 Task: Add an event  with title  Third Product Roadmap Meeting, date '2024/05/11' to 2024/05/13 & Select Event type as  Group. Add location for the event as  Geneva, Switzerland and add a description: 
Forming Pairs: Divide the team into pairs. Each pair will consist of a faller and one or more catchers. Ideally, the catchers should be physically capable of supporting the weight of the faller.Create an event link  http-thirdproductroadmapmeetingcom & Select the event color as  Red. , logged in from the account softage.4@softage.netand send the event invitation to softage.3@softage.net and softage.5@softage.net
Action: Mouse pressed left at (763, 112)
Screenshot: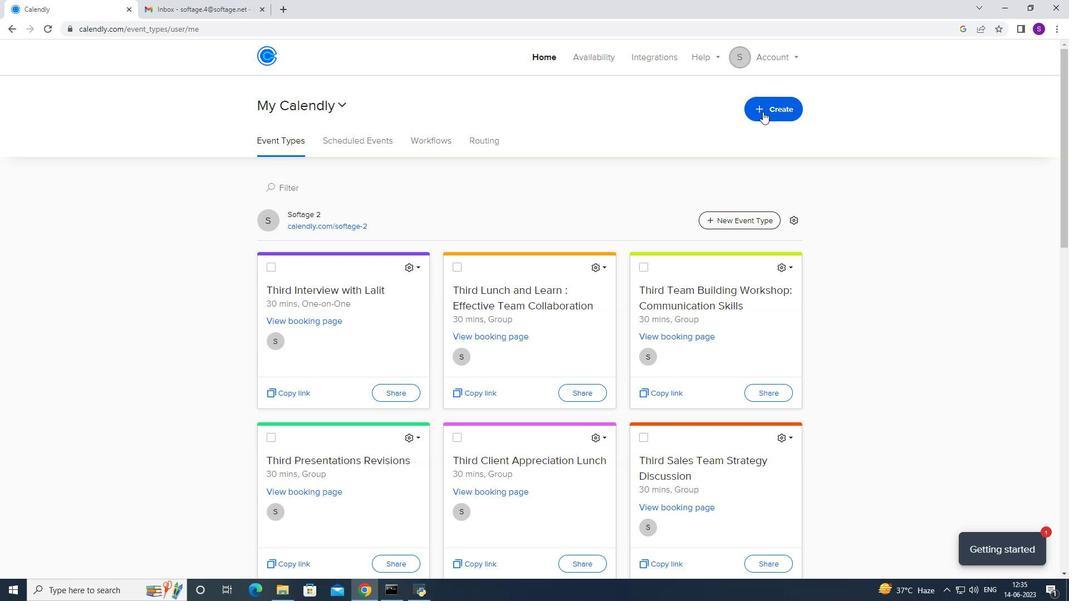 
Action: Mouse moved to (714, 148)
Screenshot: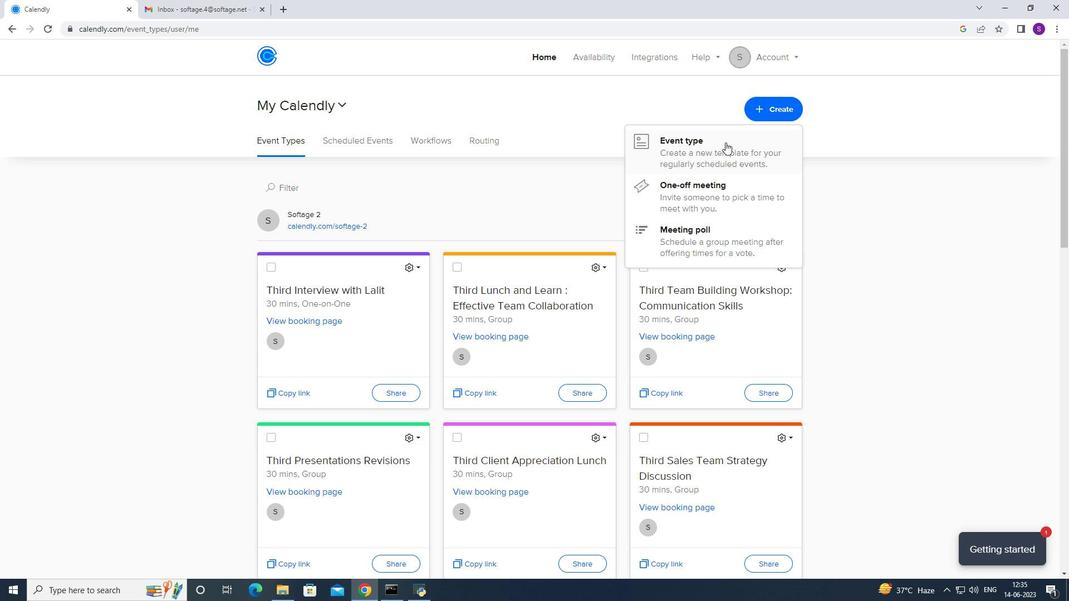 
Action: Mouse pressed left at (714, 148)
Screenshot: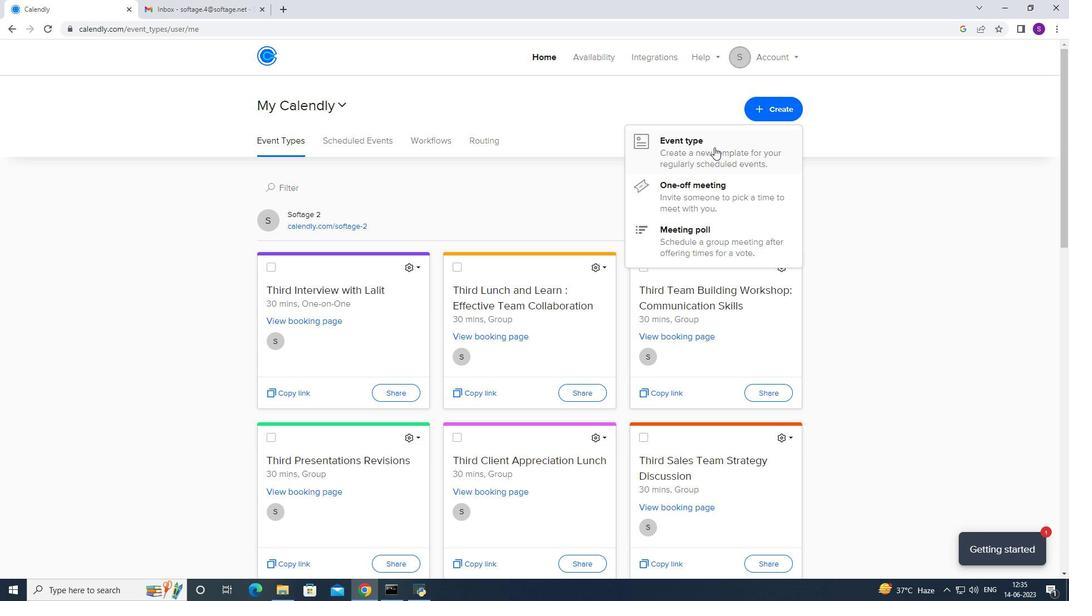 
Action: Mouse moved to (495, 286)
Screenshot: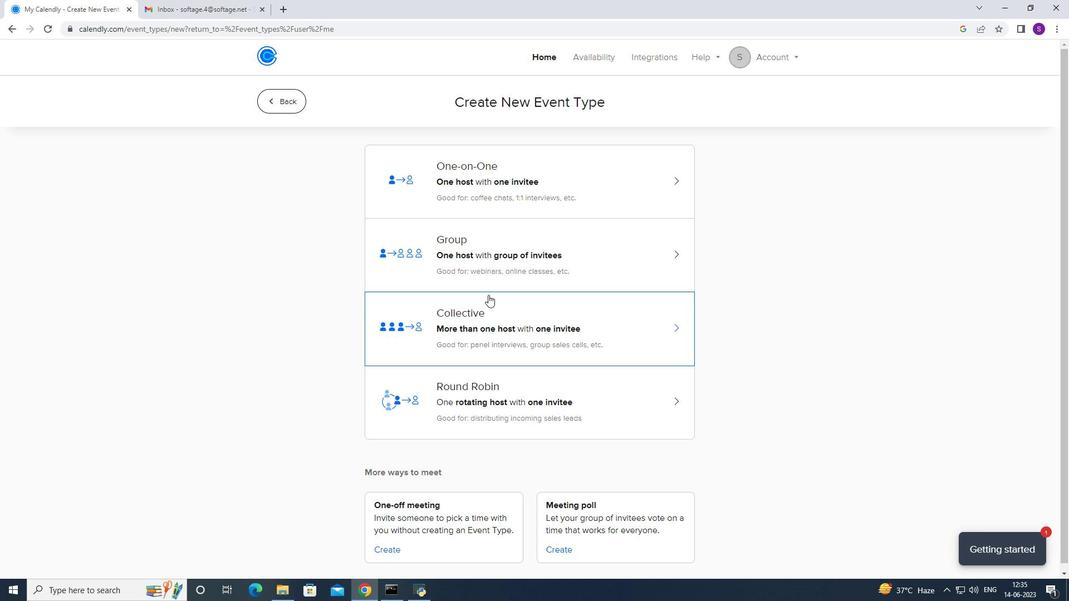 
Action: Mouse pressed left at (495, 286)
Screenshot: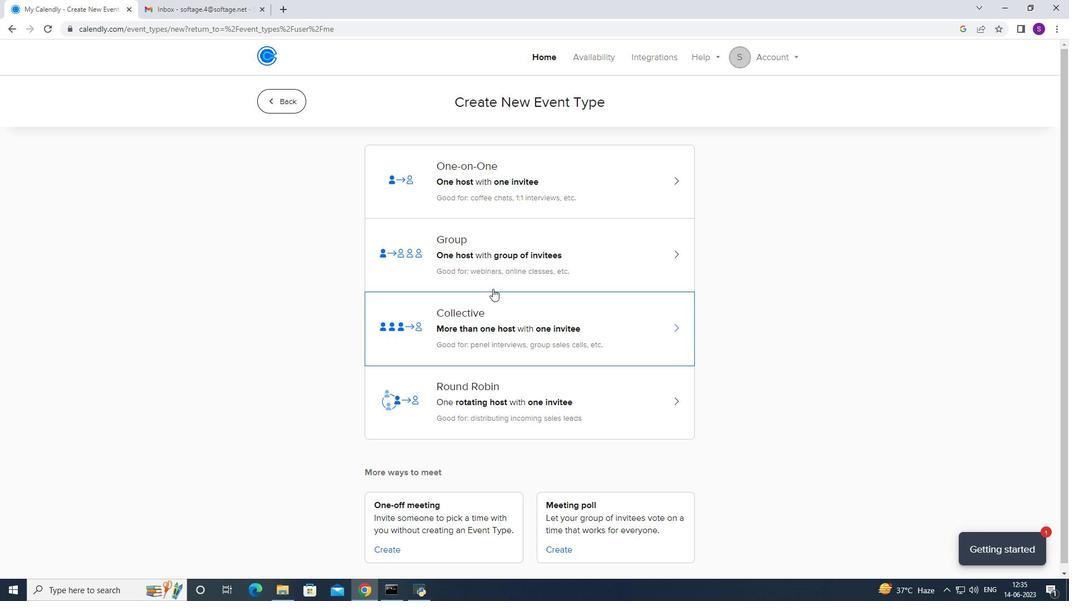 
Action: Mouse moved to (388, 250)
Screenshot: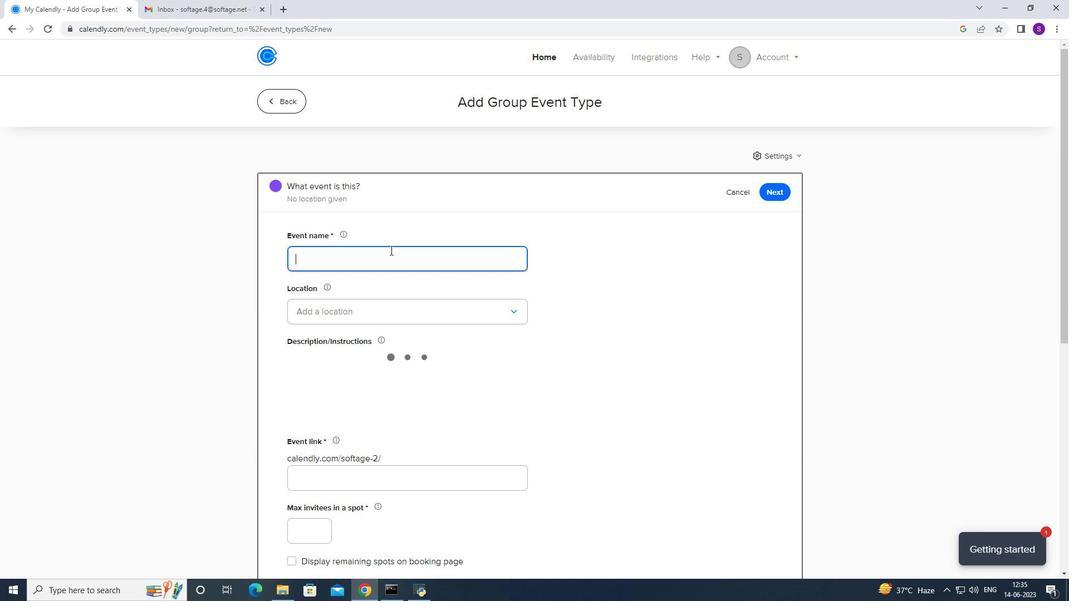 
Action: Key pressed <Key.caps_lock>T<Key.caps_lock>hird<Key.space><Key.caps_lock>P<Key.caps_lock>rodu<Key.space>
Screenshot: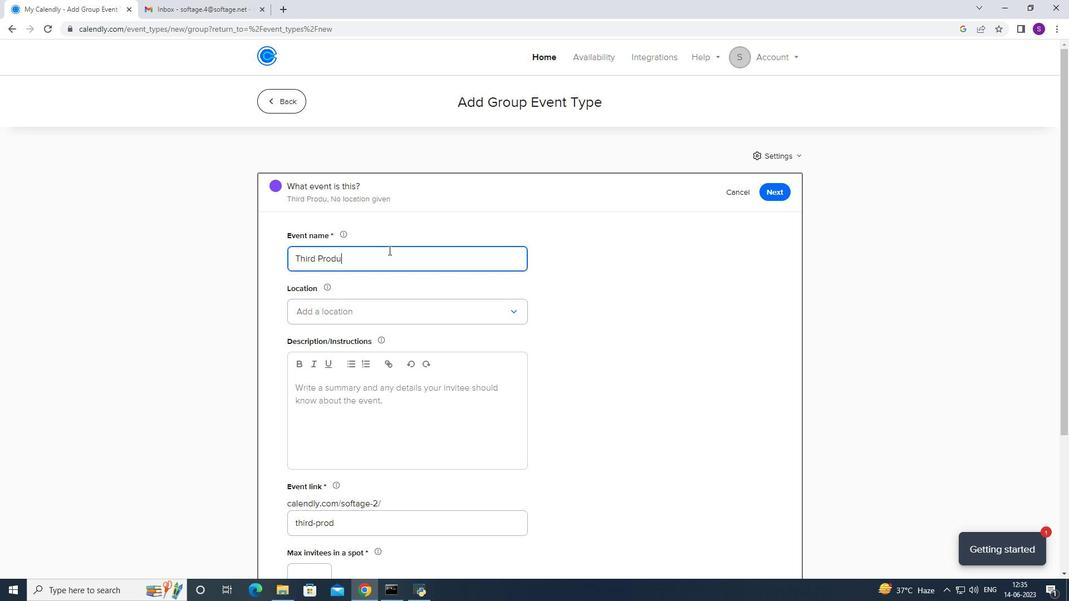 
Action: Mouse moved to (388, 249)
Screenshot: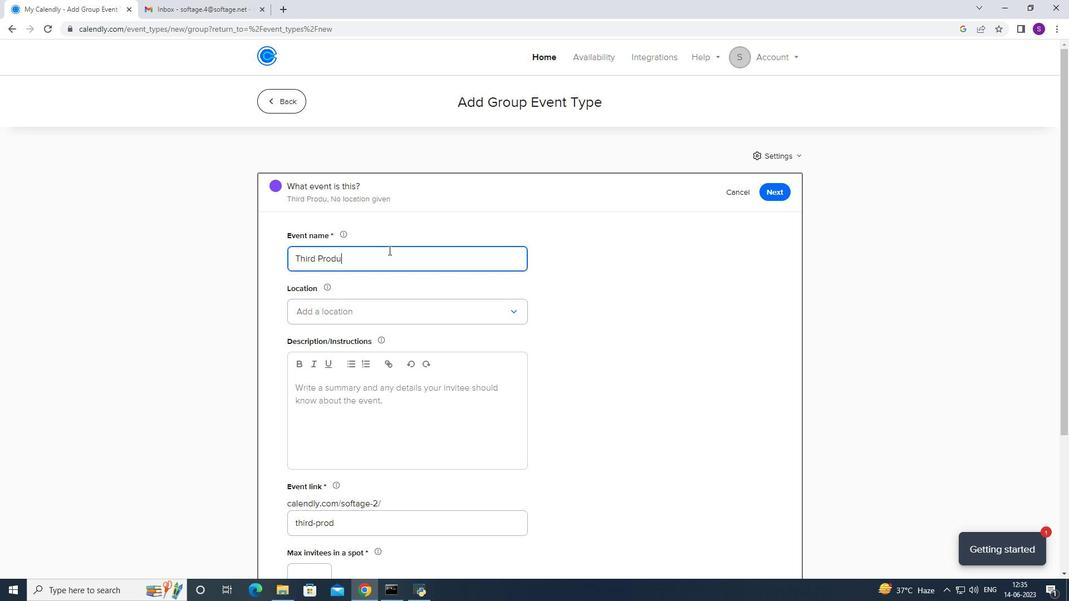 
Action: Key pressed c
Screenshot: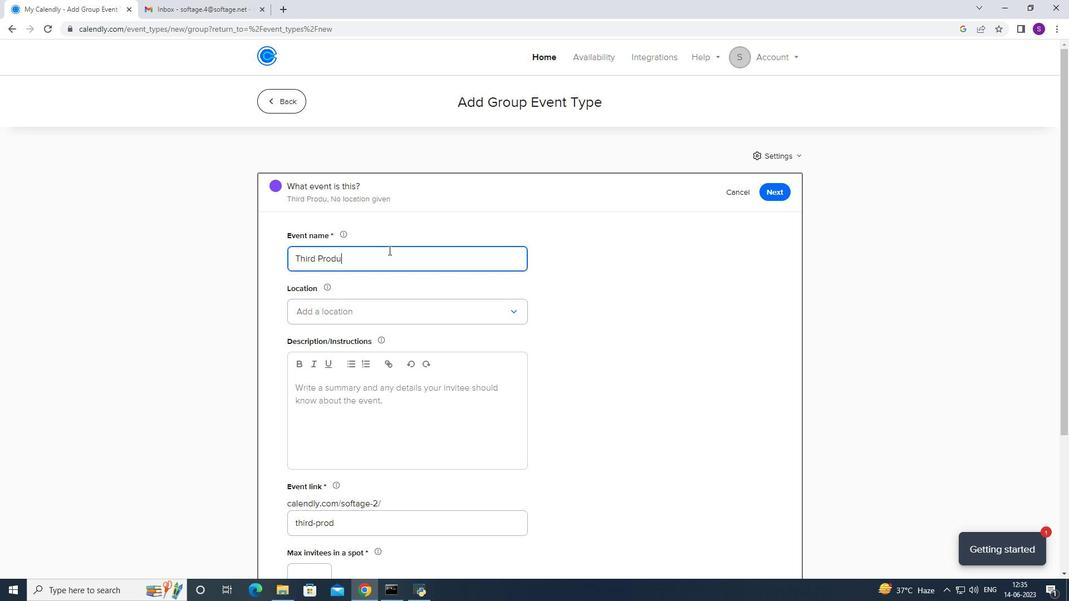
Action: Mouse moved to (405, 171)
Screenshot: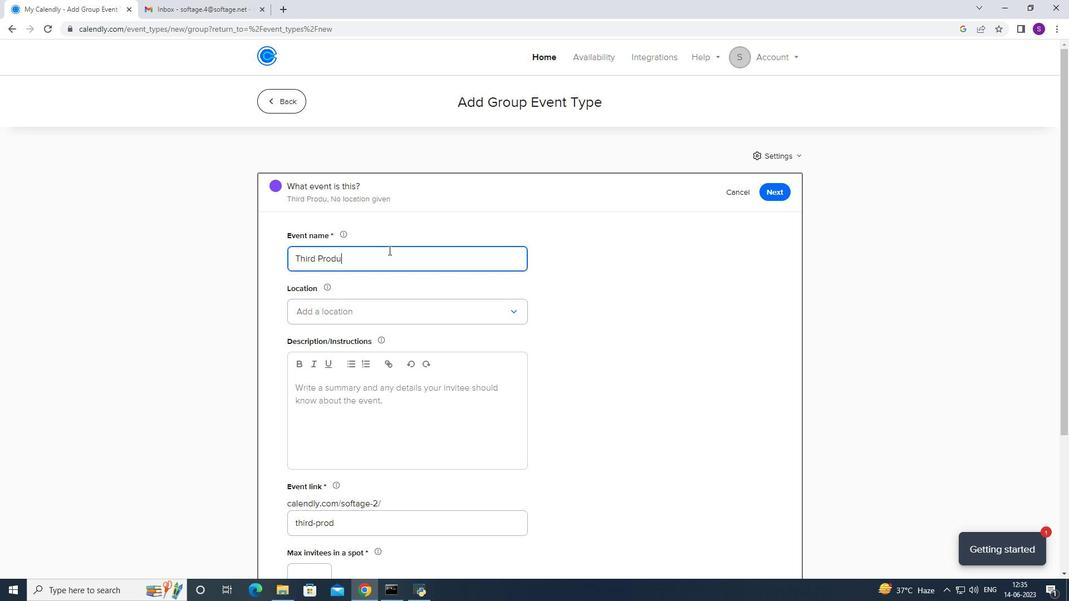 
Action: Key pressed t<Key.space>
Screenshot: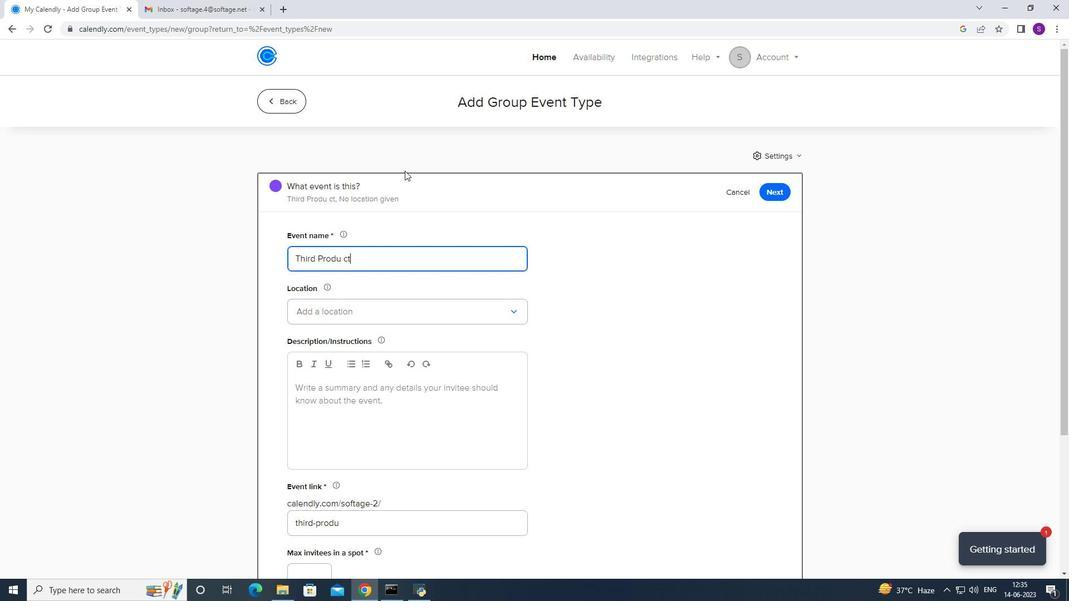 
Action: Mouse moved to (1068, 601)
Screenshot: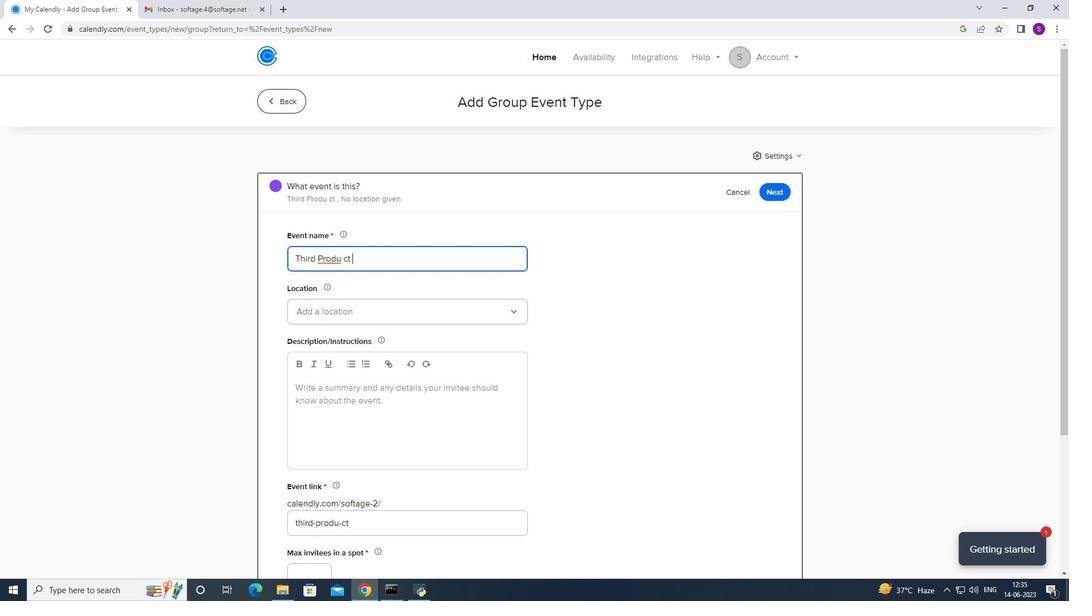 
Action: Key pressed <Key.backspace><Key.backspace><Key.backspace><Key.backspace>ct<Key.space><Key.caps_lock>R<Key.caps_lock>oad<Key.caps_lock>M<Key.caps_lock>ap<Key.space><Key.caps_lock>M<Key.caps_lock>eeting
Screenshot: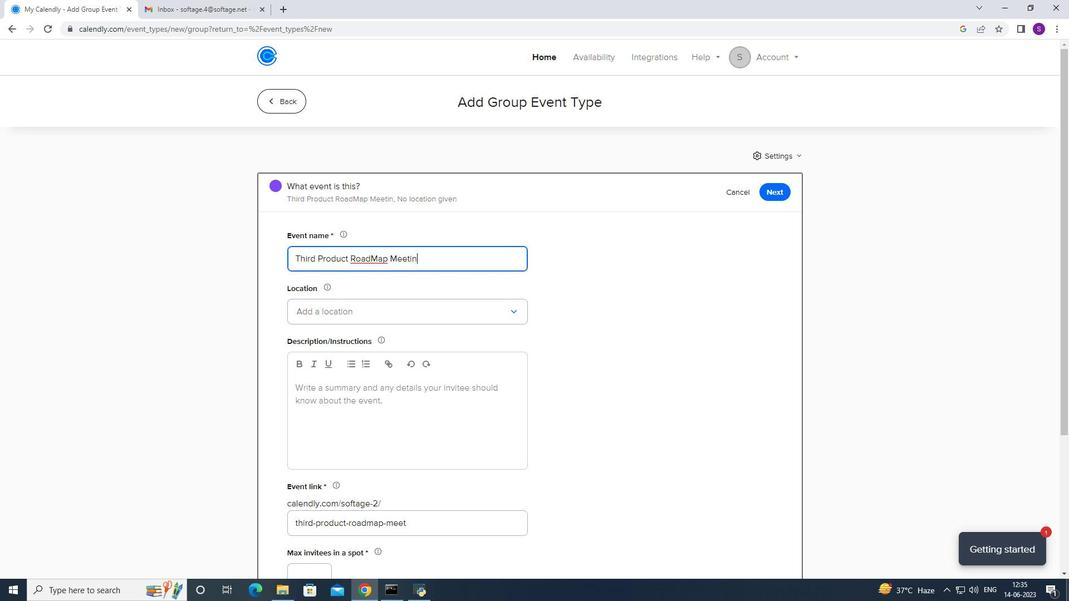 
Action: Mouse moved to (370, 260)
Screenshot: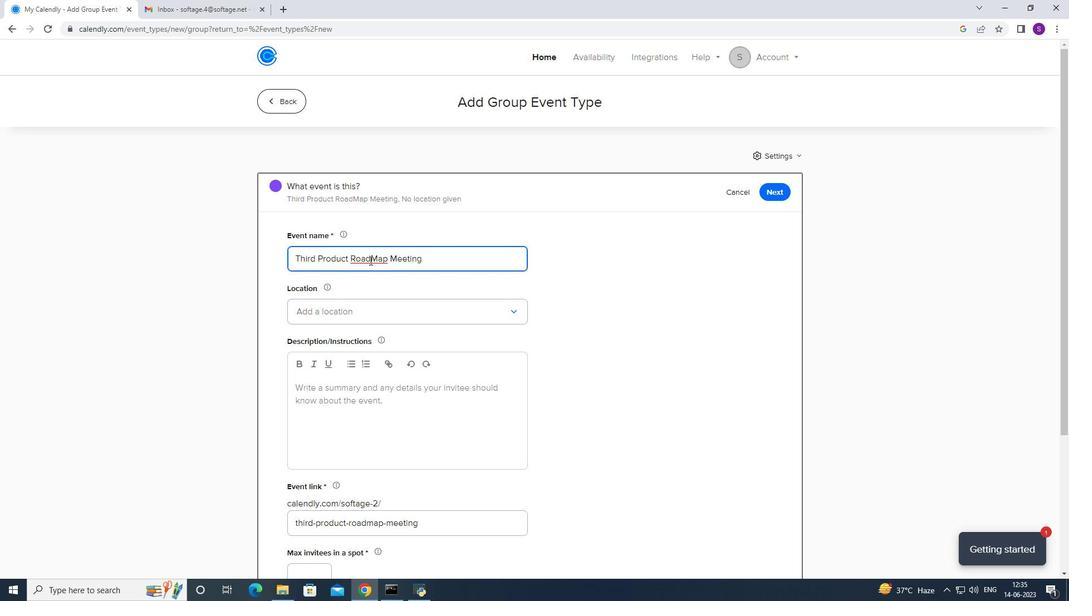 
Action: Mouse pressed left at (370, 260)
Screenshot: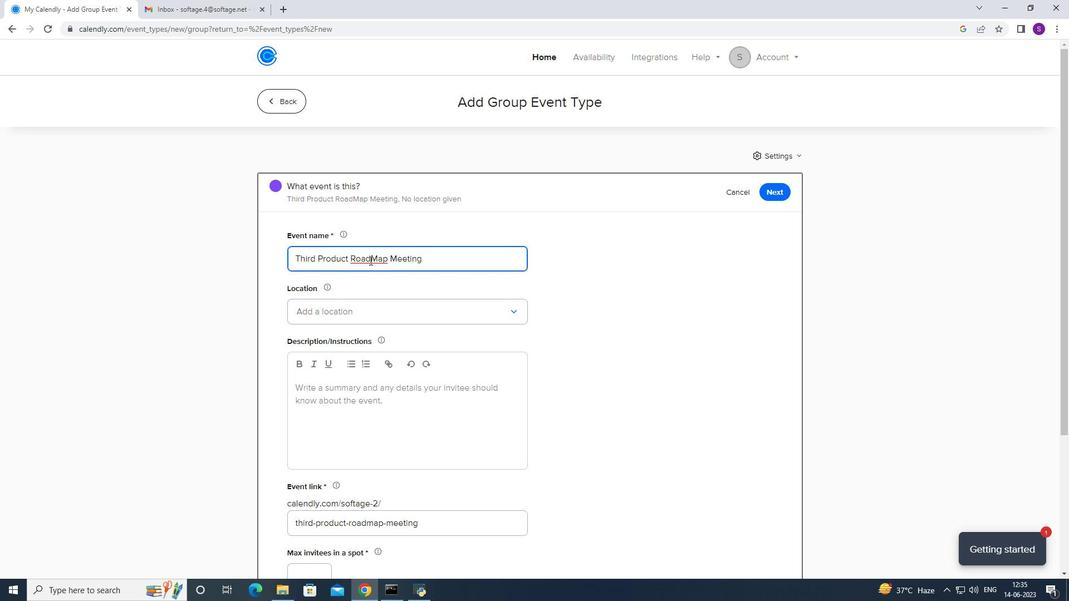 
Action: Mouse moved to (369, 260)
Screenshot: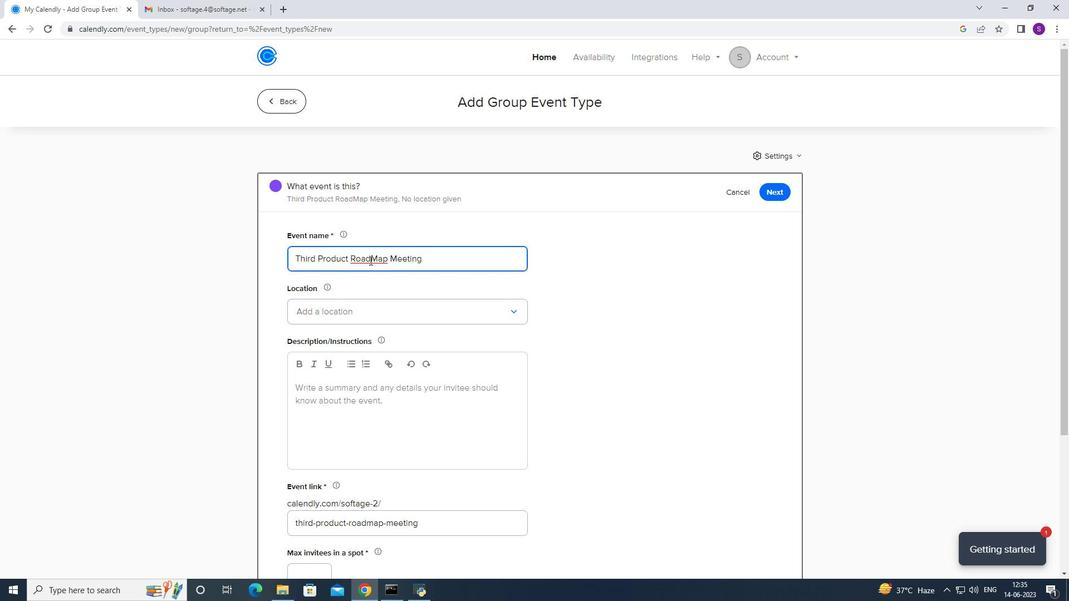 
Action: Key pressed <Key.space>
Screenshot: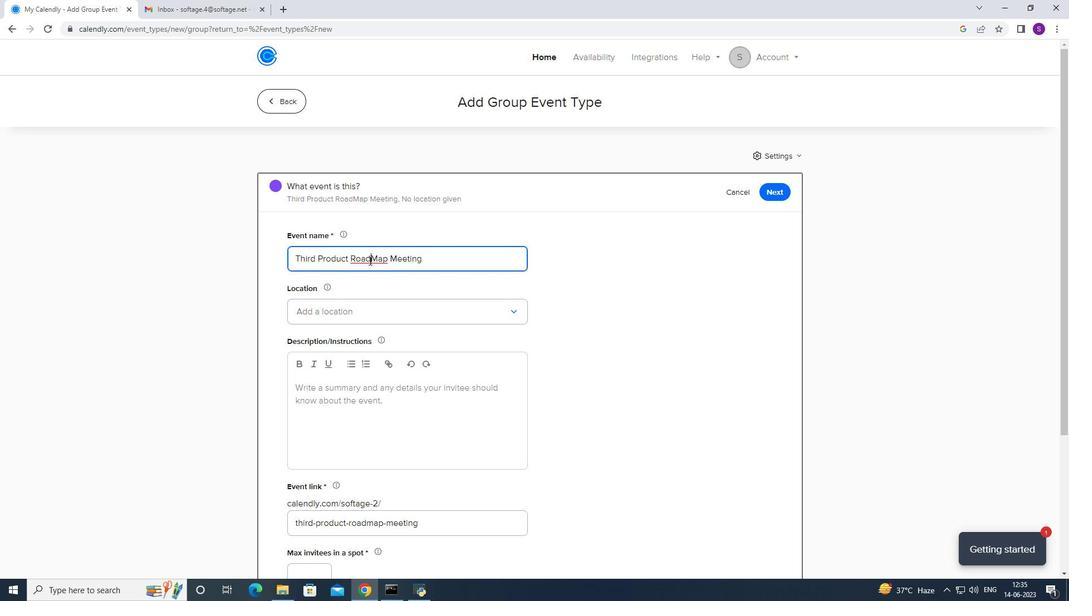 
Action: Mouse moved to (332, 298)
Screenshot: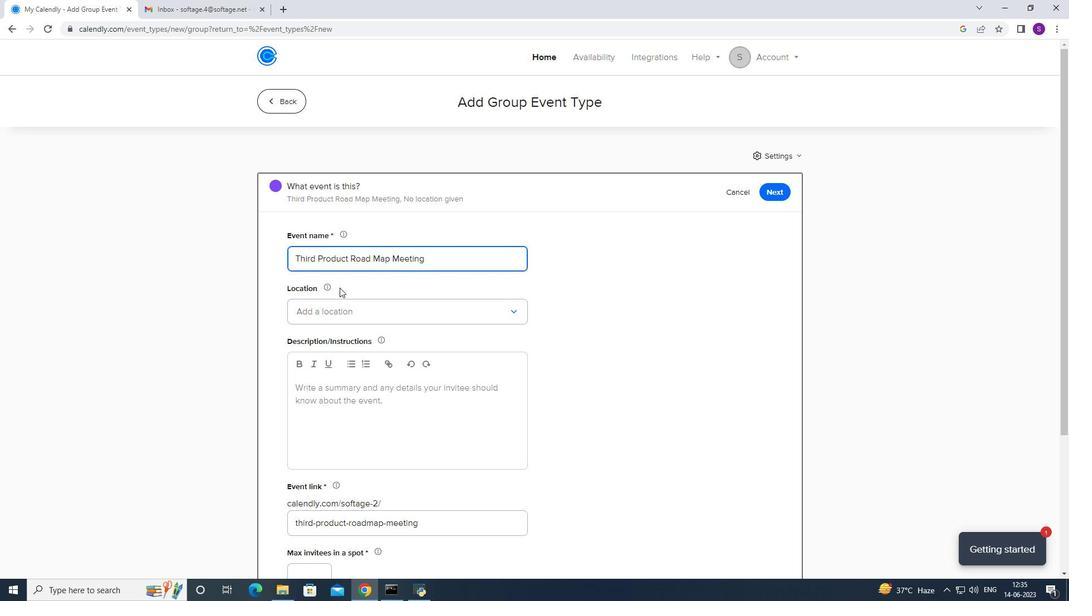 
Action: Mouse pressed left at (332, 298)
Screenshot: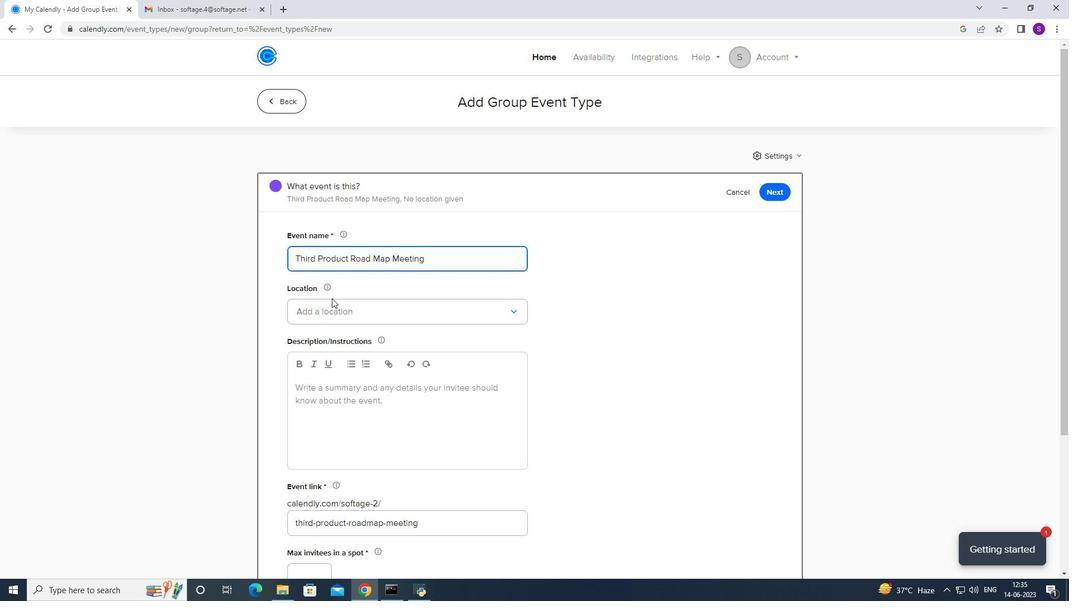 
Action: Mouse moved to (326, 308)
Screenshot: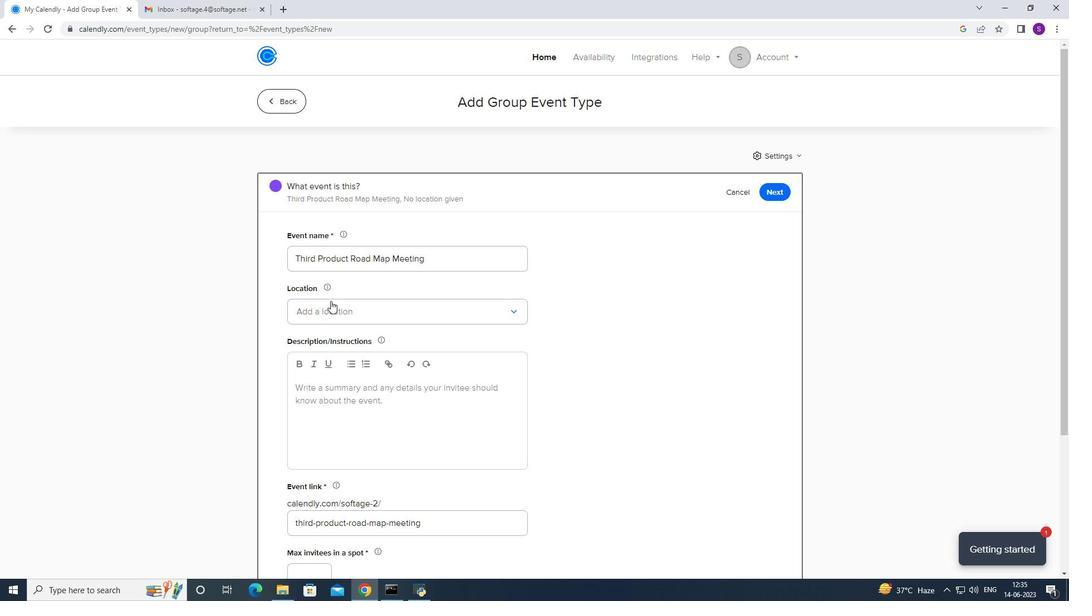 
Action: Mouse pressed left at (326, 308)
Screenshot: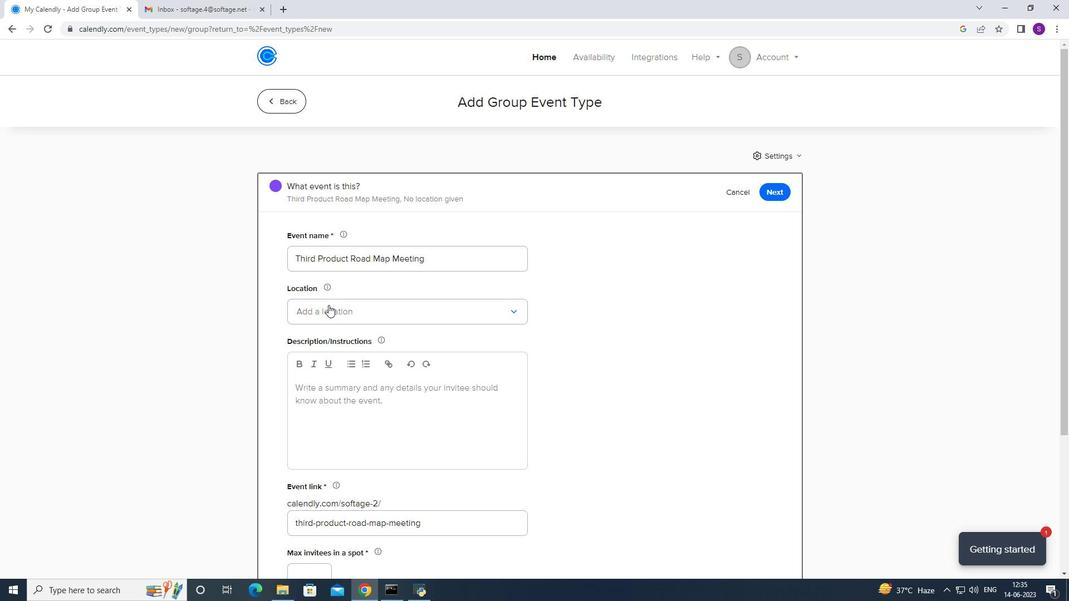 
Action: Mouse moved to (329, 333)
Screenshot: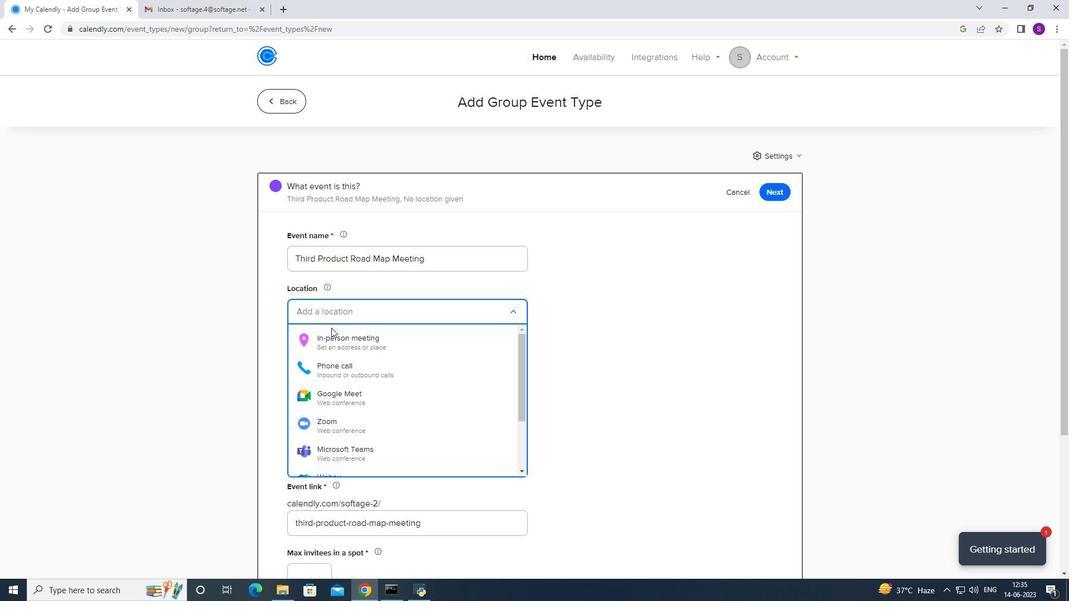 
Action: Mouse pressed left at (329, 333)
Screenshot: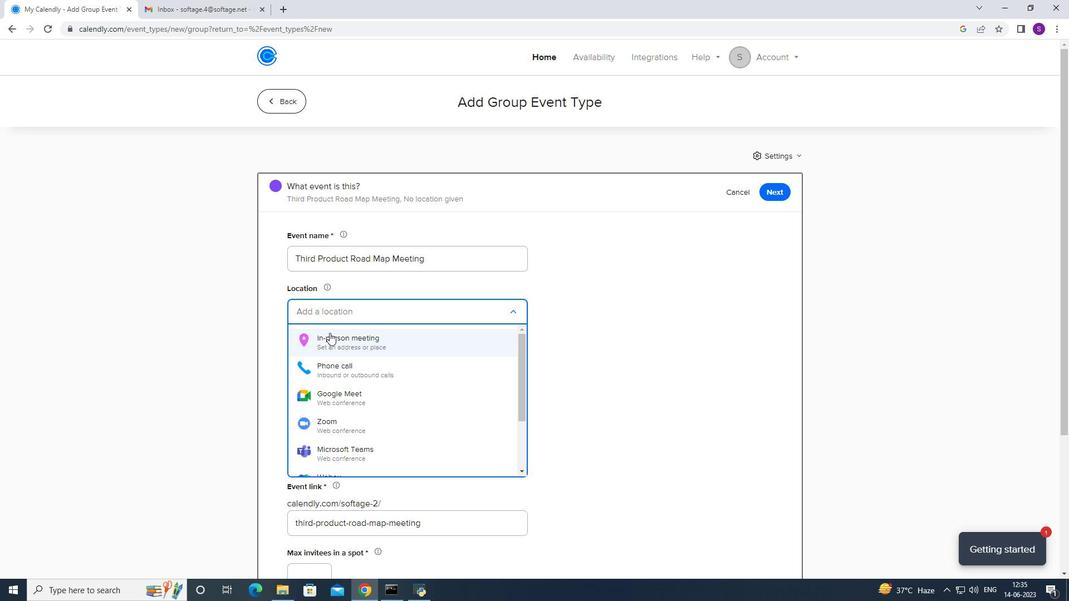 
Action: Mouse moved to (479, 195)
Screenshot: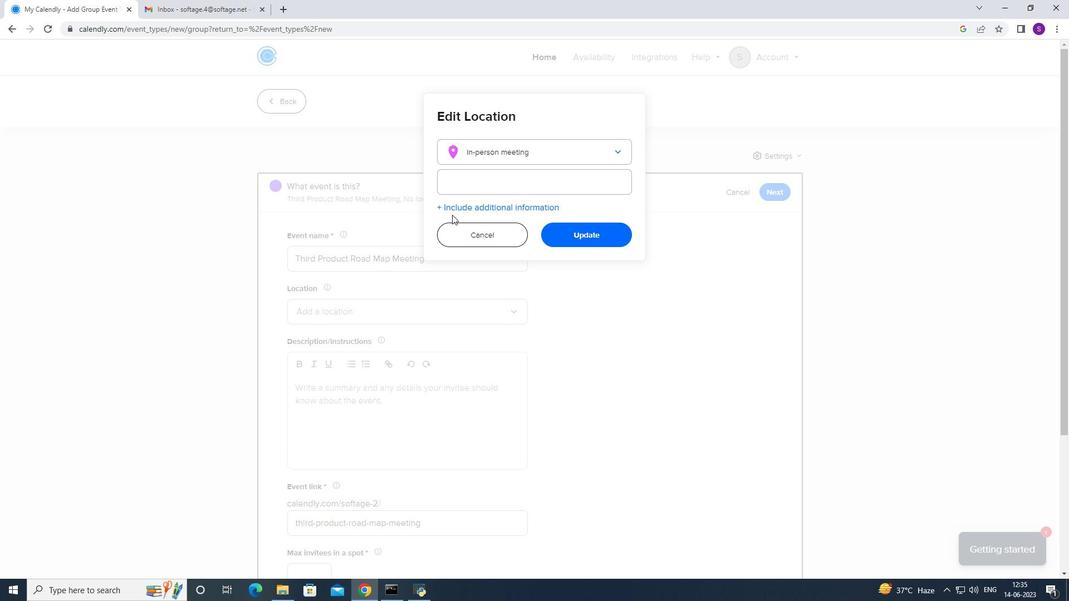 
Action: Mouse pressed right at (468, 204)
Screenshot: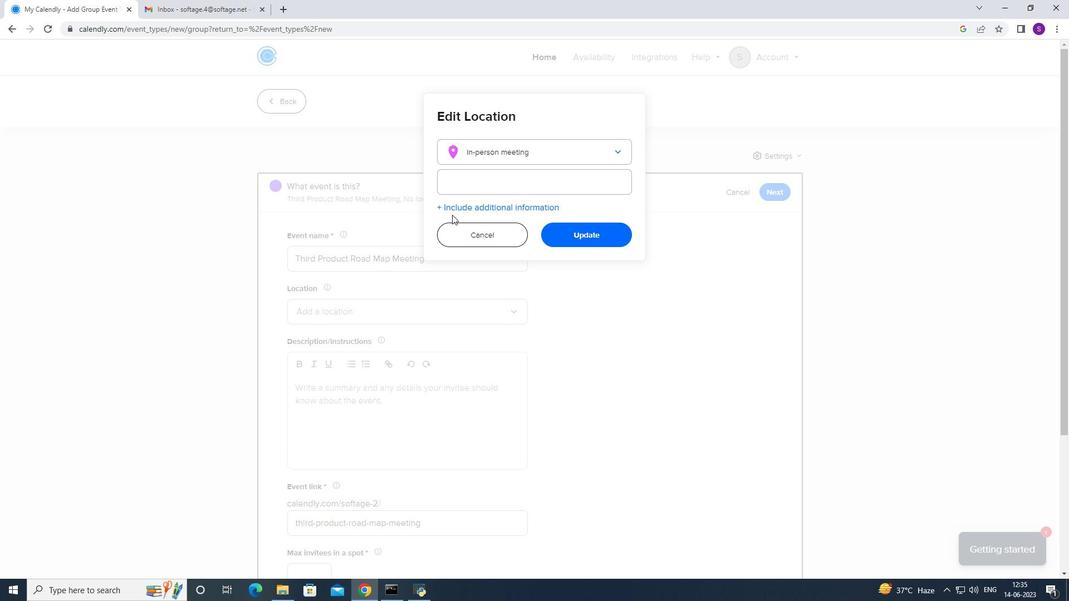 
Action: Mouse pressed left at (479, 195)
Screenshot: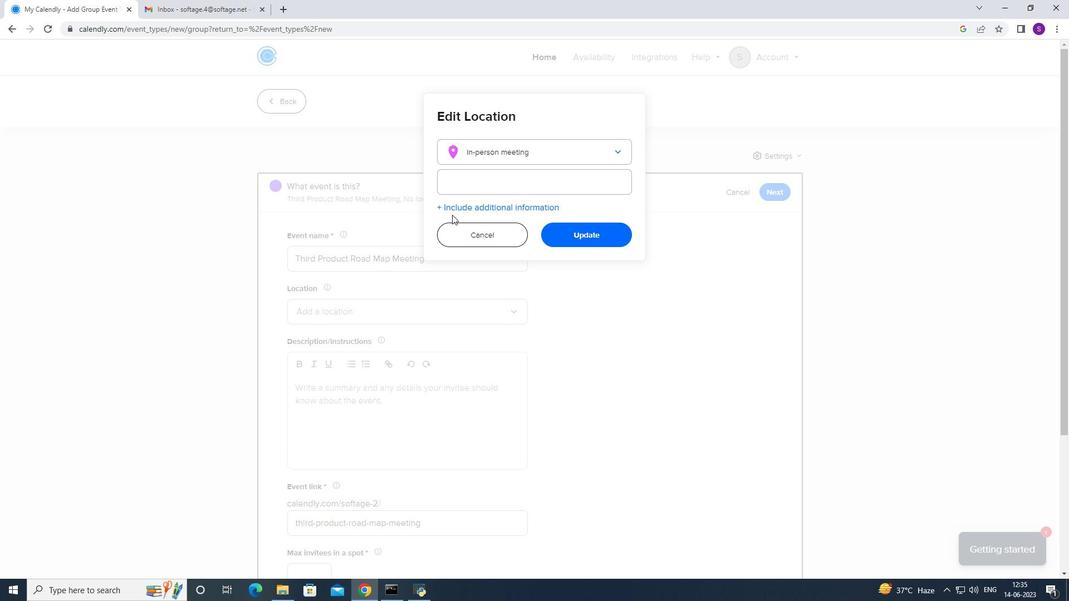 
Action: Mouse moved to (479, 193)
Screenshot: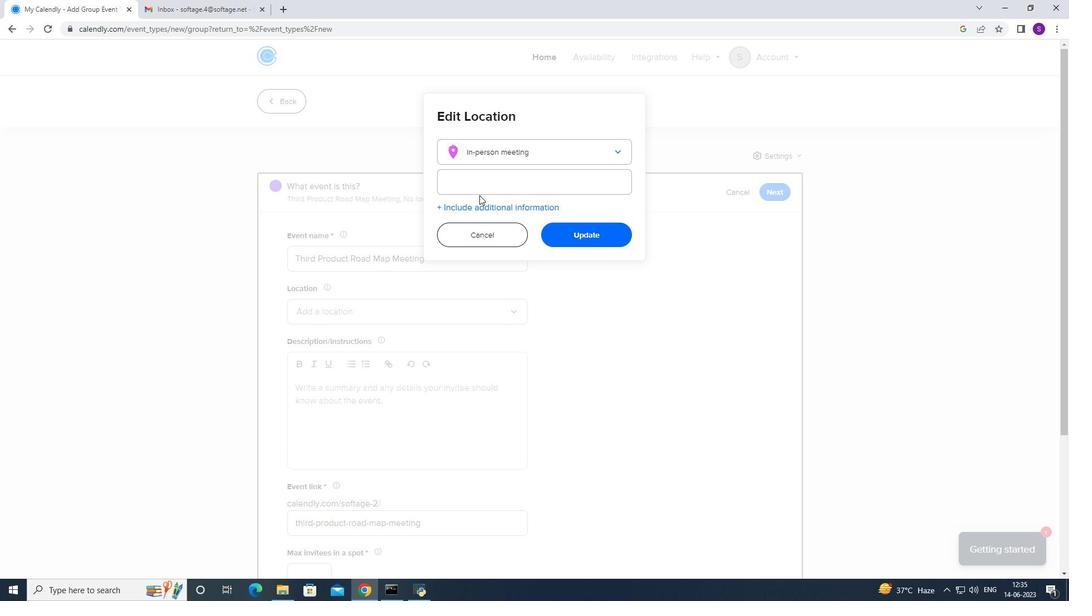 
Action: Mouse pressed left at (479, 193)
Screenshot: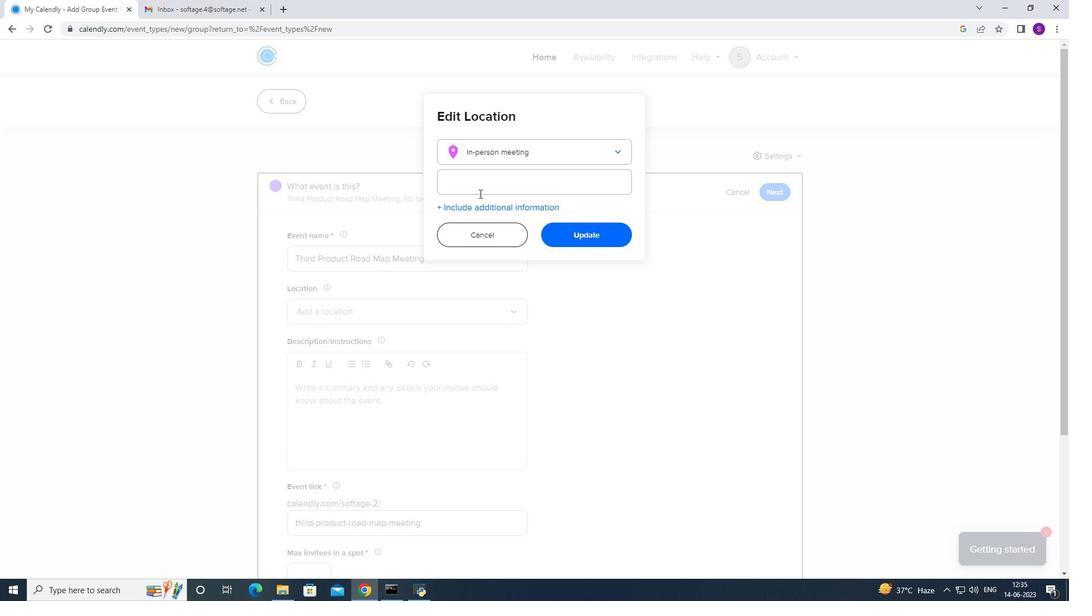 
Action: Mouse moved to (407, 227)
Screenshot: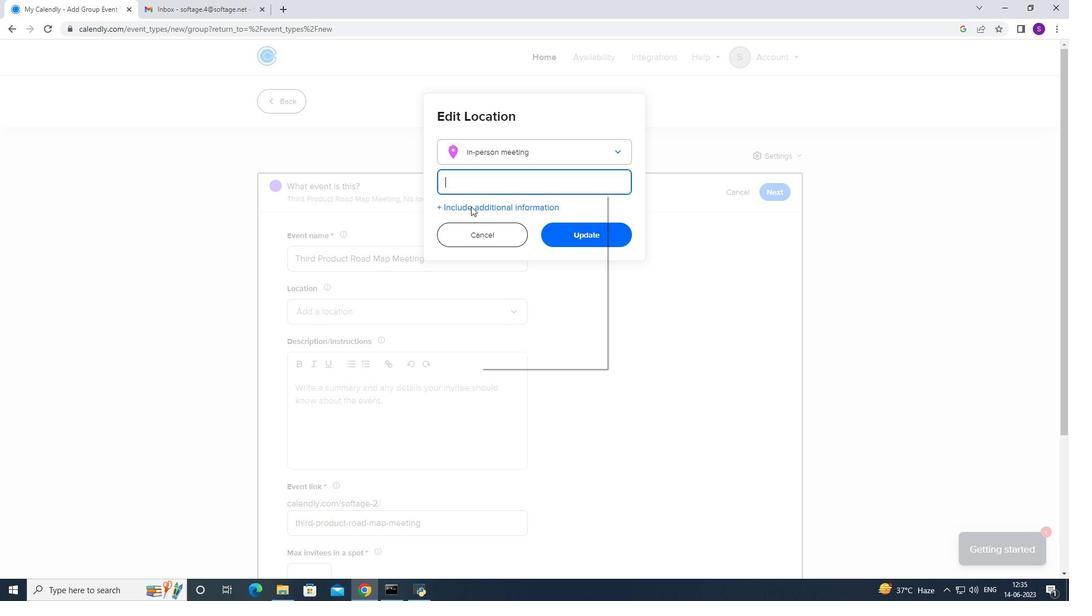 
Action: Key pressed <Key.caps_lock>G<Key.caps_lock>
Screenshot: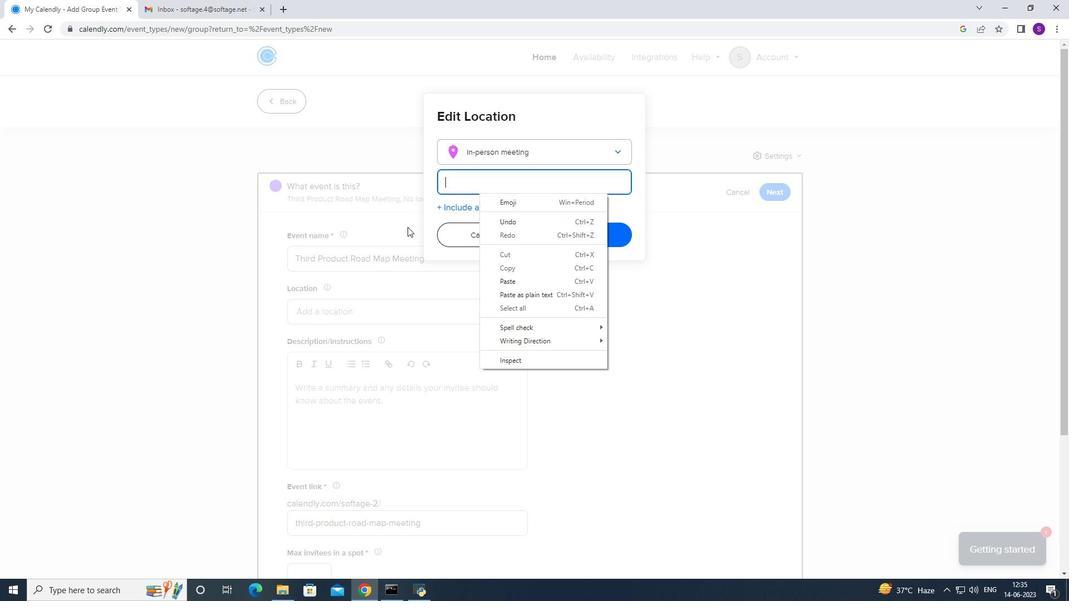 
Action: Mouse moved to (407, 227)
Screenshot: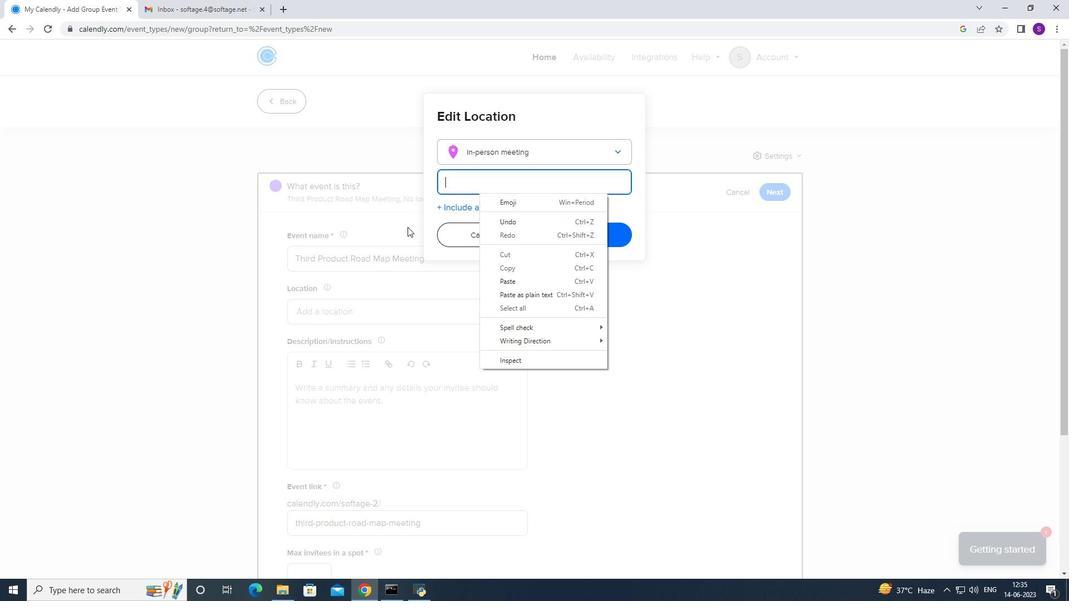 
Action: Key pressed e<Key.cmd>.neva
Screenshot: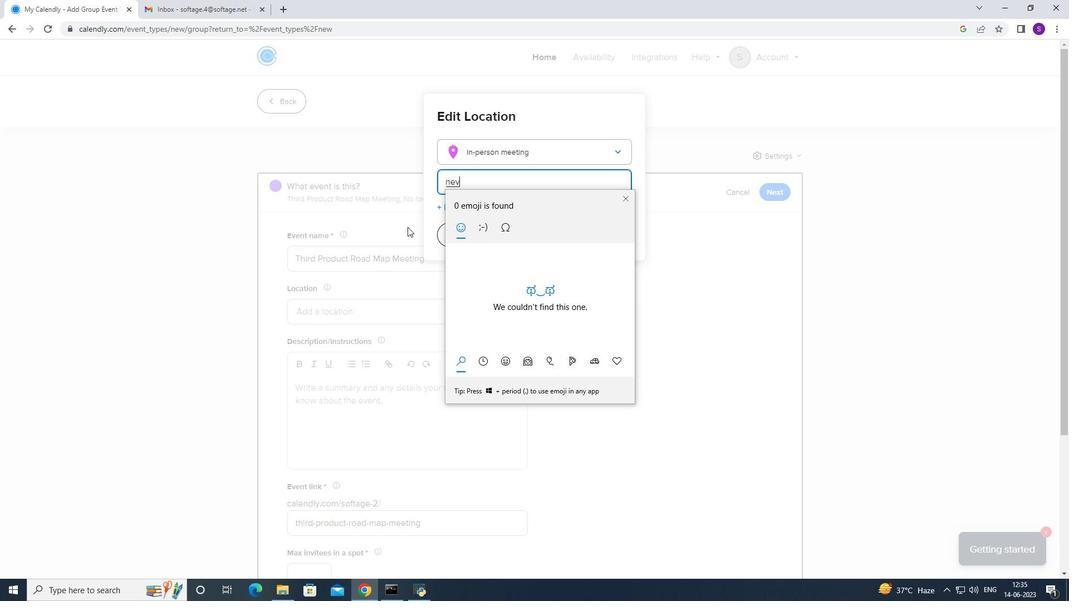 
Action: Mouse moved to (404, 229)
Screenshot: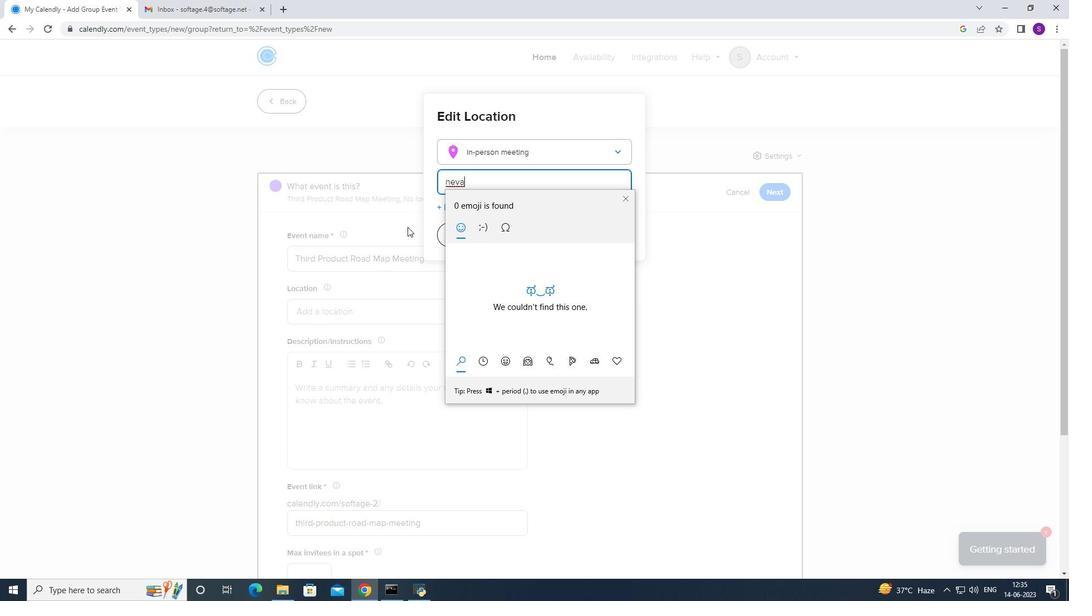 
Action: Key pressed <Key.backspace>
Screenshot: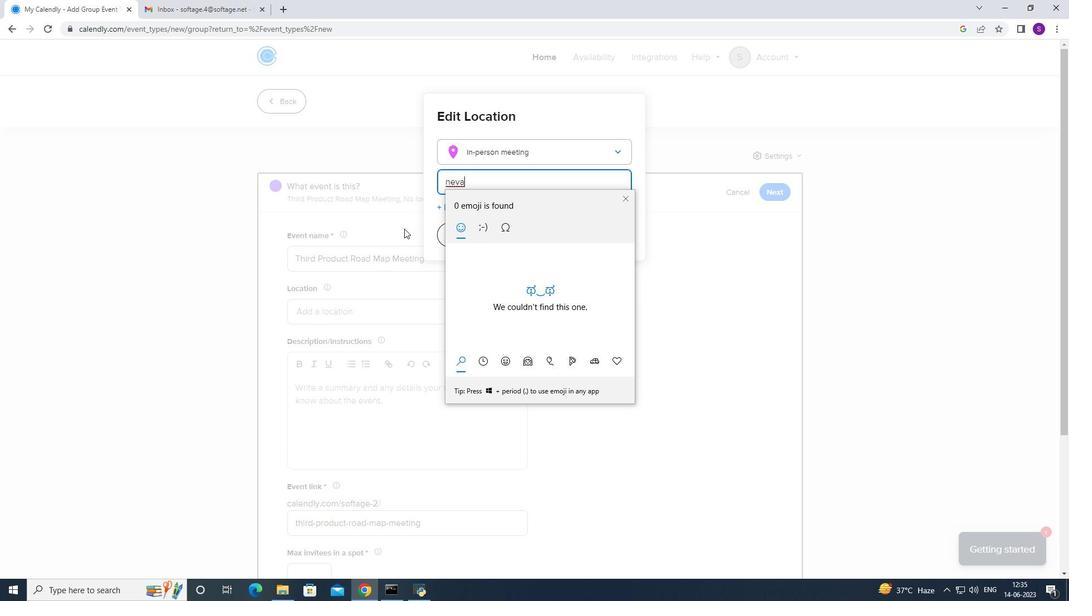 
Action: Mouse moved to (401, 230)
Screenshot: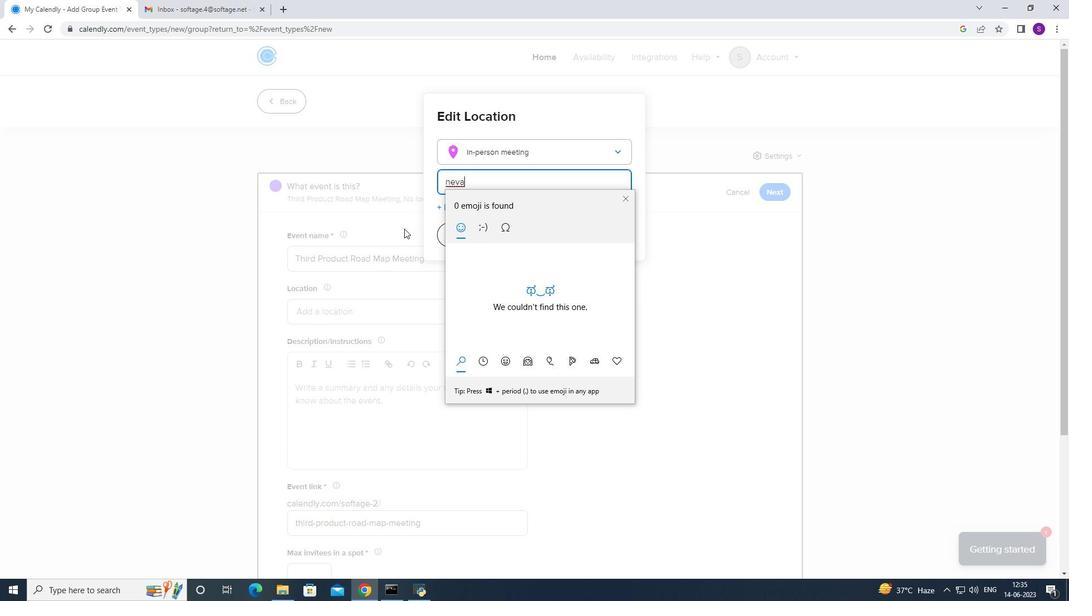 
Action: Key pressed <Key.backspace><Key.backspace><Key.backspace><Key.backspace><Key.backspace><Key.backspace><Key.backspace><Key.backspace><Key.backspace><Key.backspace><Key.caps_lock>G<Key.caps_lock>eneva,<Key.space><Key.caps_lock>S<Key.caps_lock>witzerland
Screenshot: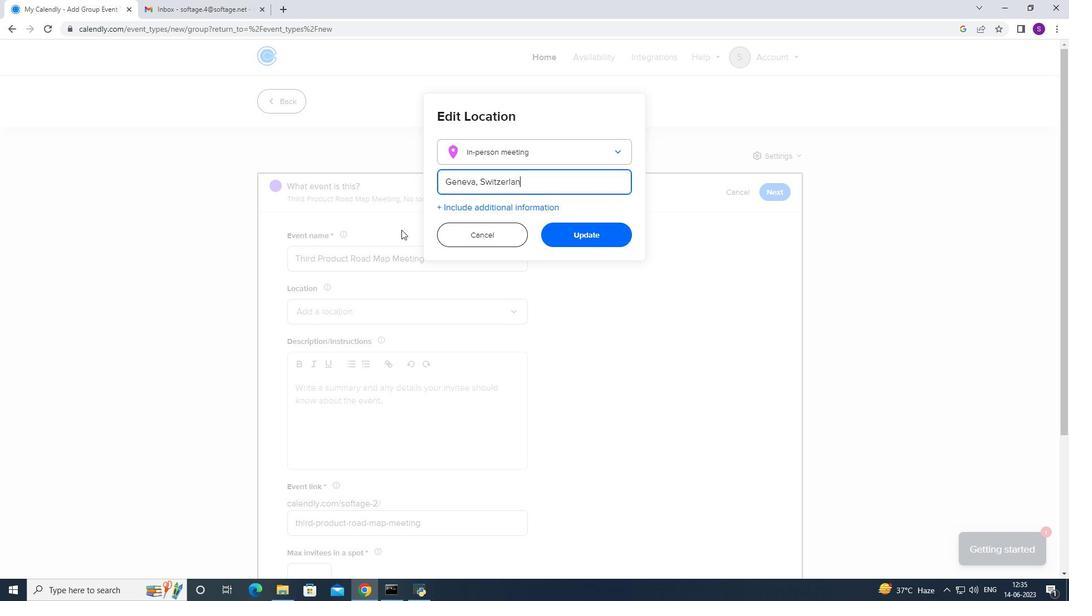 
Action: Mouse moved to (558, 241)
Screenshot: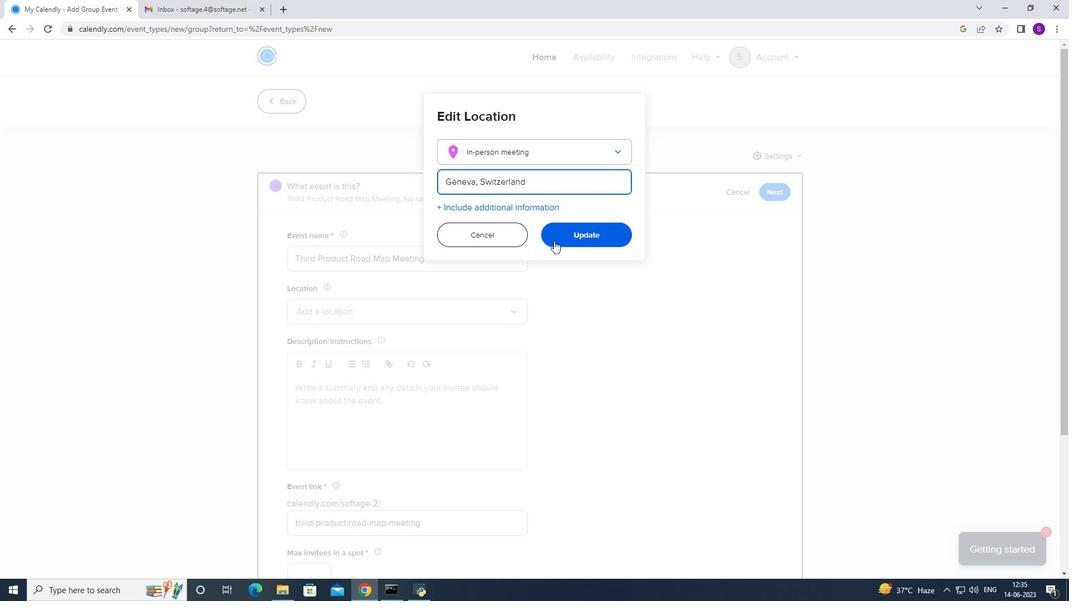 
Action: Mouse pressed left at (558, 241)
Screenshot: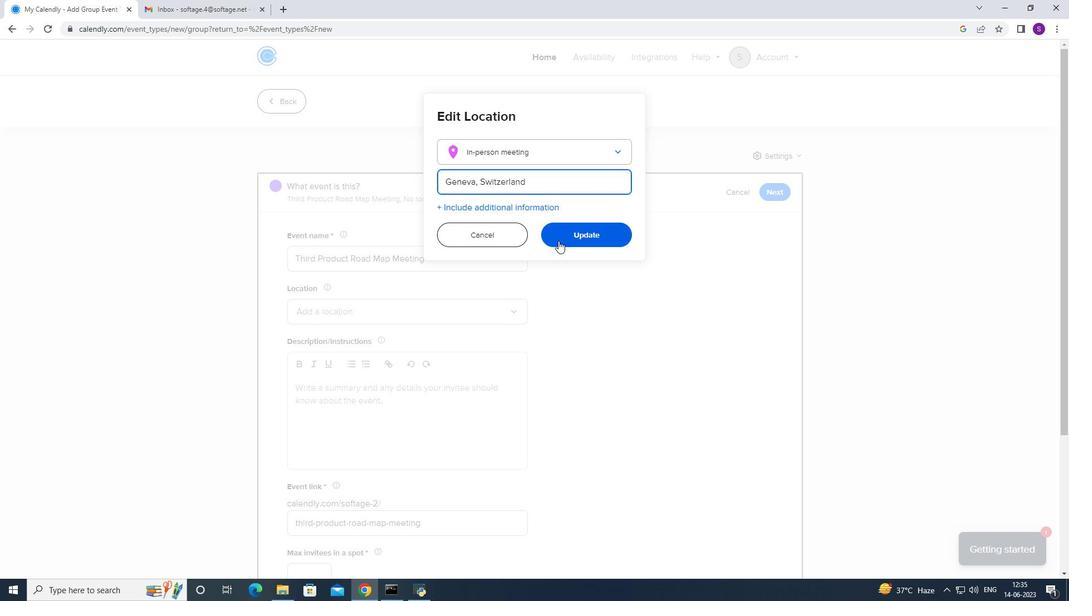 
Action: Mouse moved to (353, 448)
Screenshot: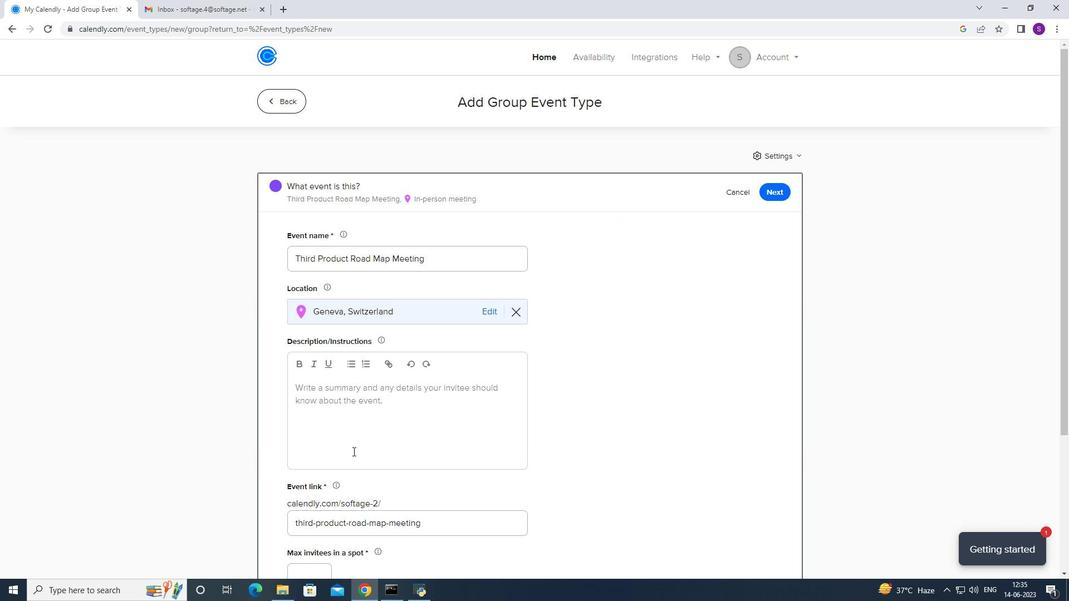 
Action: Mouse scrolled (353, 447) with delta (0, 0)
Screenshot: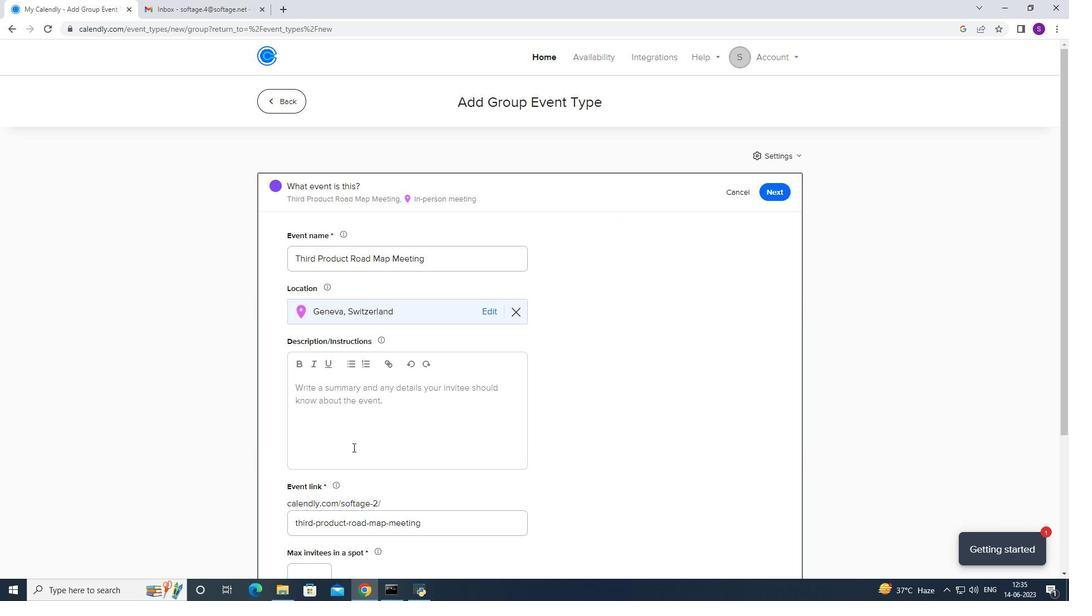 
Action: Mouse scrolled (353, 447) with delta (0, 0)
Screenshot: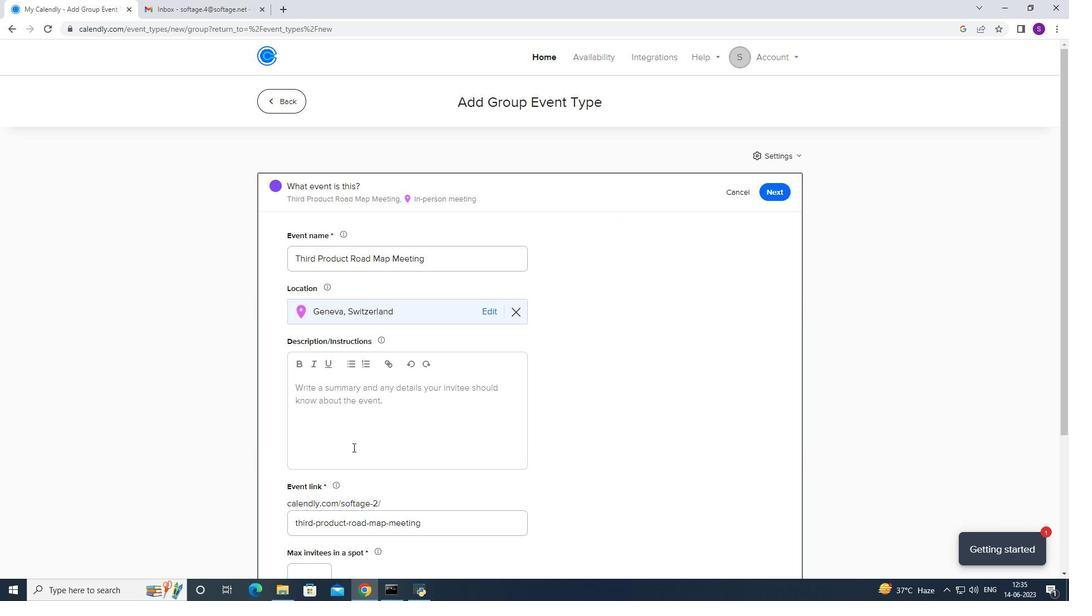 
Action: Mouse scrolled (353, 447) with delta (0, 0)
Screenshot: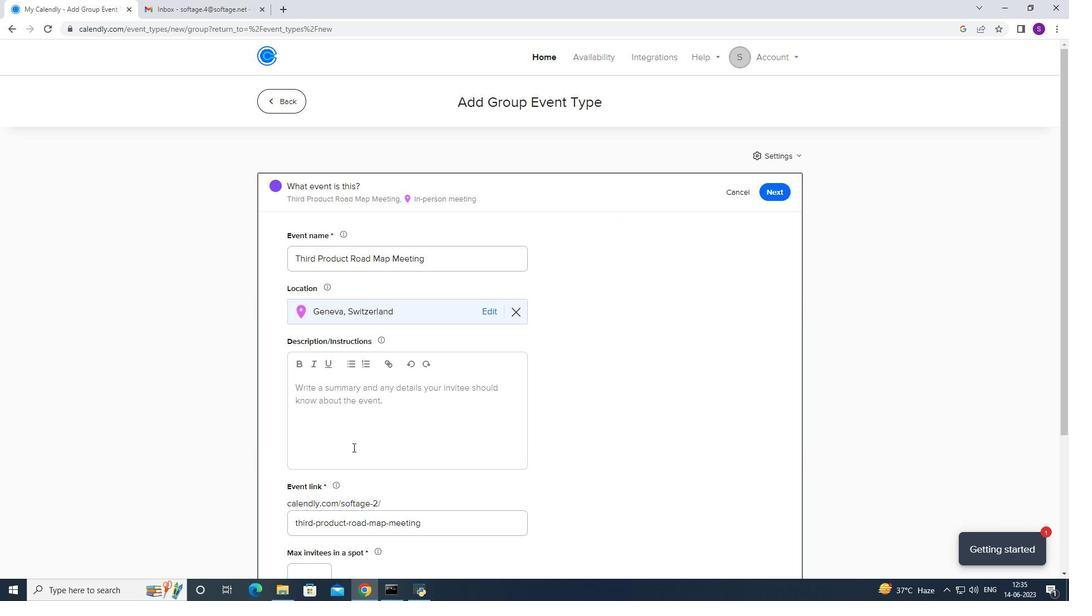 
Action: Mouse scrolled (353, 447) with delta (0, 0)
Screenshot: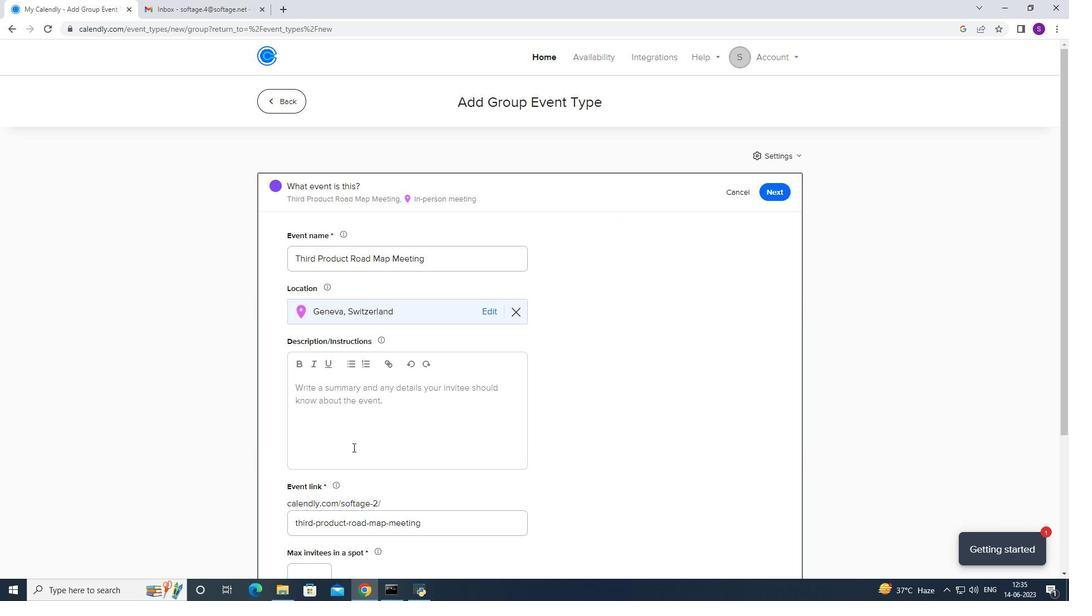
Action: Mouse moved to (289, 385)
Screenshot: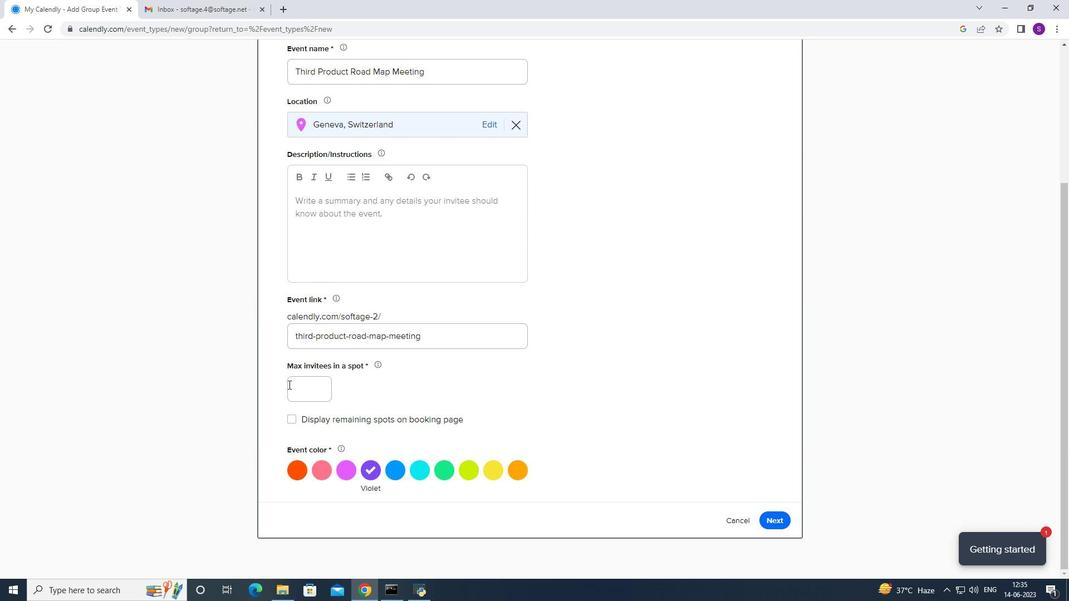 
Action: Mouse pressed left at (289, 385)
Screenshot: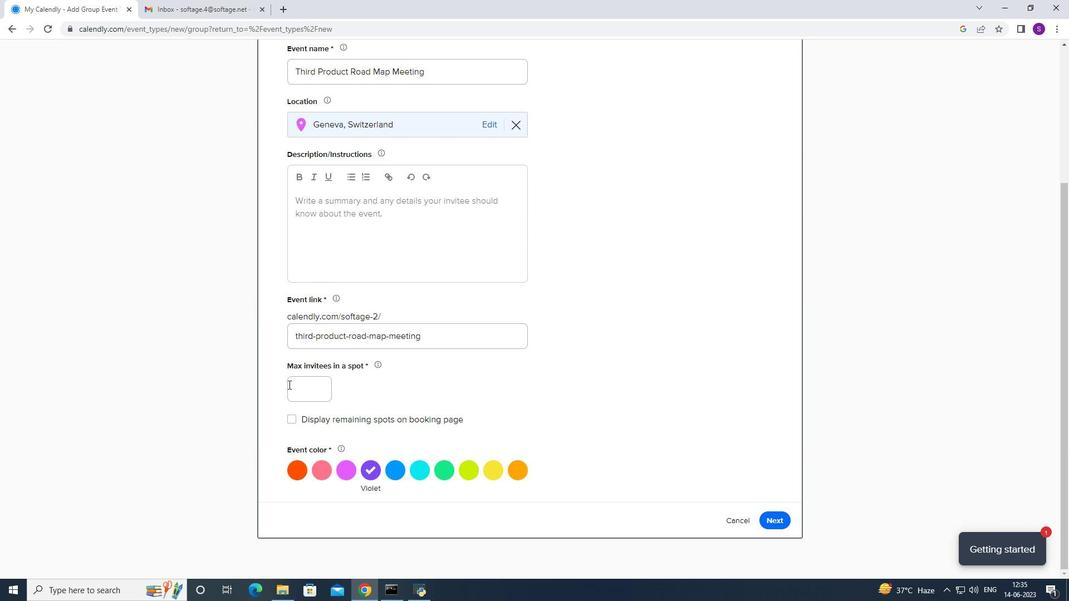 
Action: Key pressed 4
Screenshot: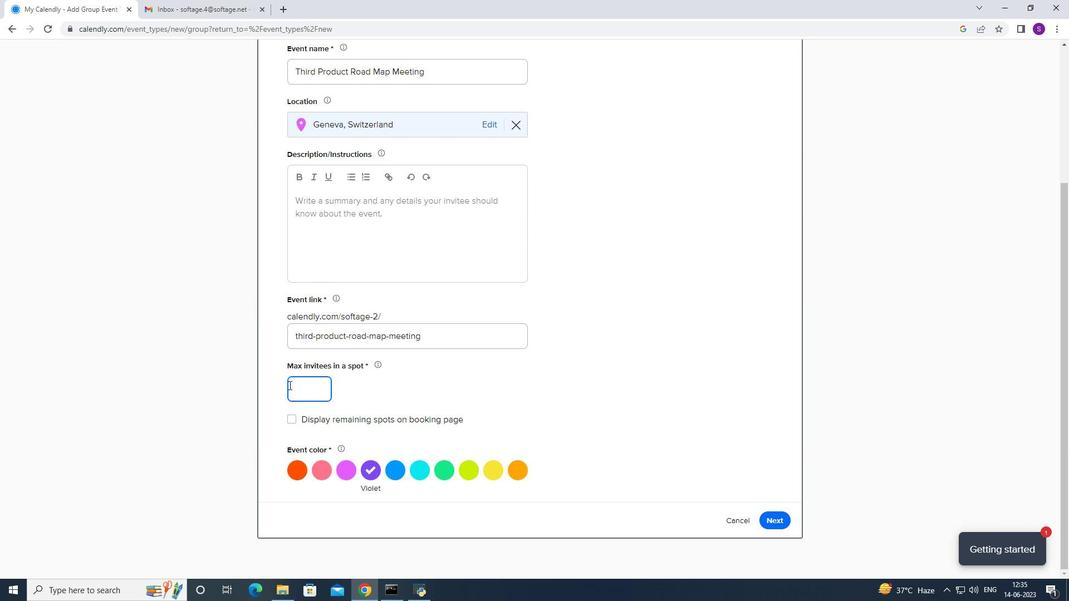 
Action: Mouse moved to (383, 248)
Screenshot: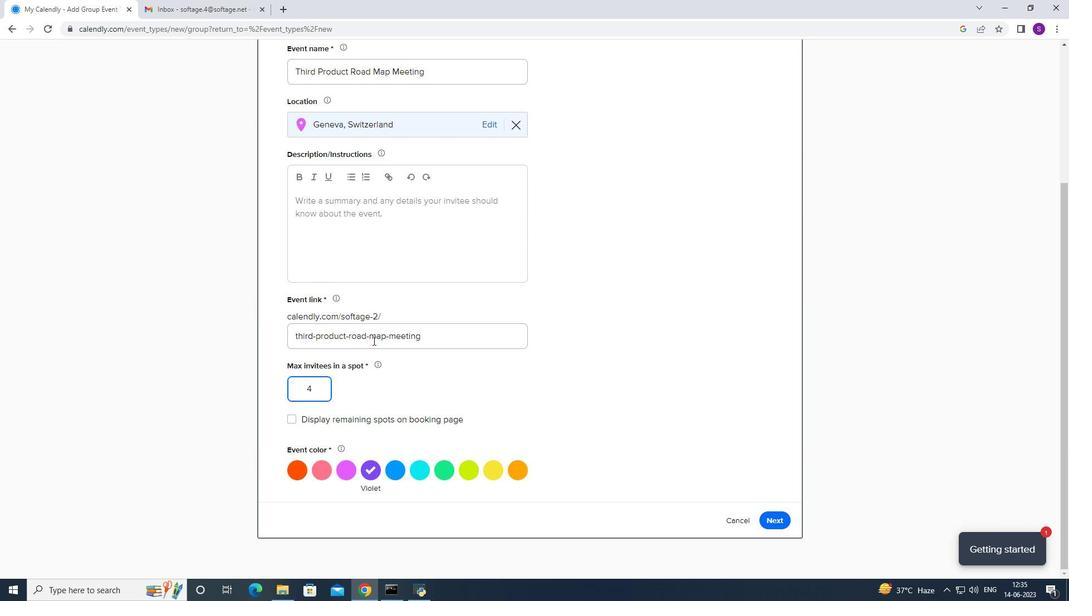 
Action: Mouse pressed left at (383, 248)
Screenshot: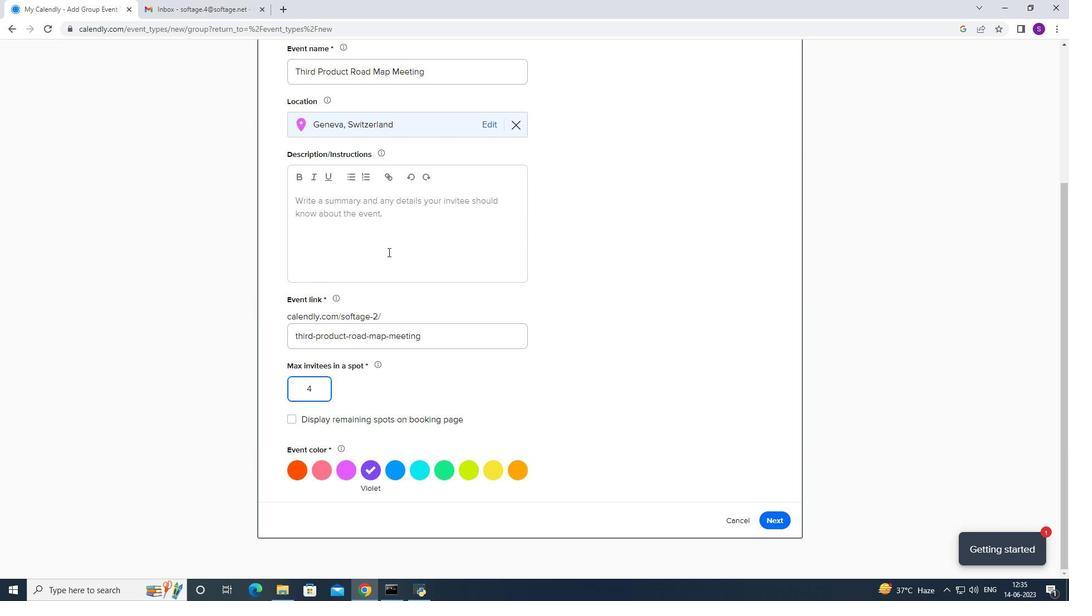 
Action: Mouse moved to (305, 474)
Screenshot: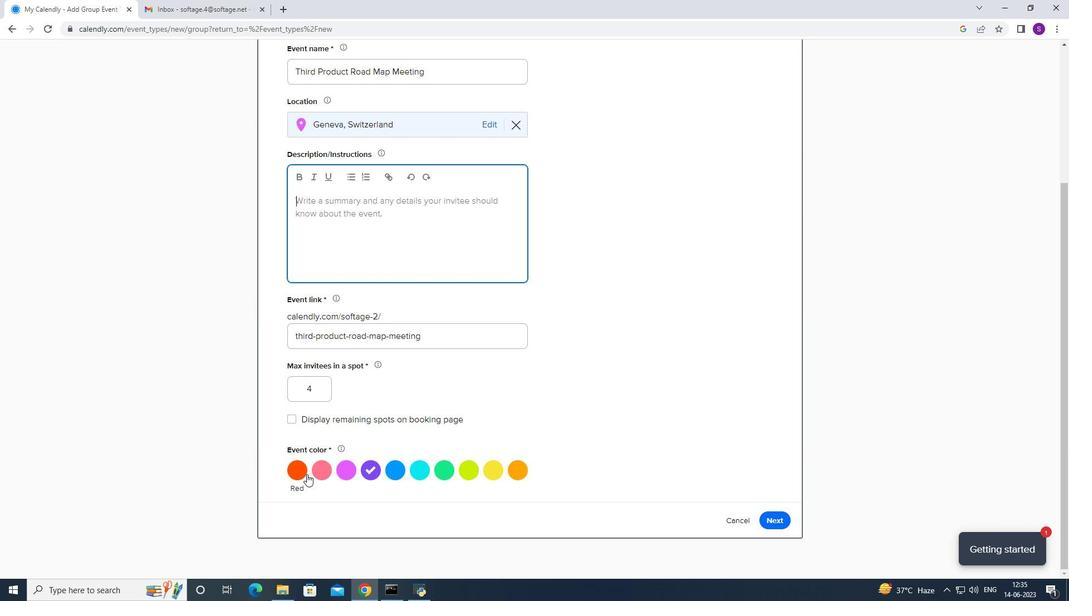 
Action: Mouse pressed left at (305, 474)
Screenshot: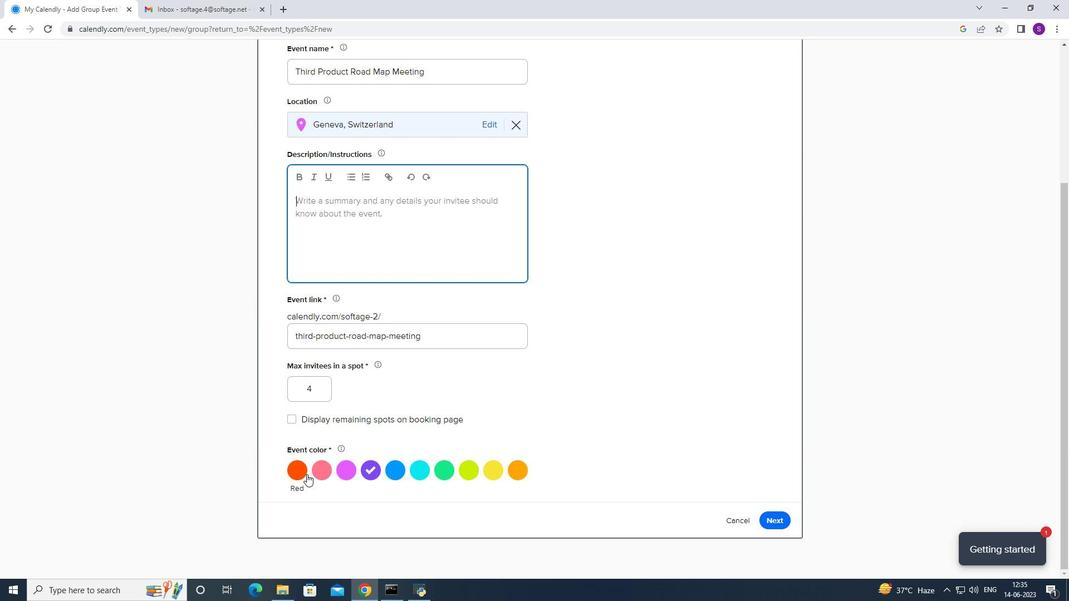 
Action: Mouse moved to (382, 256)
Screenshot: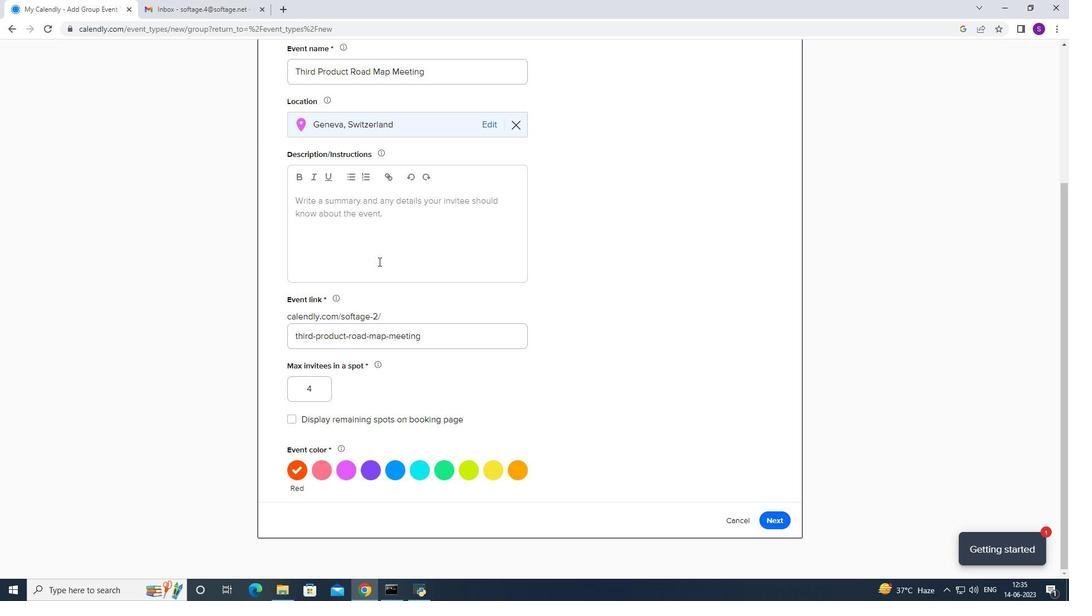 
Action: Mouse pressed left at (382, 256)
Screenshot: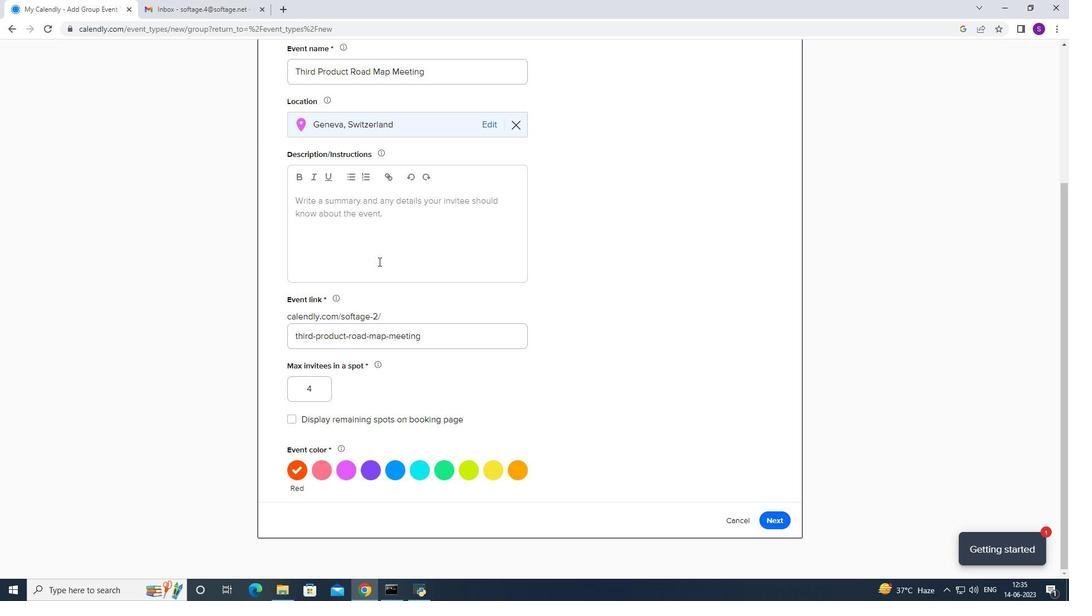 
Action: Mouse moved to (312, 279)
Screenshot: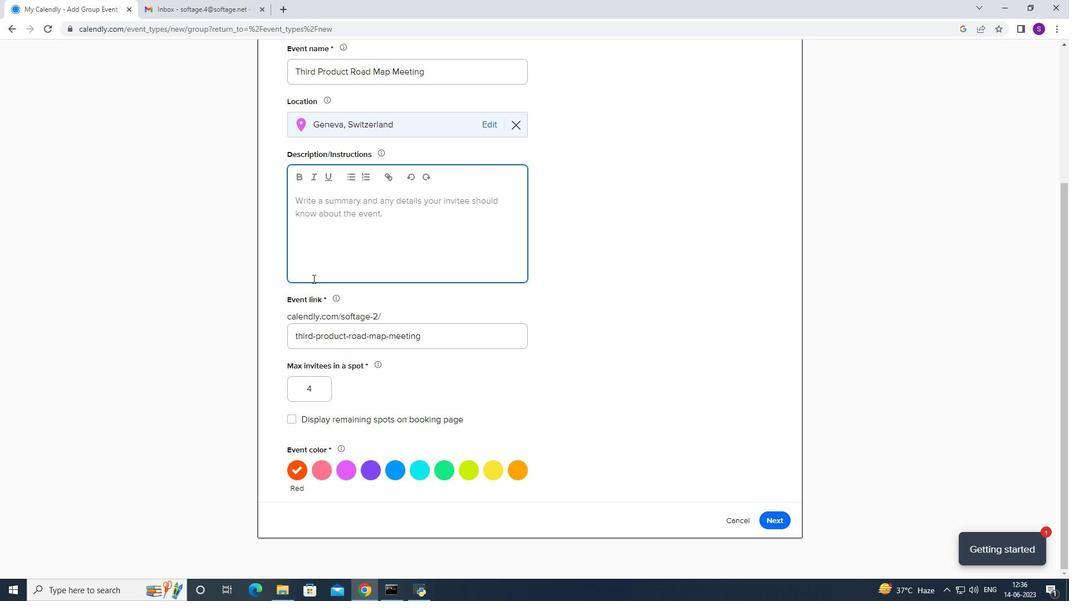
Action: Mouse pressed left at (312, 279)
Screenshot: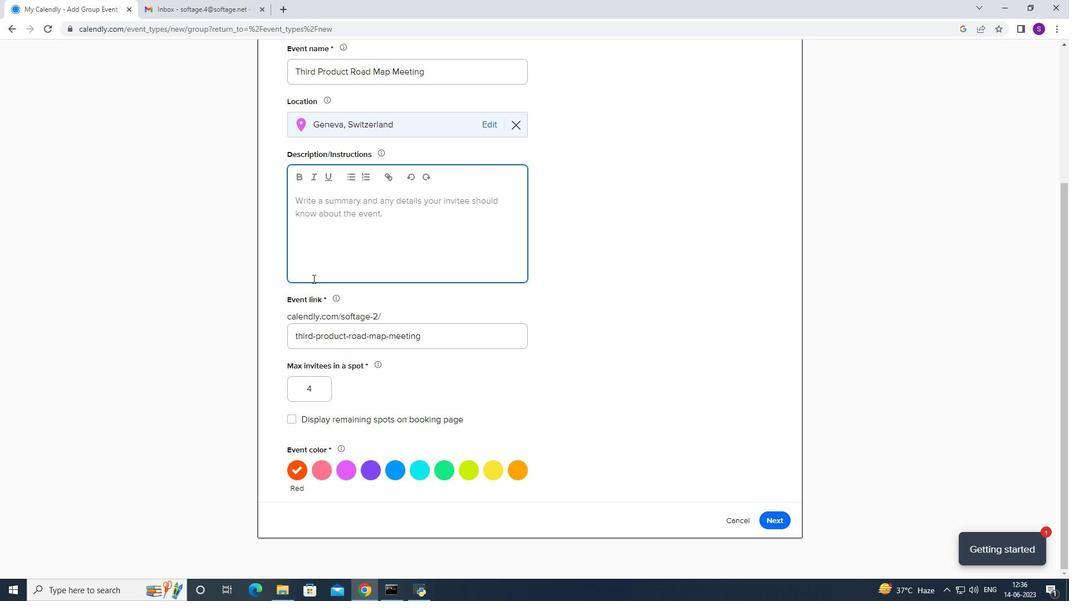 
Action: Key pressed <Key.caps_lock>F<Key.caps_lock>oi<Key.backspace>
Screenshot: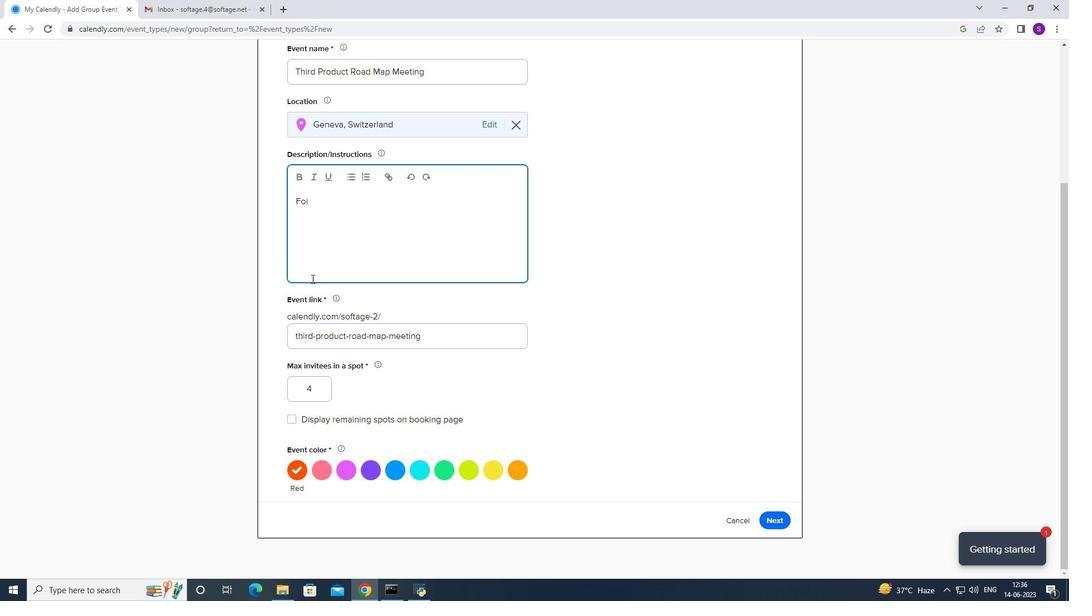 
Action: Mouse moved to (298, 284)
Screenshot: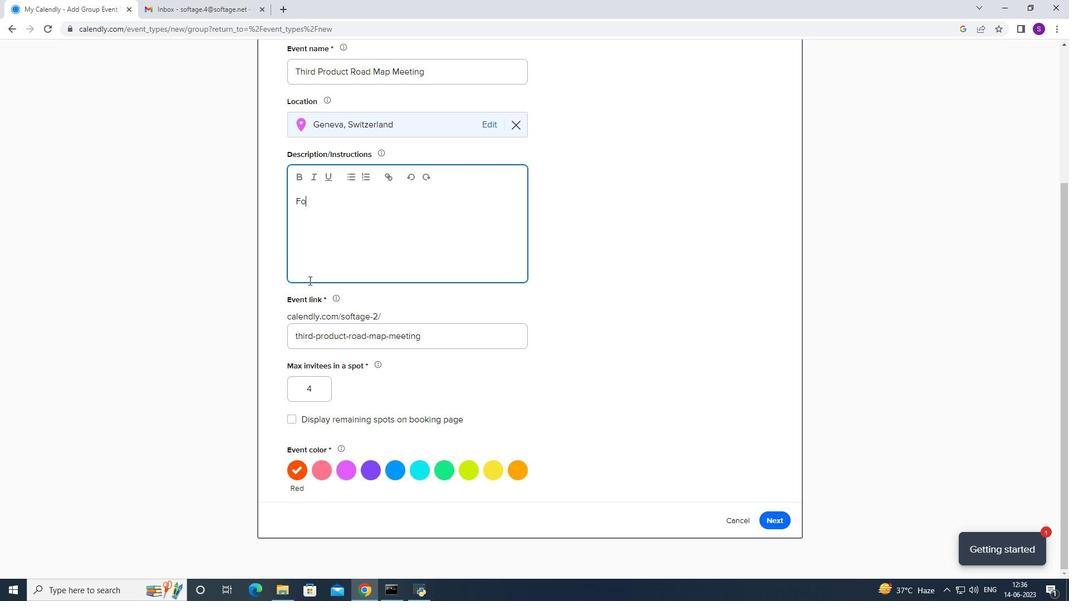 
Action: Key pressed rming<Key.space>paids<Key.backspace><Key.backspace>rs<Key.shift_r>:<Key.space><Key.caps_lock>D<Key.caps_lock>ivide<Key.space>teams<Key.space>into<Key.space>pairs.<Key.space><Key.caps_lock><Key.caps_lock>each<Key.space>pair<Key.space>will<Key.space>consist<Key.space>of<Key.space>a<Key.space>faller<Key.space>and<Key.space>one<Key.space>or<Key.space>oe<Key.backspace>
Screenshot: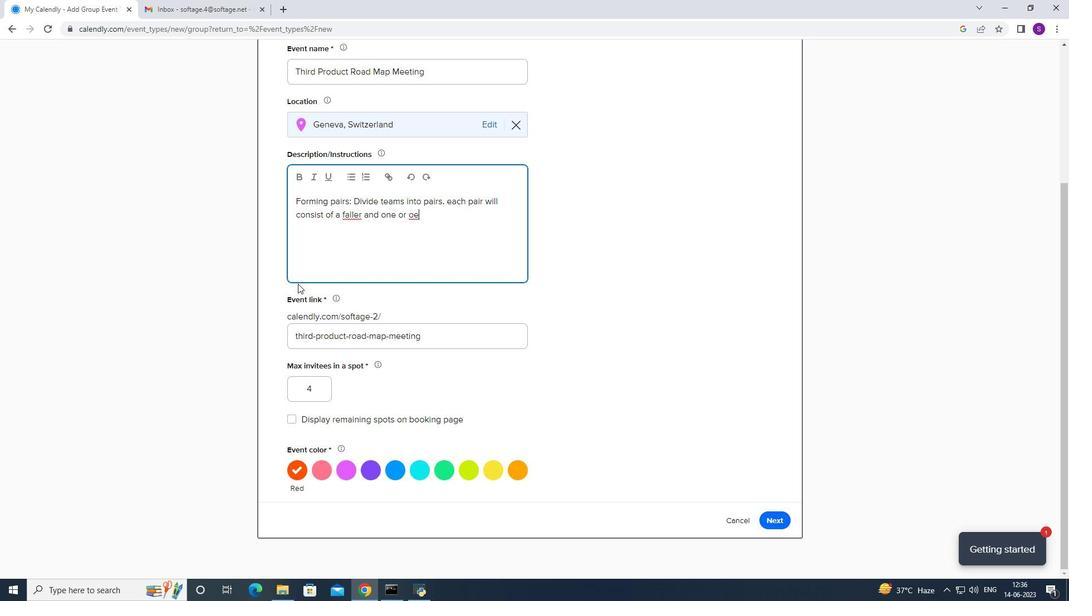 
Action: Mouse moved to (238, 303)
Screenshot: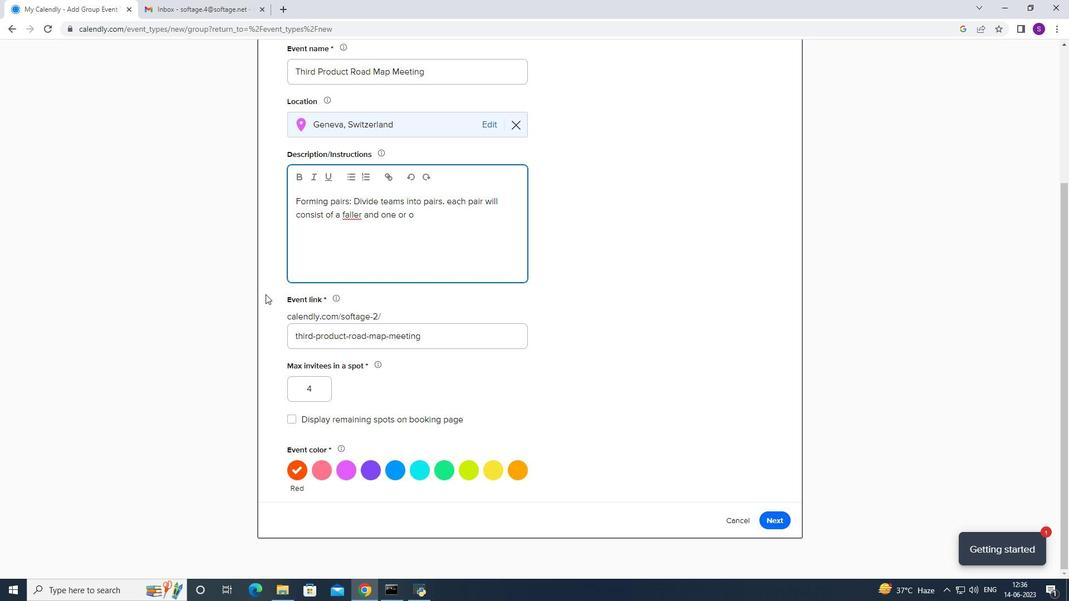 
Action: Key pressed <Key.backspace>more<Key.space>catchers<Key.space>
Screenshot: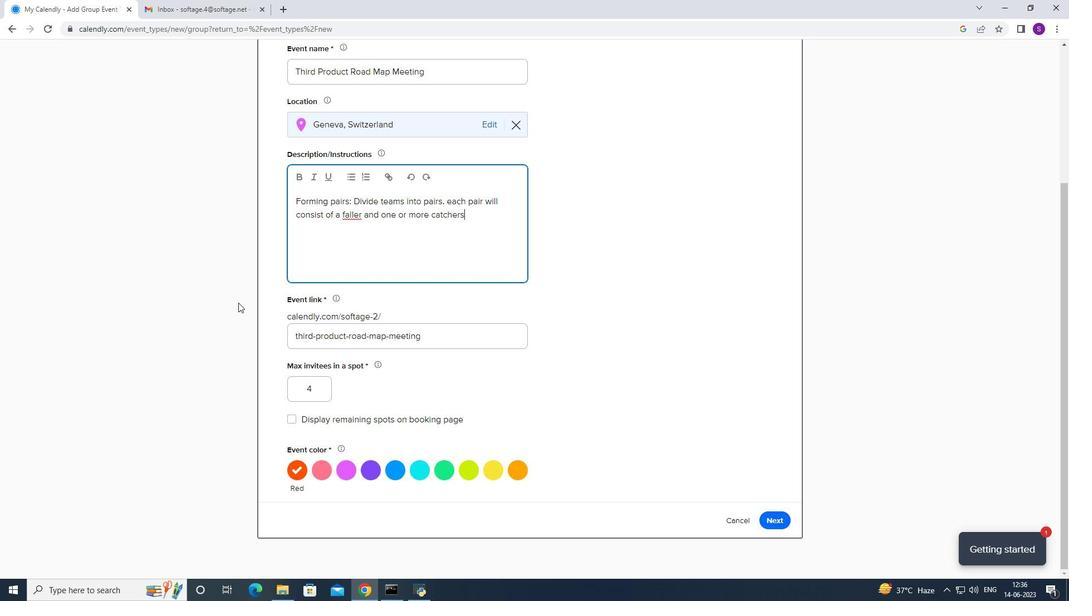 
Action: Mouse moved to (274, 293)
Screenshot: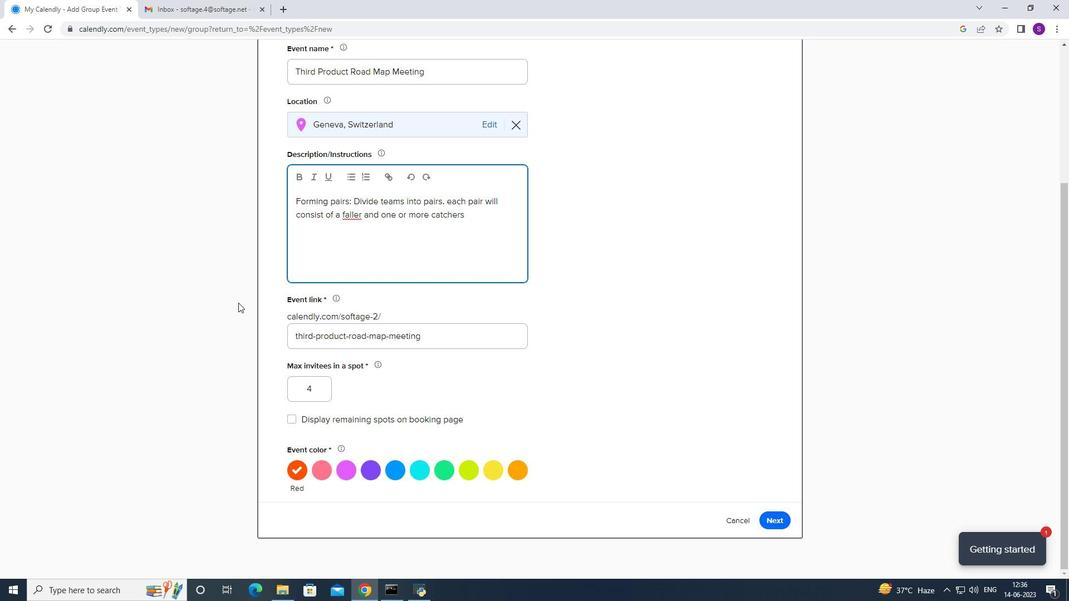 
Action: Mouse scrolled (274, 293) with delta (0, 0)
Screenshot: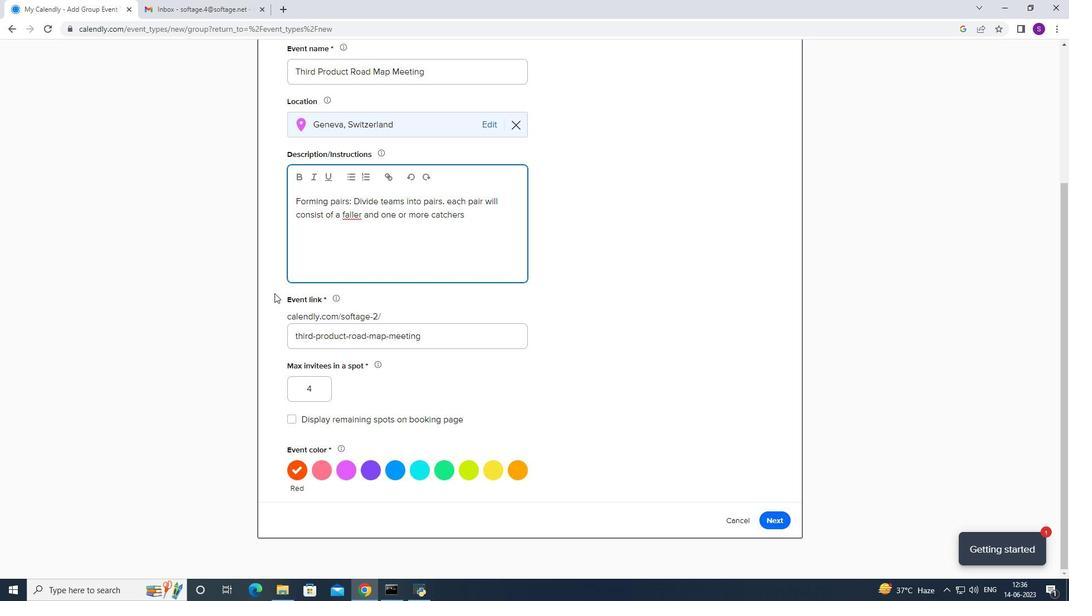 
Action: Mouse moved to (295, 446)
Screenshot: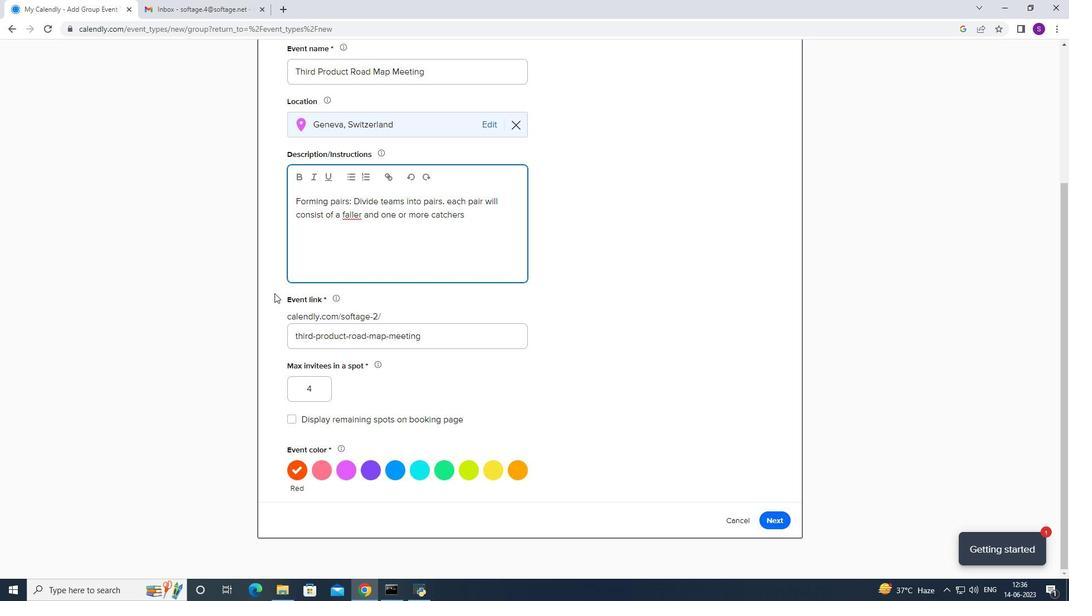 
Action: Mouse scrolled (281, 390) with delta (0, 0)
Screenshot: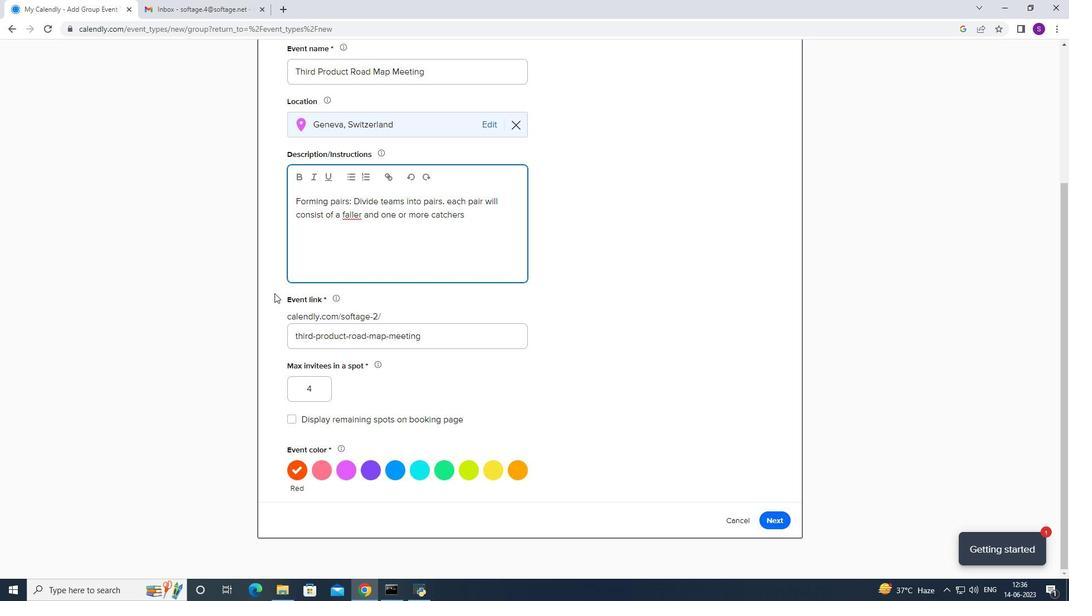 
Action: Mouse moved to (347, 222)
Screenshot: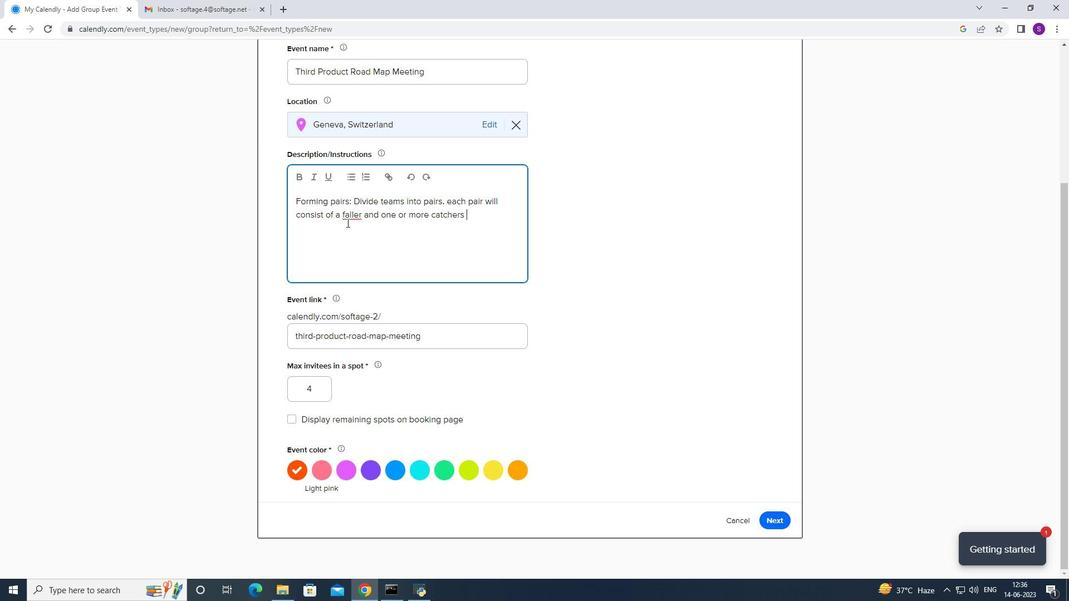 
Action: Mouse pressed right at (347, 222)
Screenshot: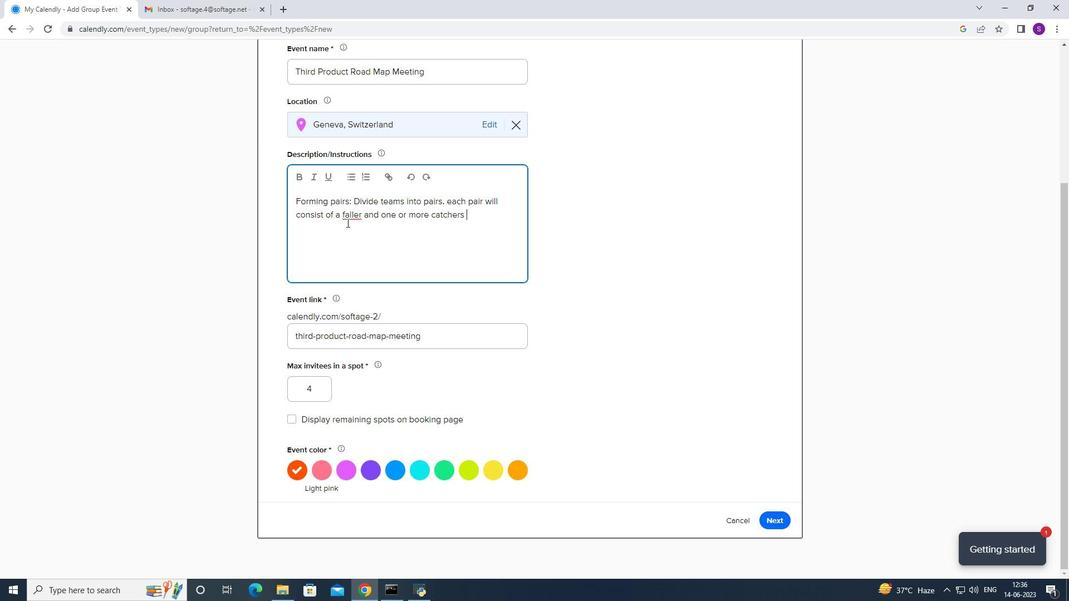 
Action: Mouse moved to (422, 195)
Screenshot: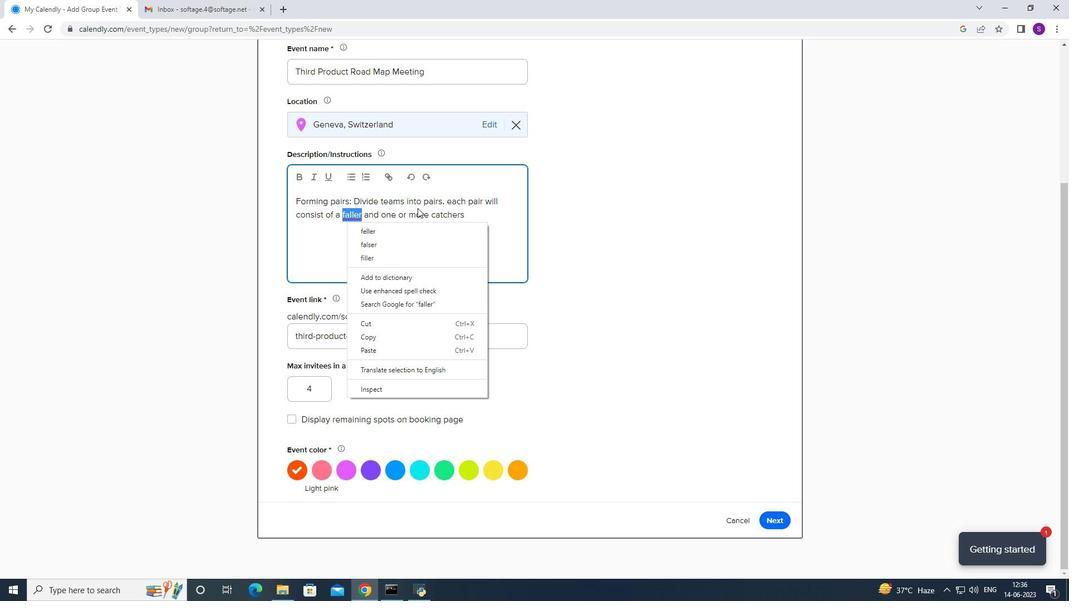 
Action: Mouse pressed left at (422, 195)
Screenshot: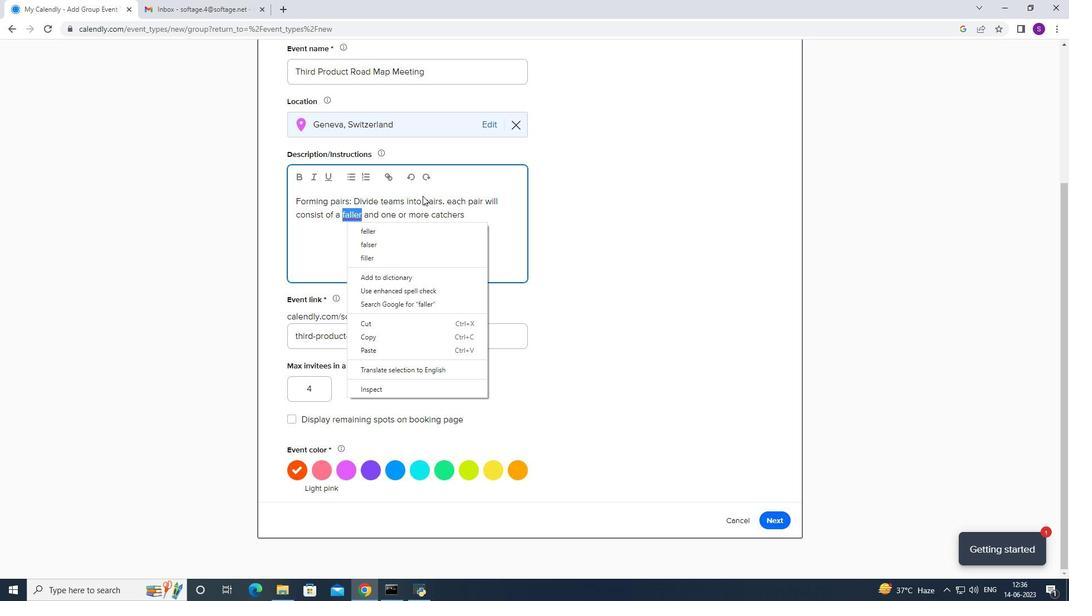 
Action: Mouse moved to (475, 217)
Screenshot: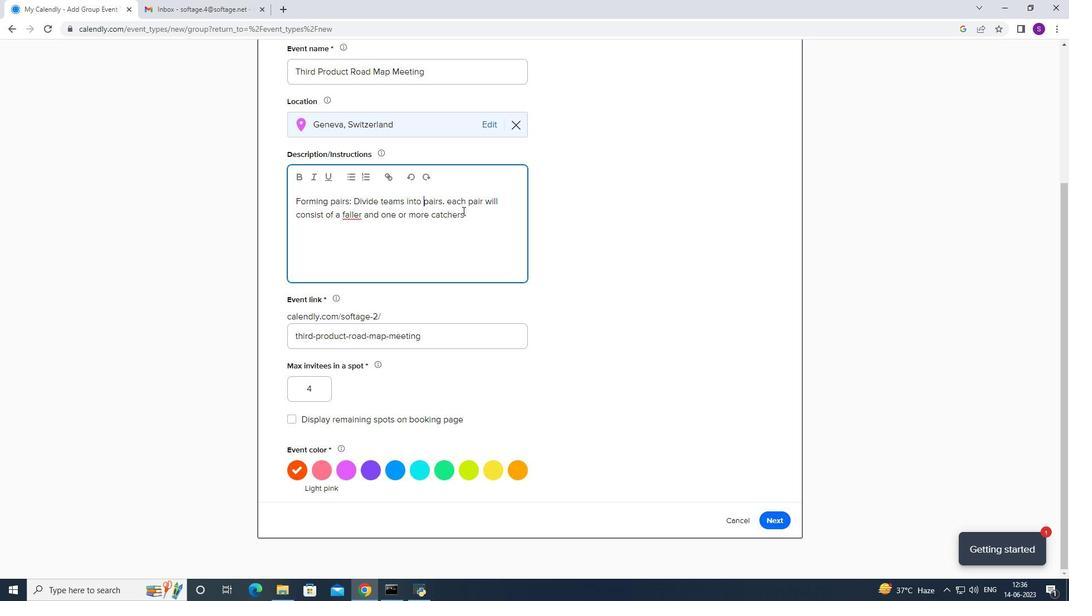 
Action: Mouse pressed left at (475, 217)
Screenshot: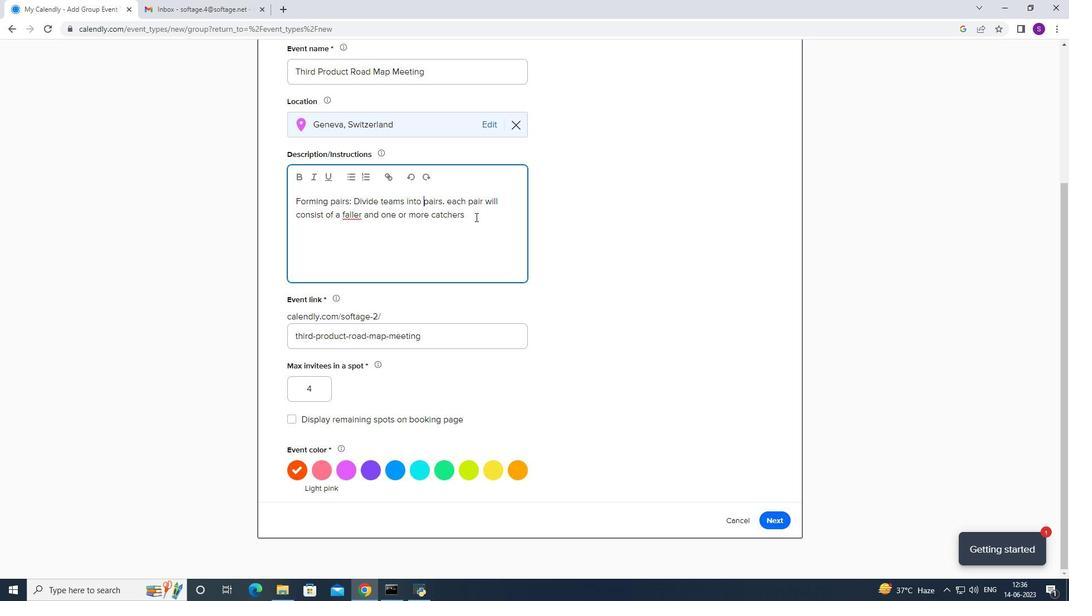 
Action: Mouse moved to (736, 244)
Screenshot: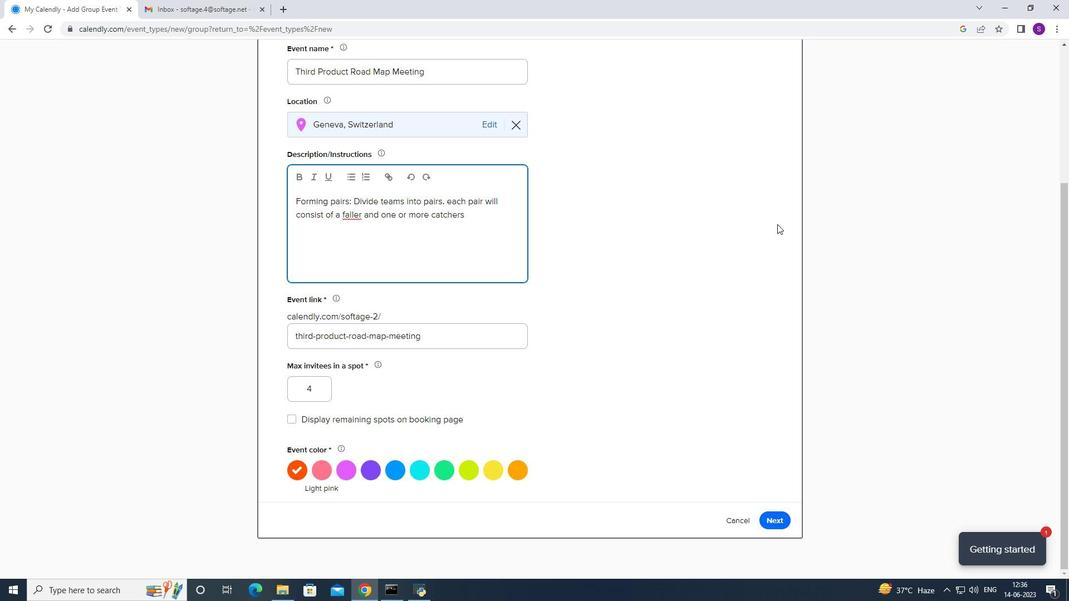 
Action: Key pressed .
Screenshot: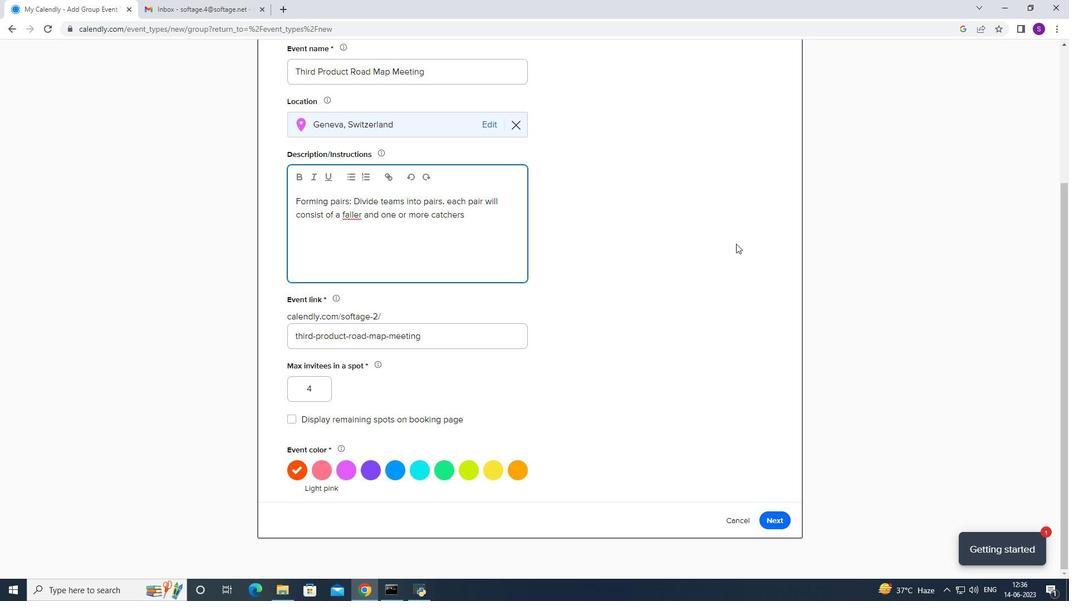 
Action: Mouse moved to (736, 244)
Screenshot: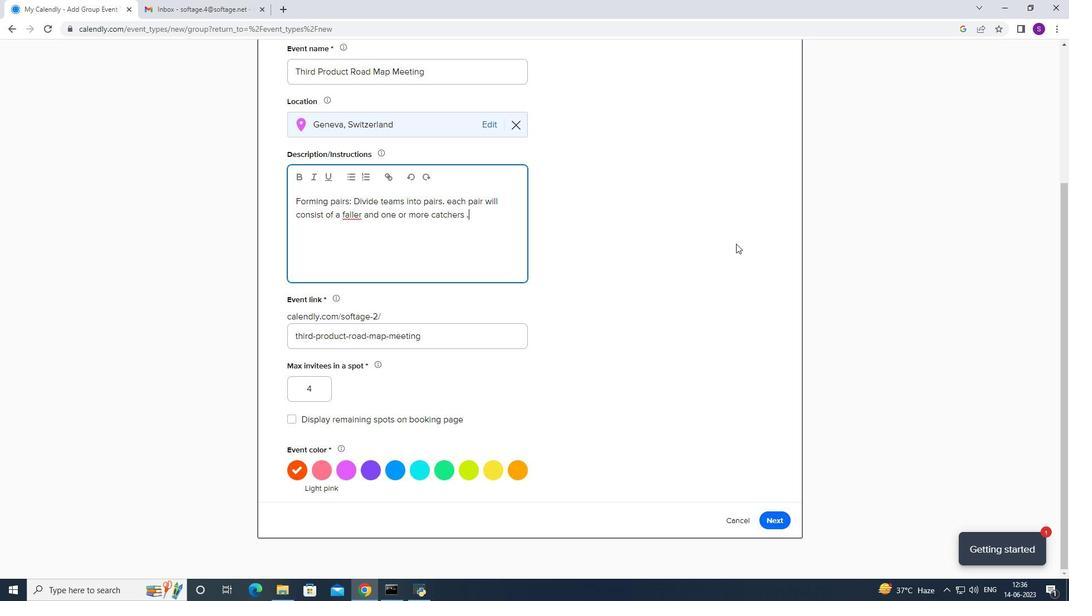 
Action: Key pressed <Key.caps_lock>I<Key.caps_lock>
Screenshot: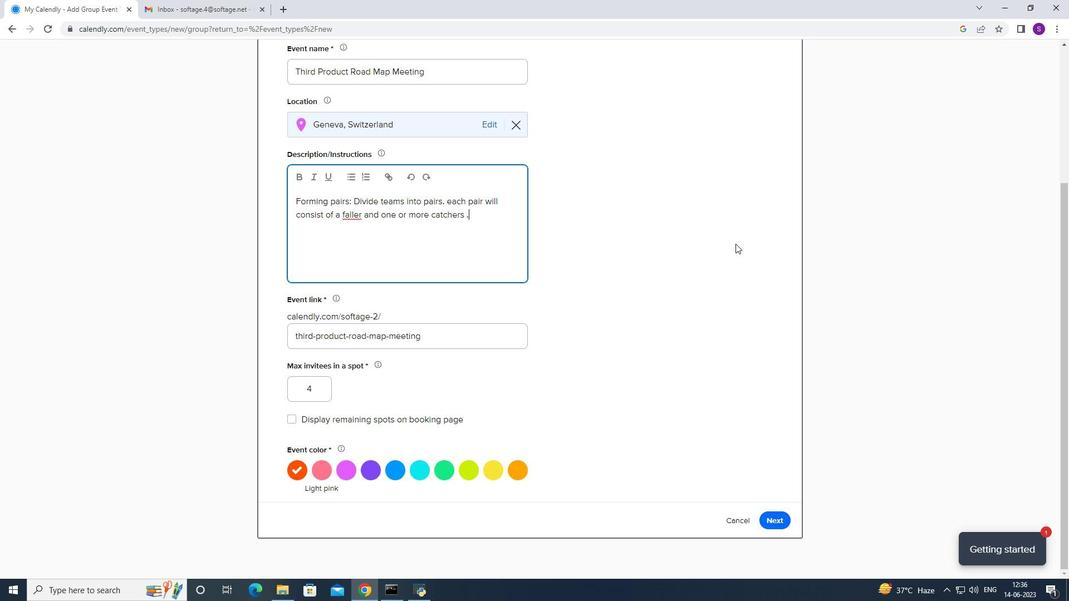 
Action: Mouse moved to (733, 245)
Screenshot: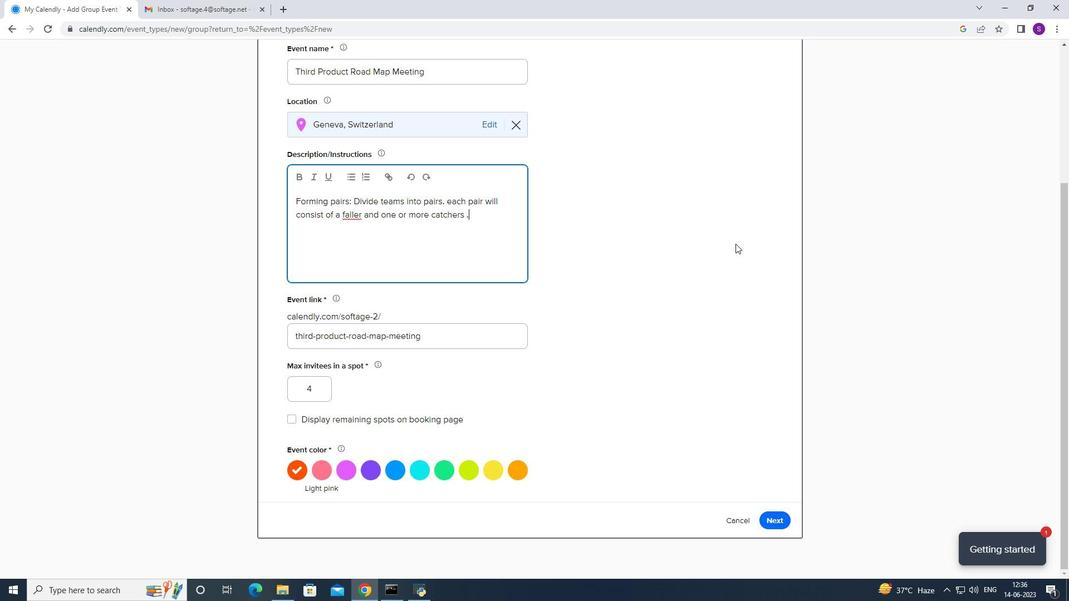 
Action: Key pressed deally<Key.space>the<Key.space>catchers<Key.space>should<Key.space>be<Key.space>phyusically<Key.space>able<Key.space>to<Key.space>support<Key.space>the<Key.space>wr
Screenshot: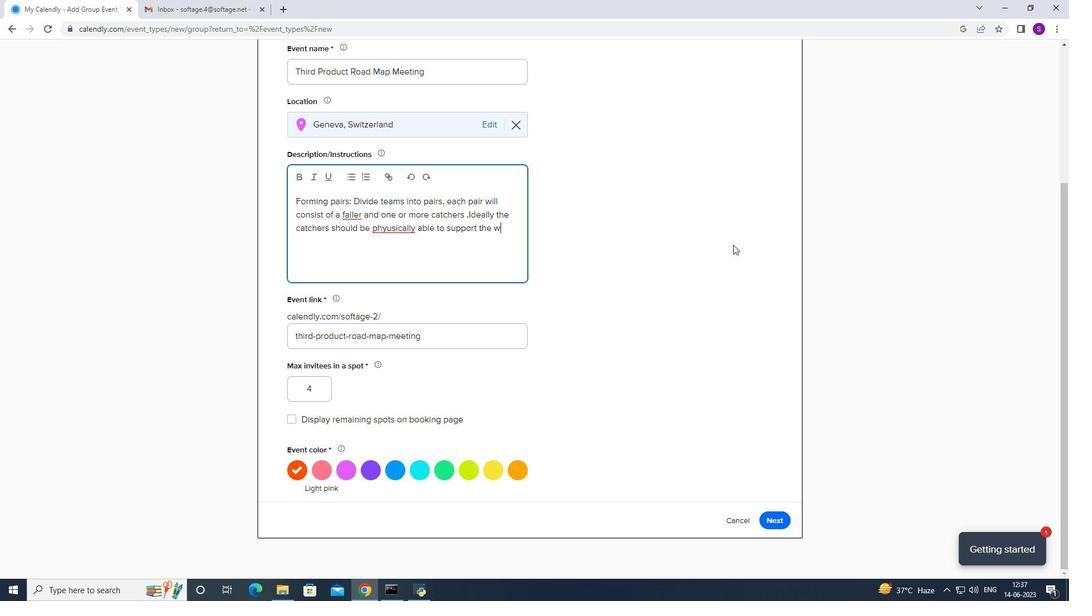 
Action: Mouse moved to (745, 247)
Screenshot: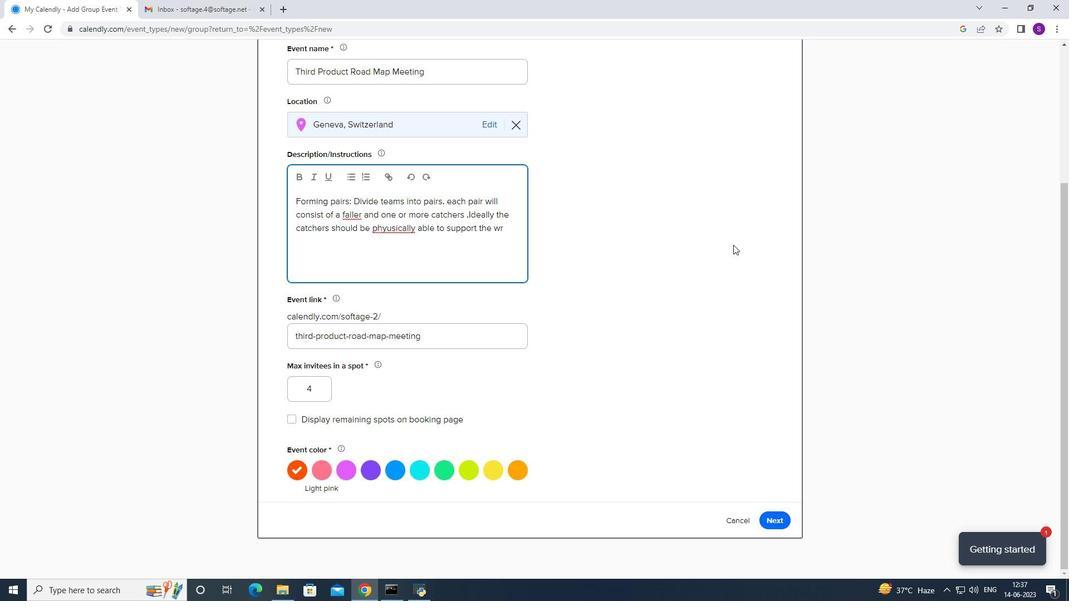 
Action: Key pressed <Key.backspace>eight<Key.space>of<Key.space>a=<Key.backspace>
Screenshot: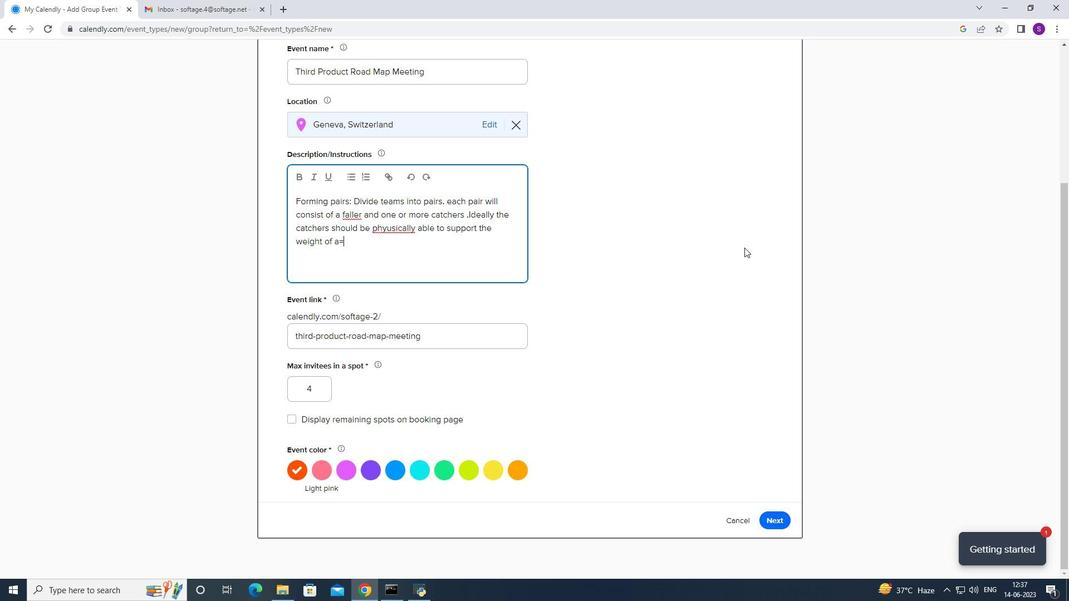 
Action: Mouse moved to (751, 247)
Screenshot: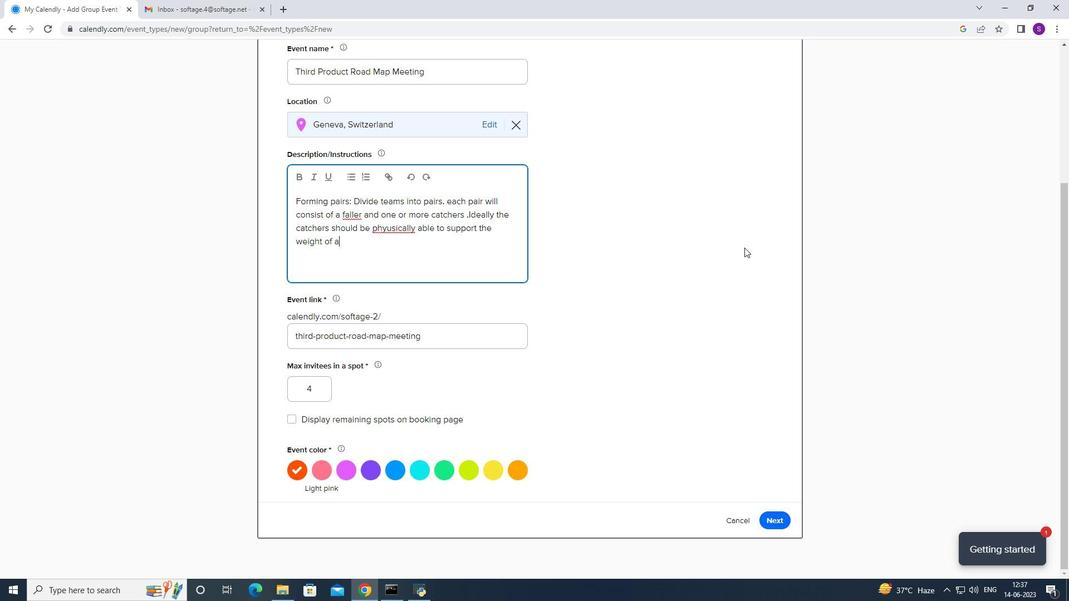 
Action: Key pressed <Key.backspace>
Screenshot: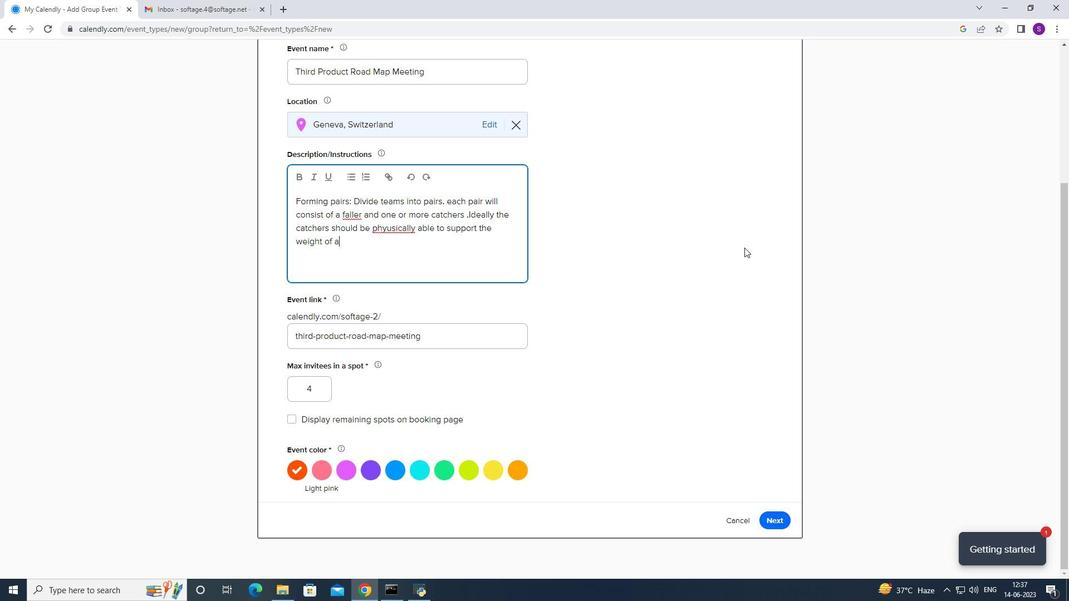 
Action: Mouse moved to (751, 247)
Screenshot: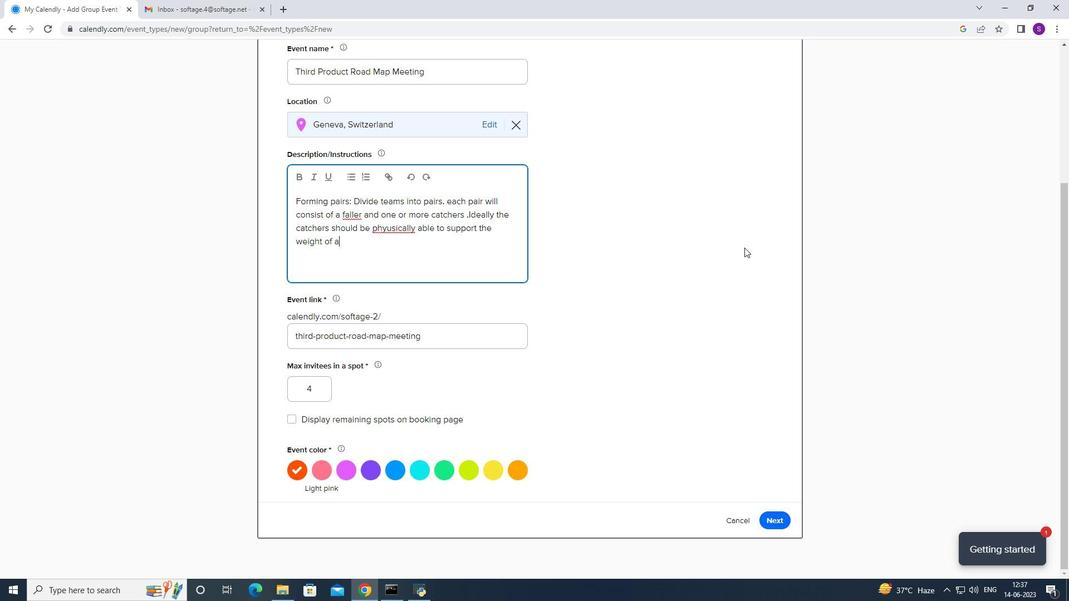 
Action: Key pressed <Key.space>the<Key.space>faller.
Screenshot: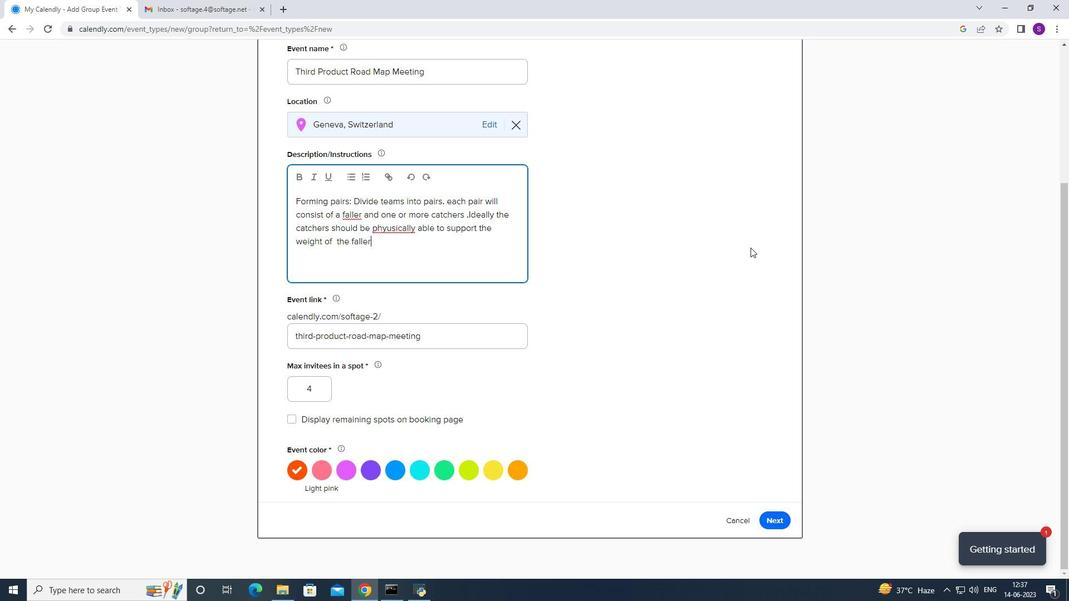 
Action: Mouse moved to (401, 224)
Screenshot: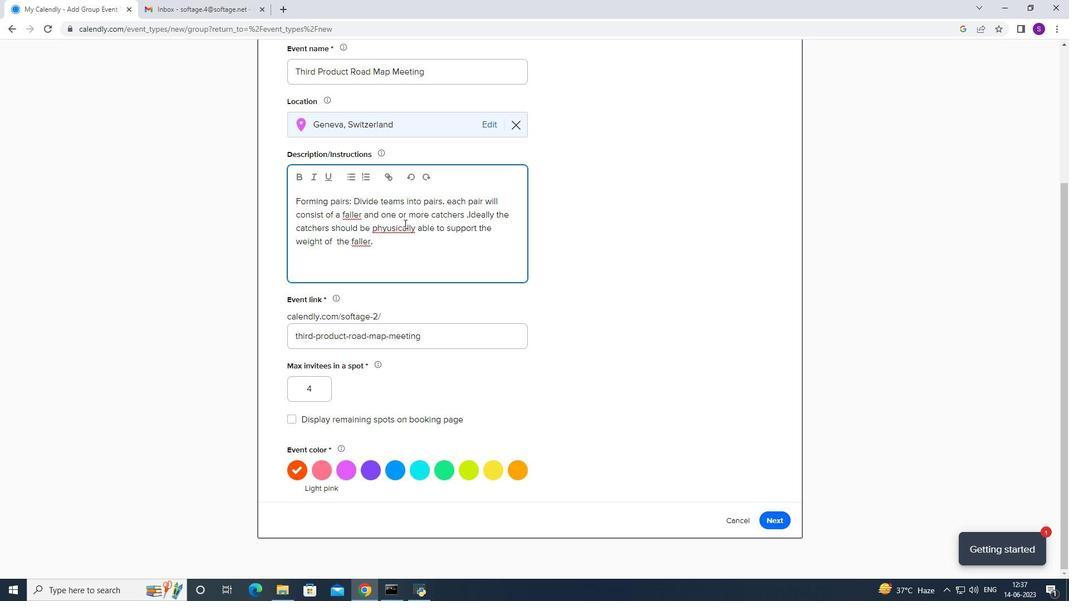 
Action: Mouse pressed right at (401, 224)
Screenshot: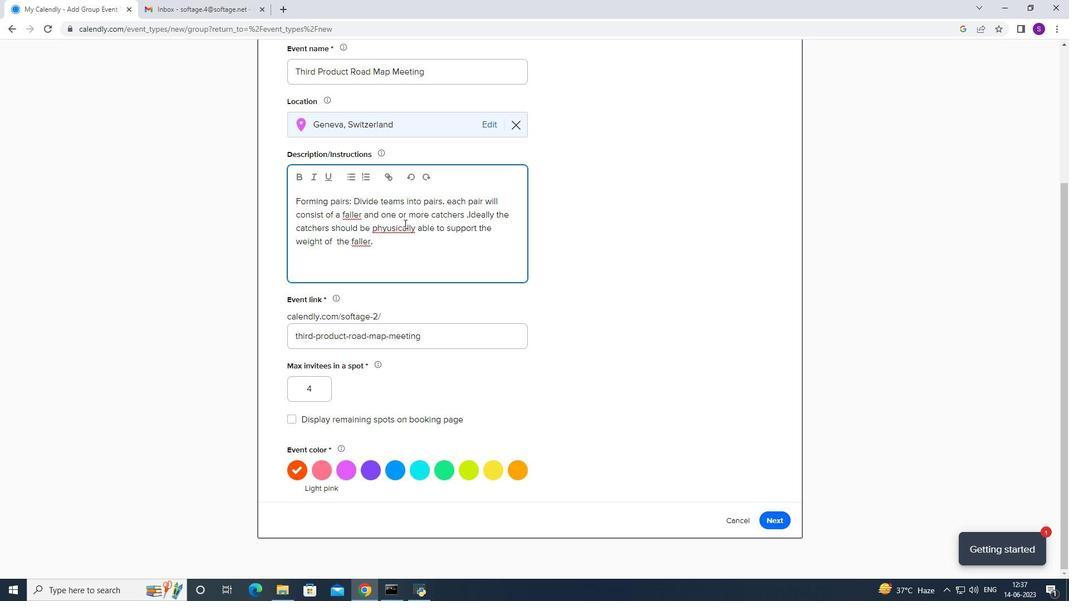 
Action: Mouse moved to (416, 231)
Screenshot: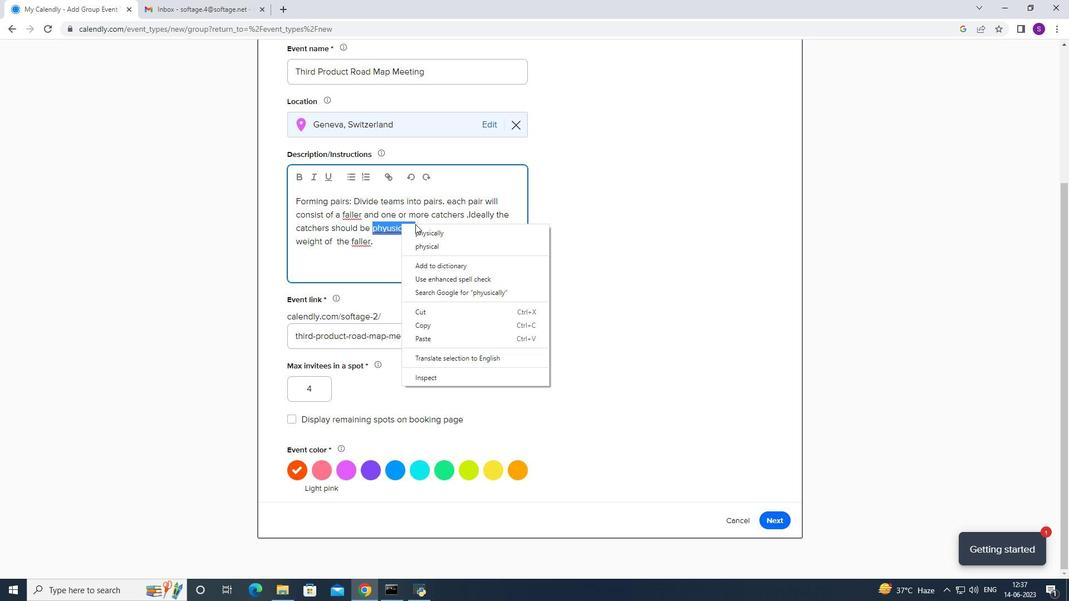 
Action: Mouse pressed left at (416, 231)
Screenshot: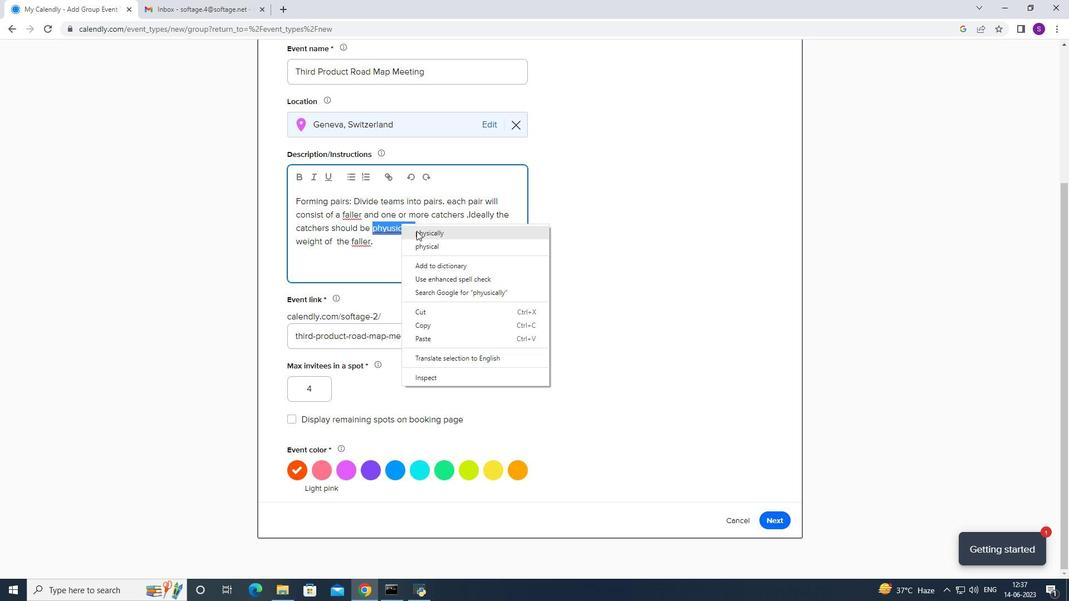 
Action: Mouse moved to (395, 246)
Screenshot: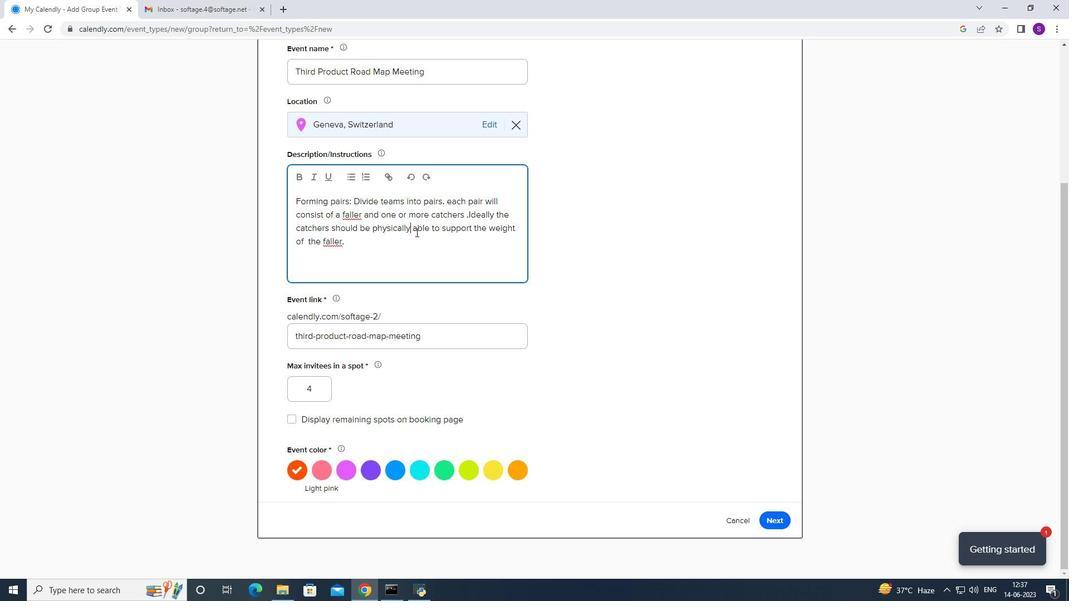 
Action: Mouse pressed left at (395, 246)
Screenshot: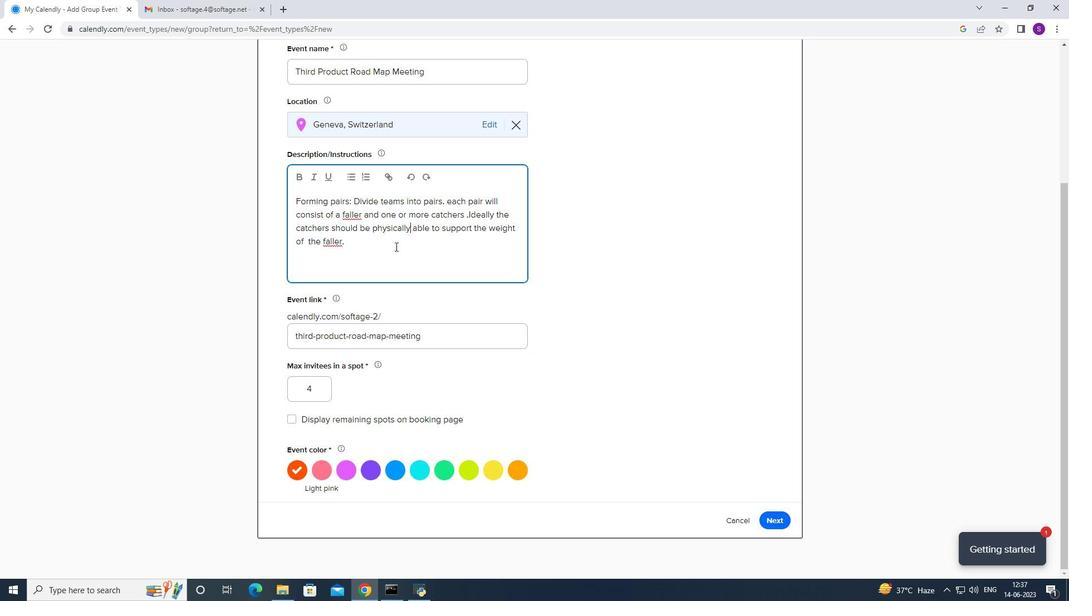 
Action: Mouse moved to (313, 172)
Screenshot: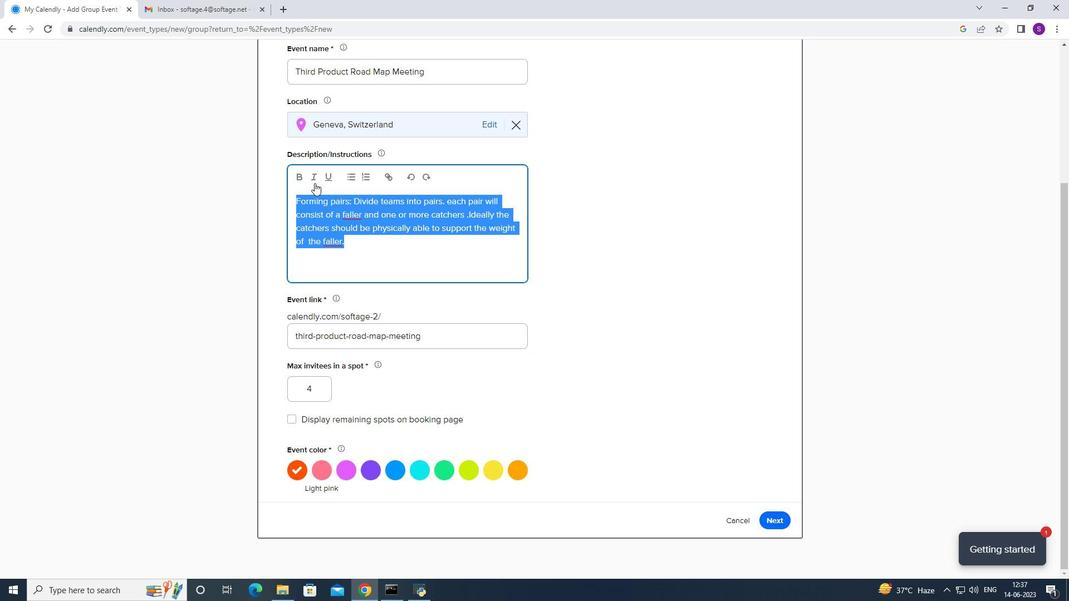 
Action: Mouse pressed left at (313, 172)
Screenshot: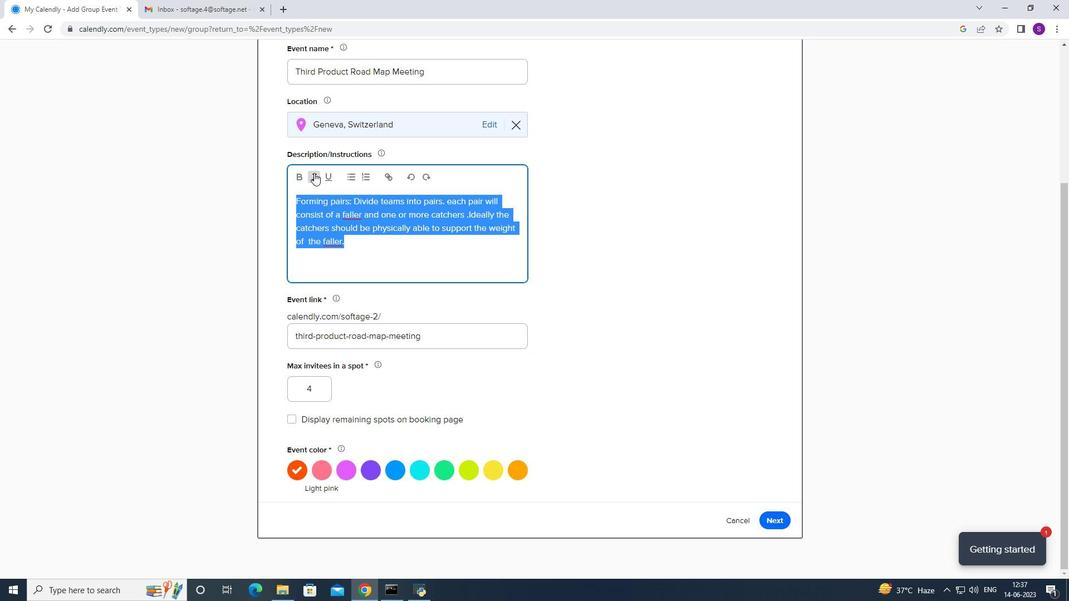 
Action: Mouse moved to (373, 279)
Screenshot: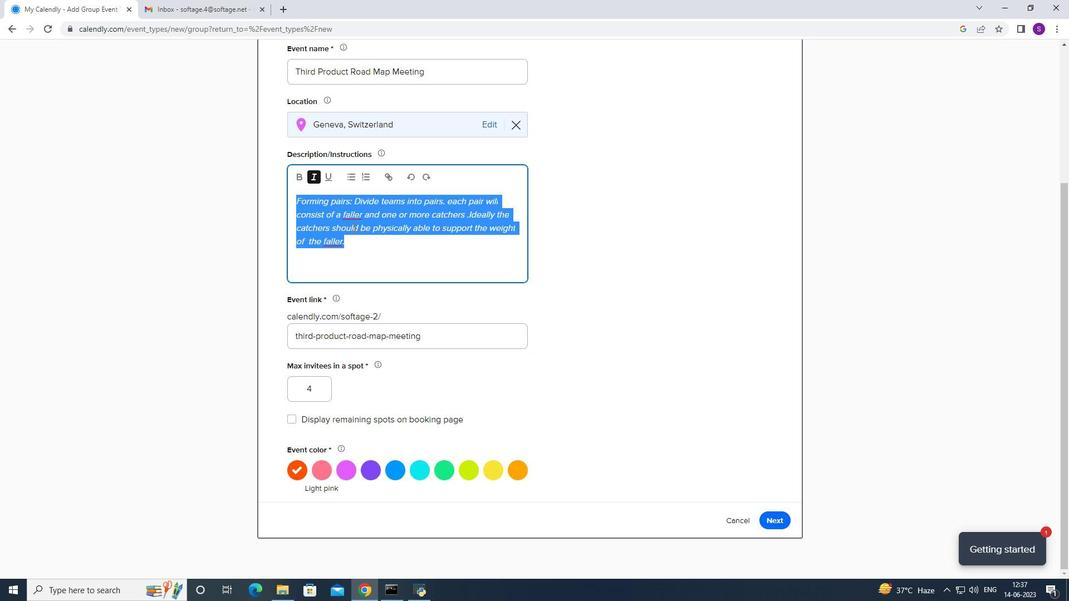 
Action: Mouse pressed left at (373, 279)
Screenshot: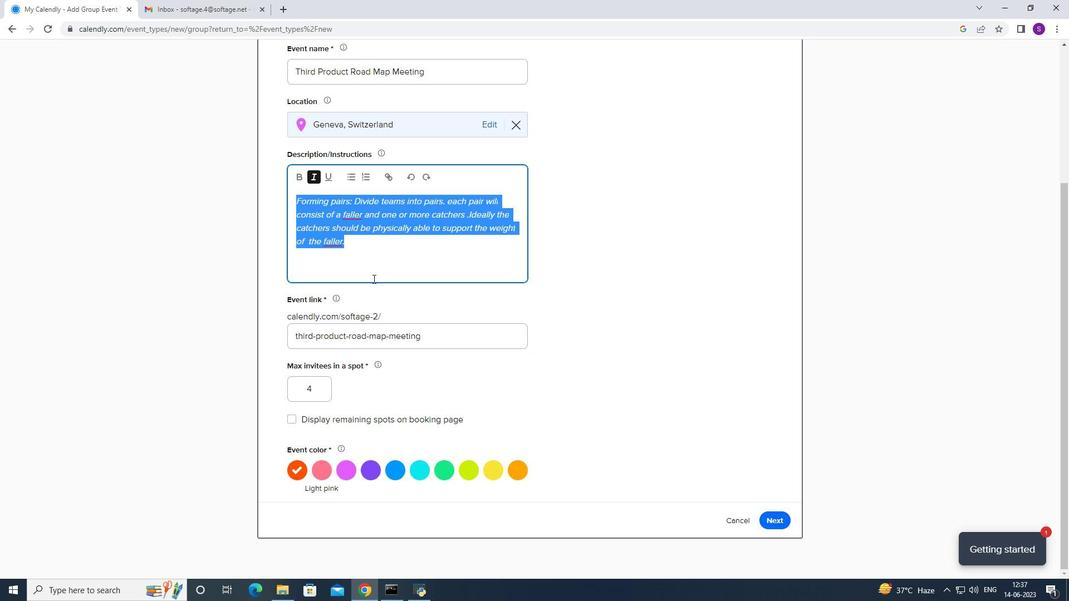 
Action: Mouse moved to (353, 252)
Screenshot: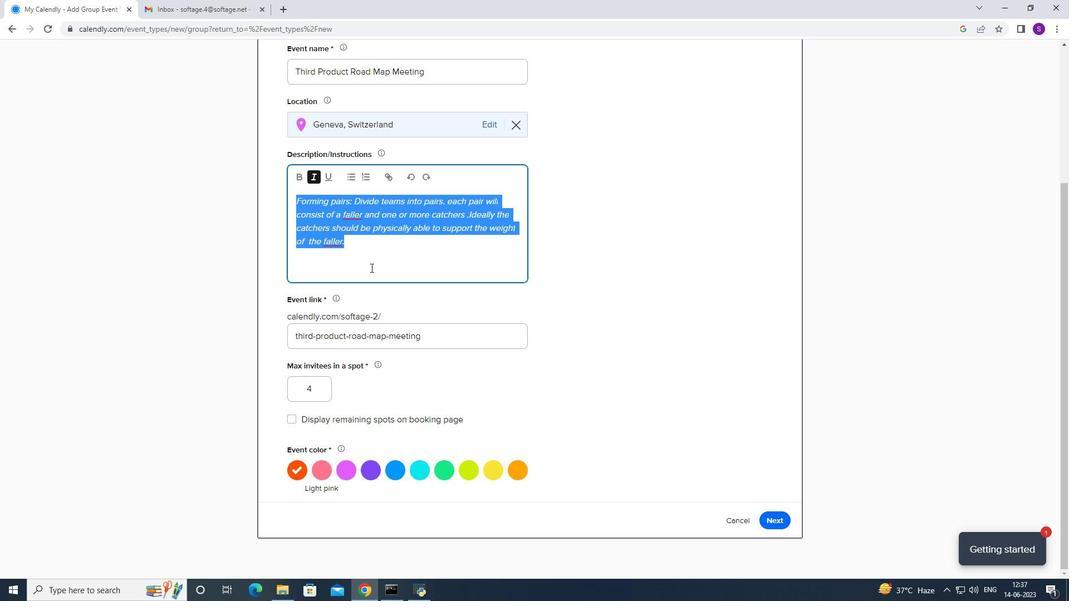 
Action: Mouse pressed left at (353, 252)
Screenshot: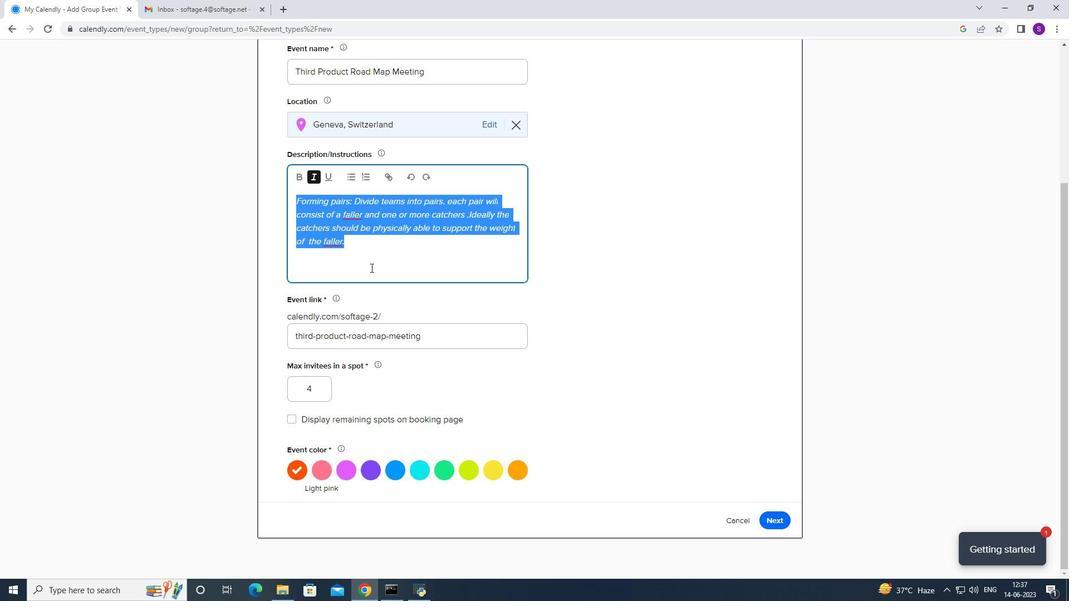 
Action: Mouse moved to (375, 269)
Screenshot: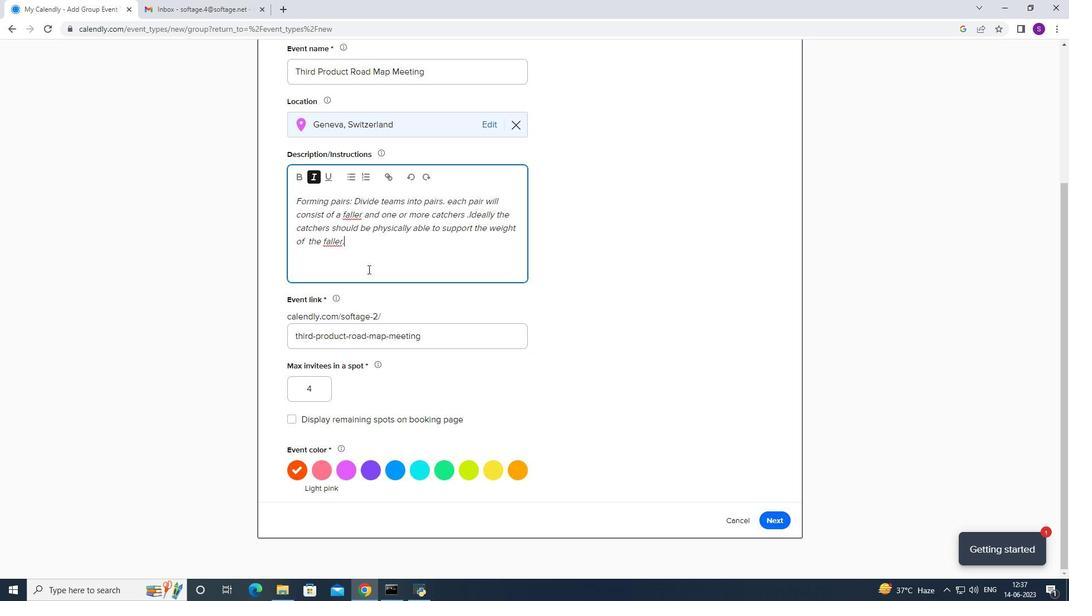 
Action: Mouse scrolled (375, 269) with delta (0, 0)
Screenshot: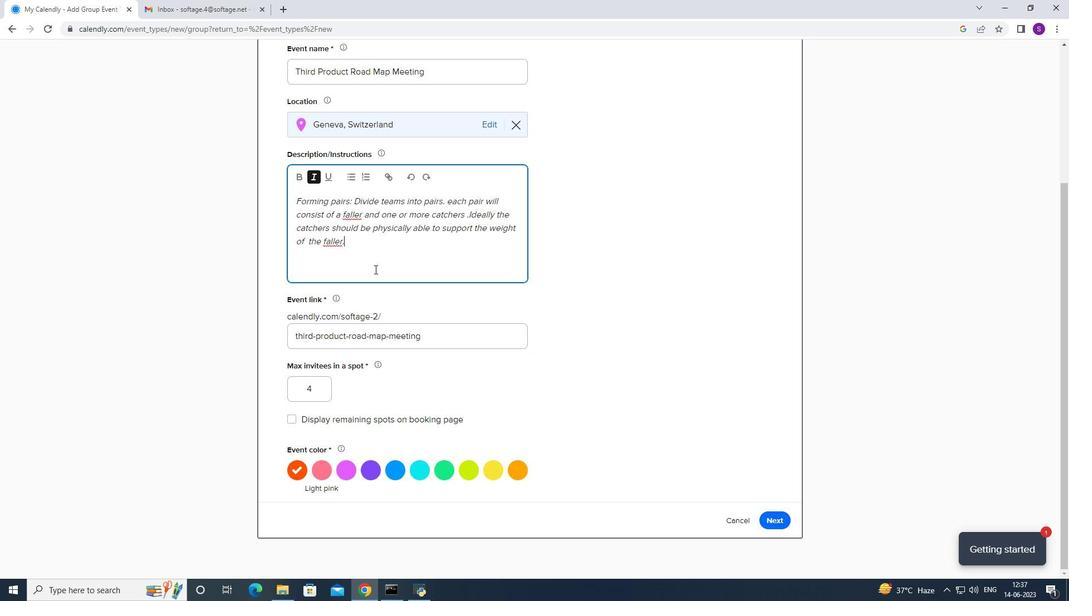
Action: Mouse scrolled (375, 269) with delta (0, 0)
Screenshot: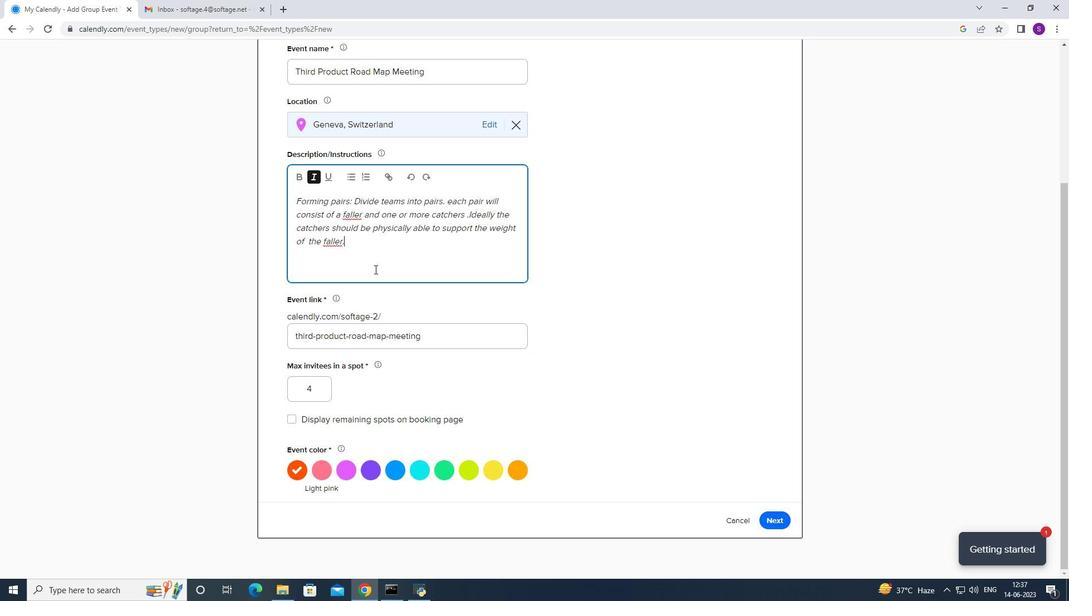 
Action: Mouse scrolled (375, 269) with delta (0, 0)
Screenshot: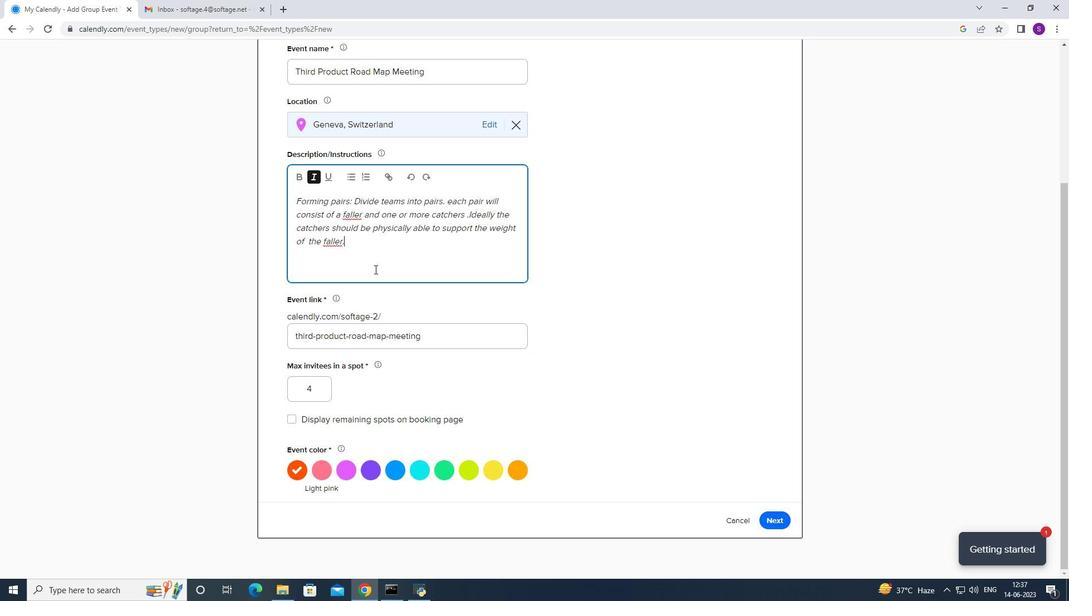 
Action: Mouse scrolled (375, 268) with delta (0, -1)
Screenshot: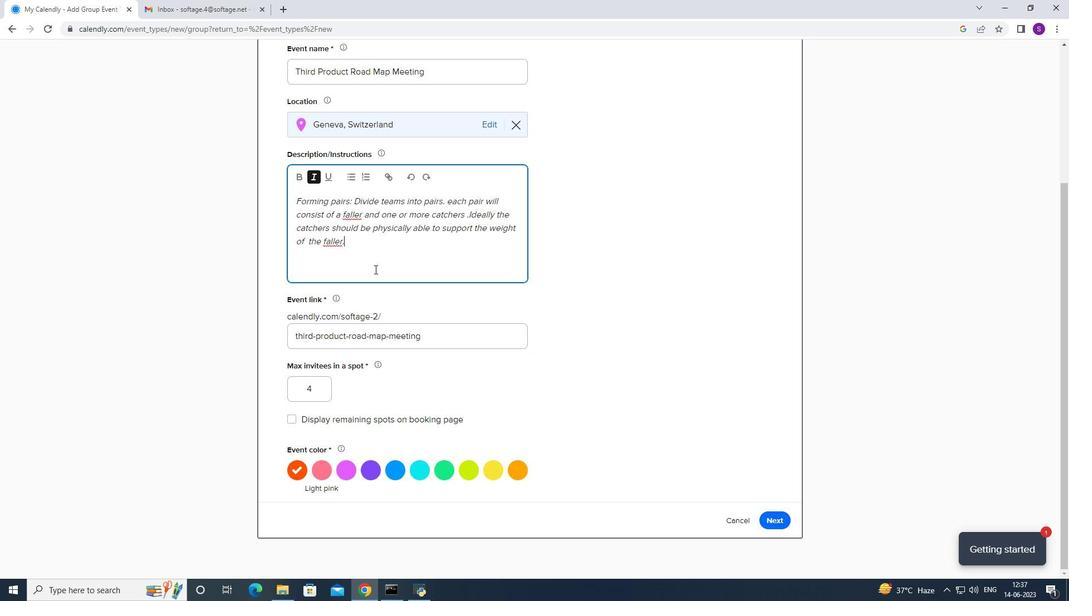 
Action: Mouse scrolled (375, 269) with delta (0, 0)
Screenshot: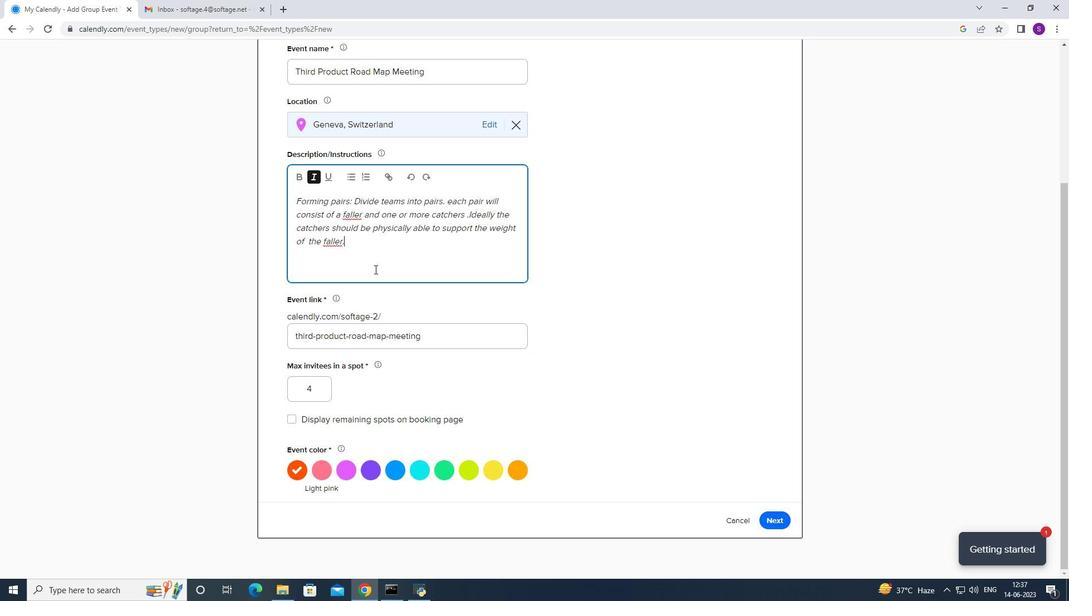 
Action: Mouse scrolled (375, 269) with delta (0, 0)
Screenshot: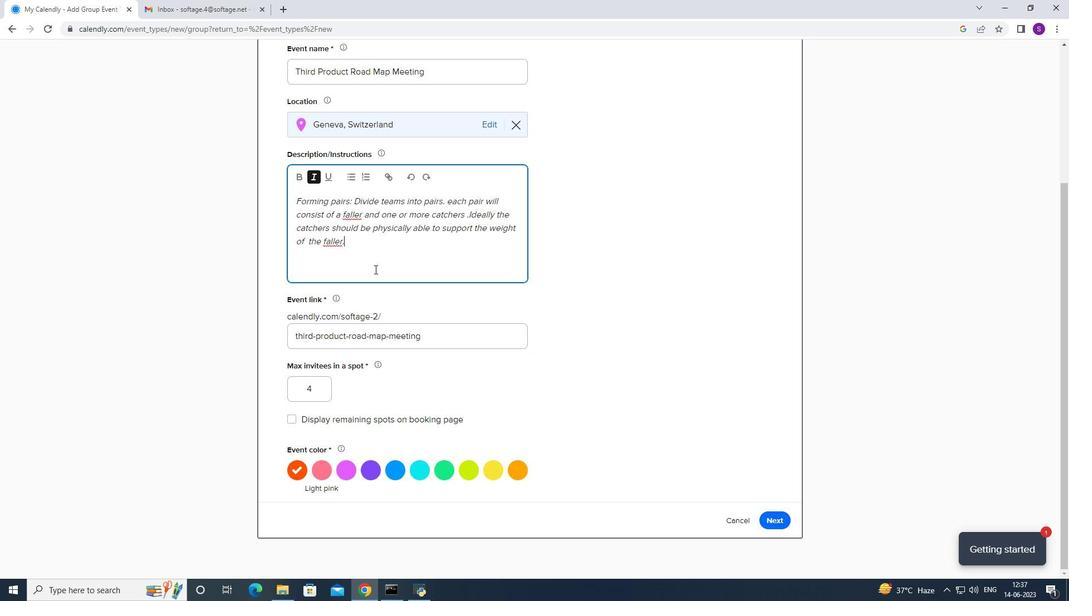 
Action: Mouse moved to (771, 518)
Screenshot: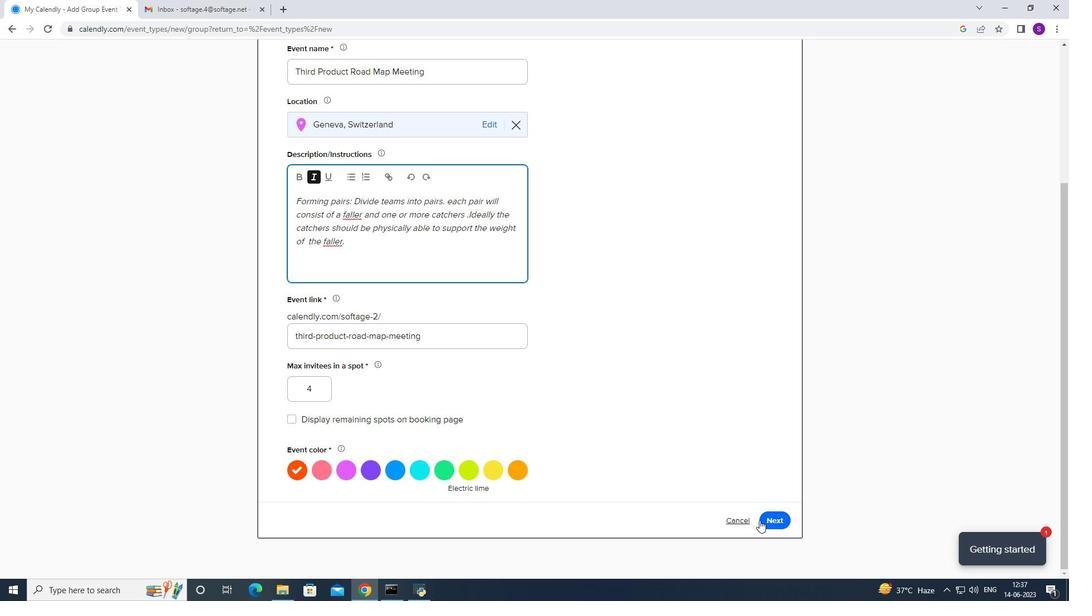 
Action: Mouse pressed left at (771, 518)
Screenshot: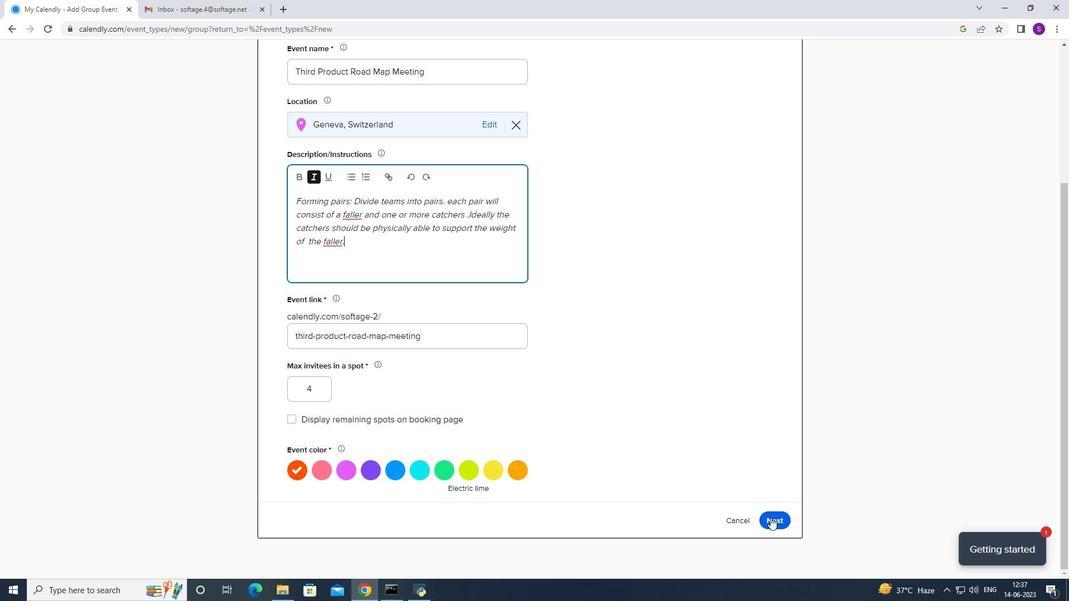 
Action: Mouse moved to (313, 171)
Screenshot: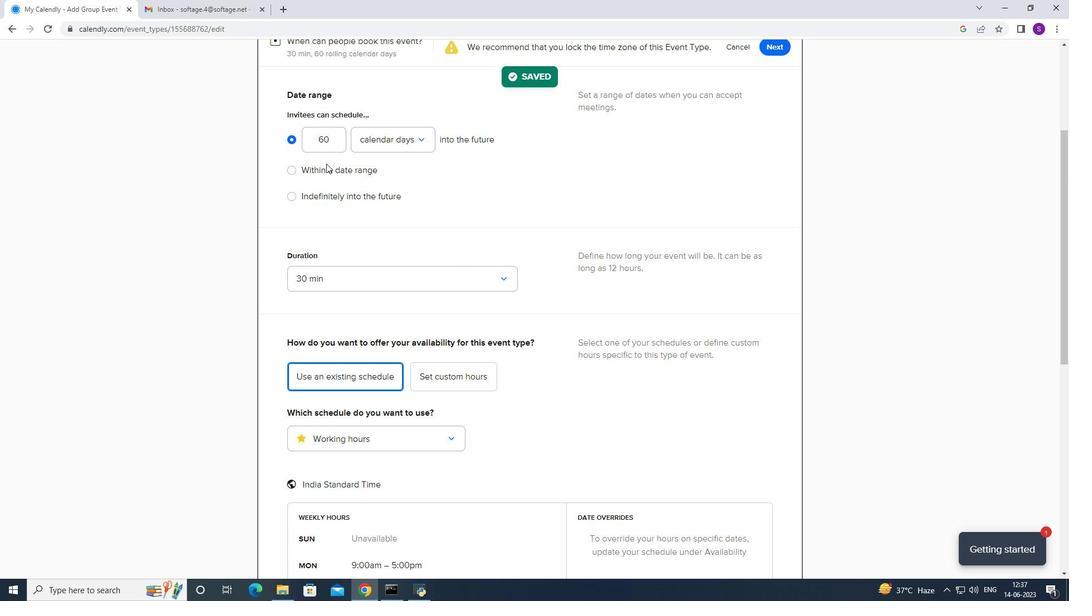 
Action: Mouse pressed left at (313, 171)
Screenshot: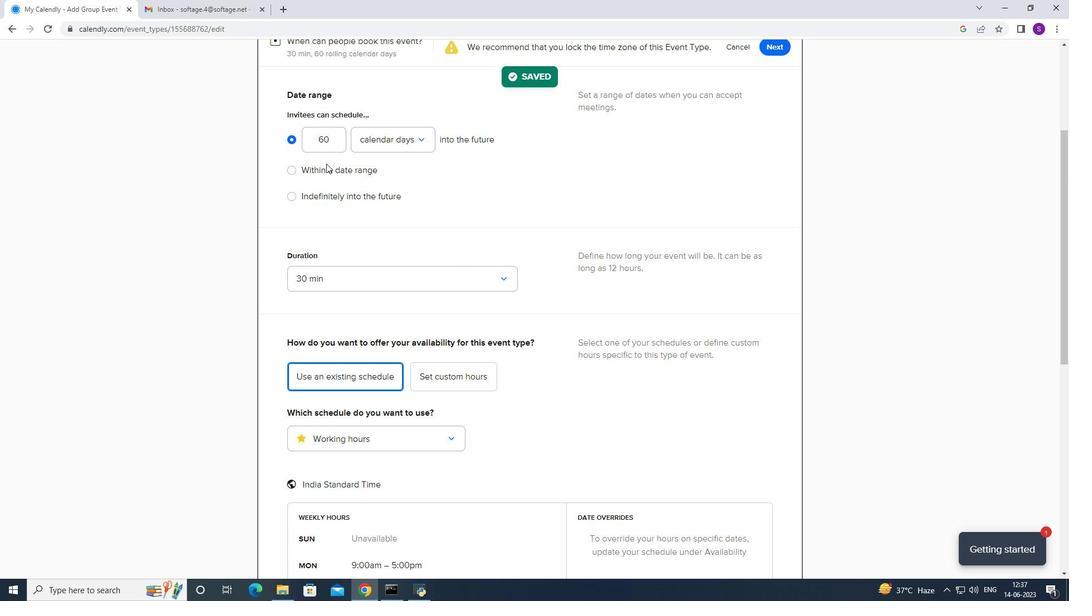 
Action: Mouse moved to (409, 185)
Screenshot: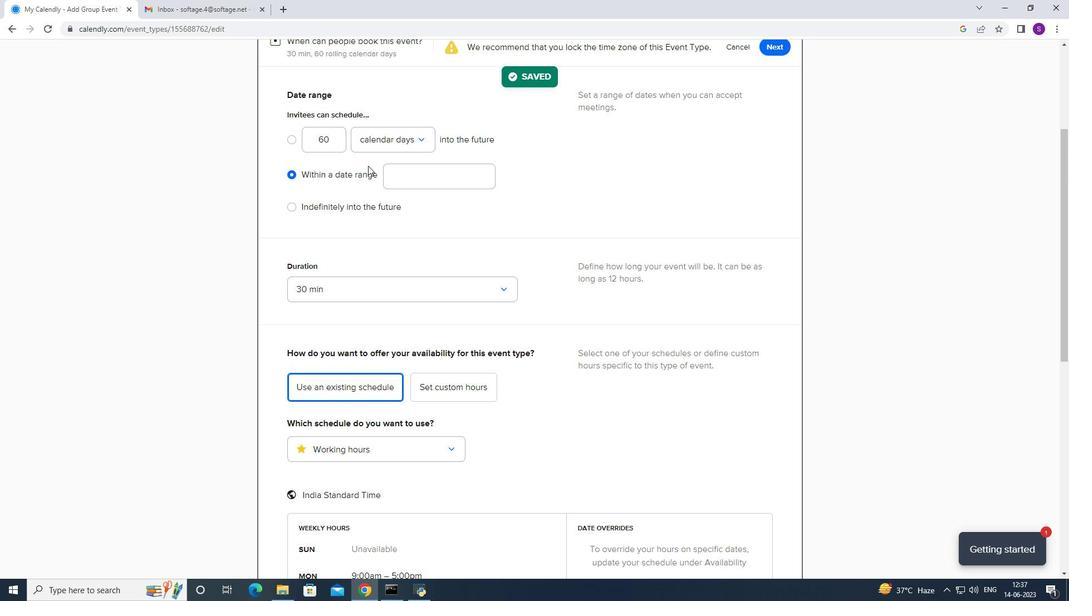 
Action: Mouse pressed left at (409, 185)
Screenshot: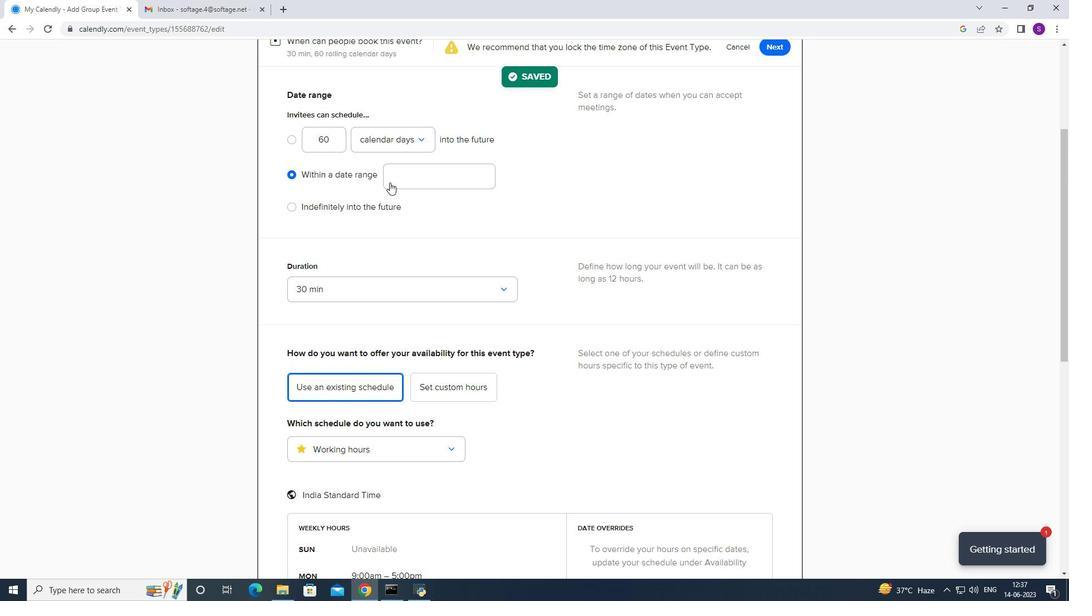 
Action: Mouse moved to (470, 221)
Screenshot: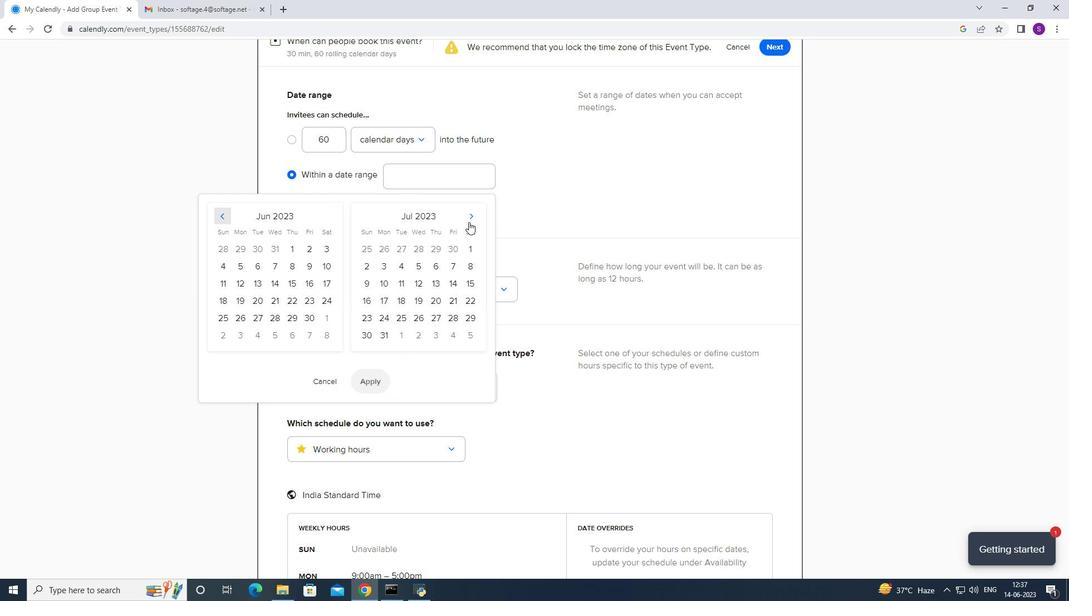 
Action: Mouse pressed left at (470, 221)
Screenshot: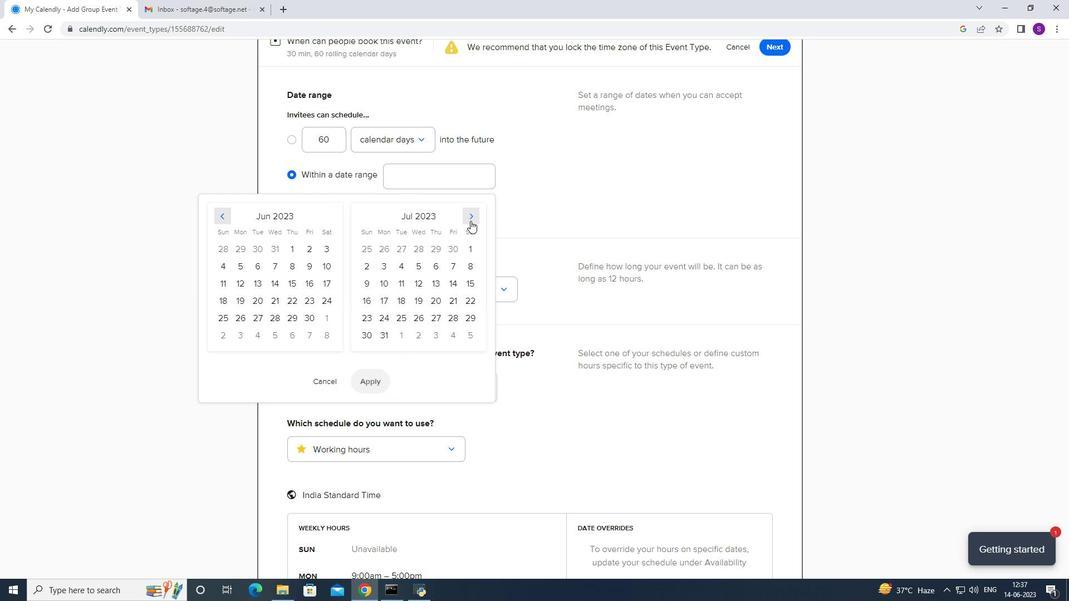 
Action: Mouse pressed left at (470, 221)
Screenshot: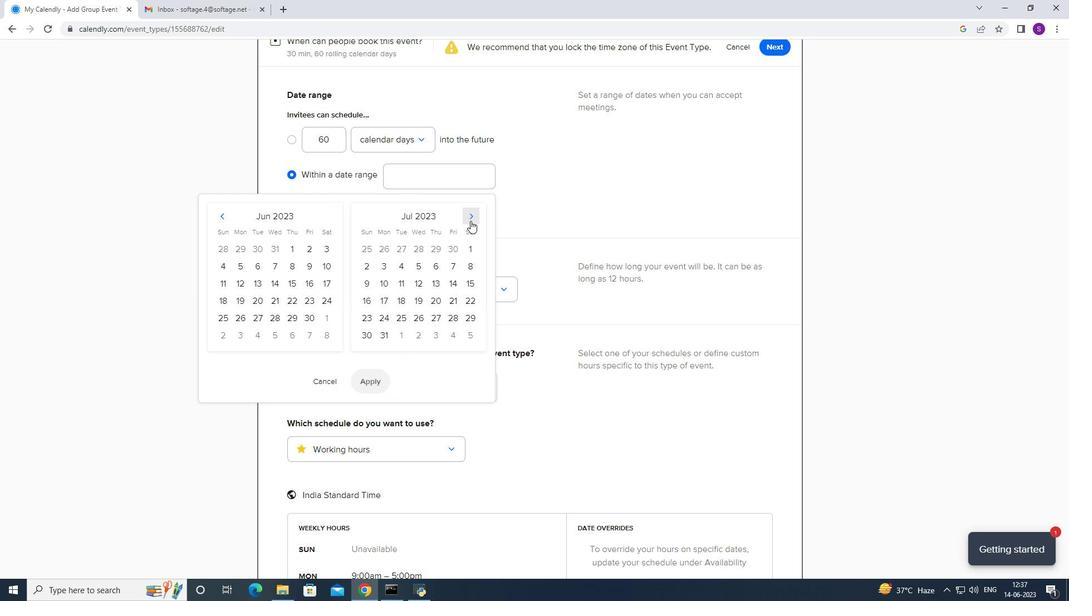 
Action: Mouse pressed left at (470, 221)
Screenshot: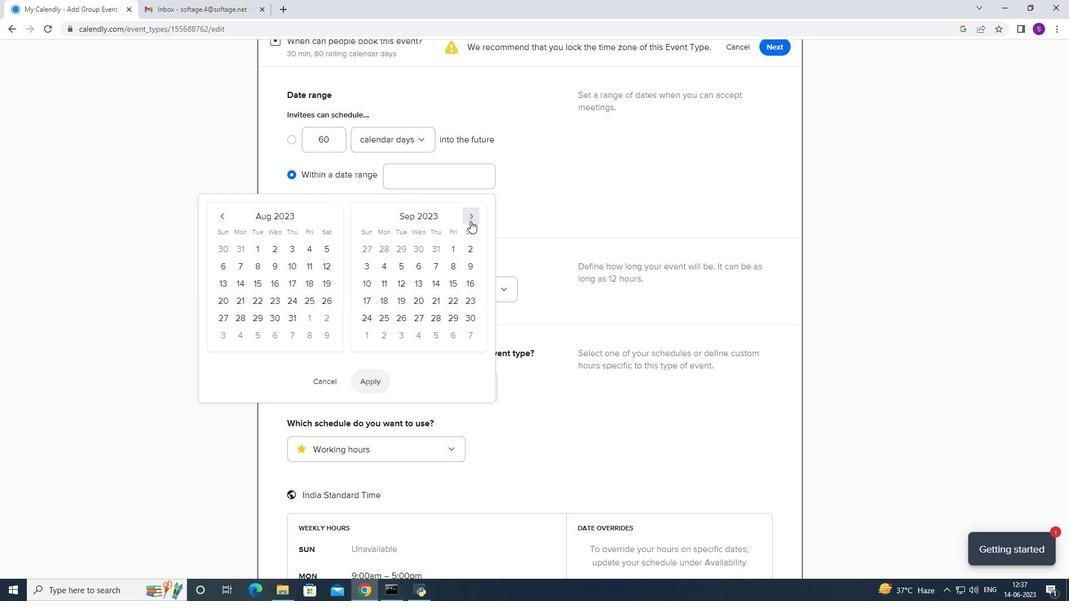 
Action: Mouse pressed left at (470, 221)
Screenshot: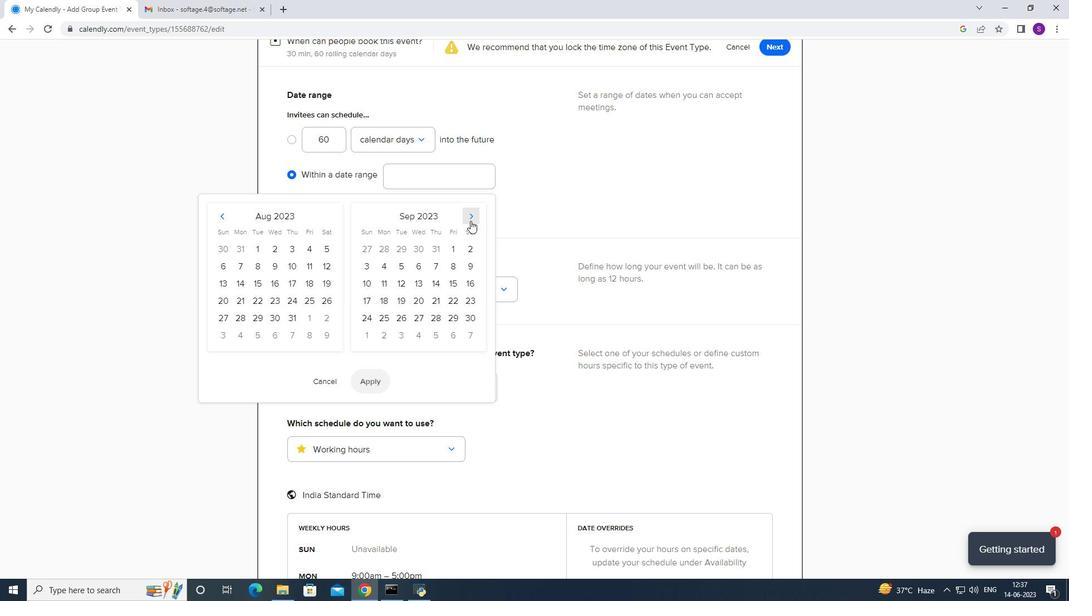 
Action: Mouse pressed left at (470, 221)
Screenshot: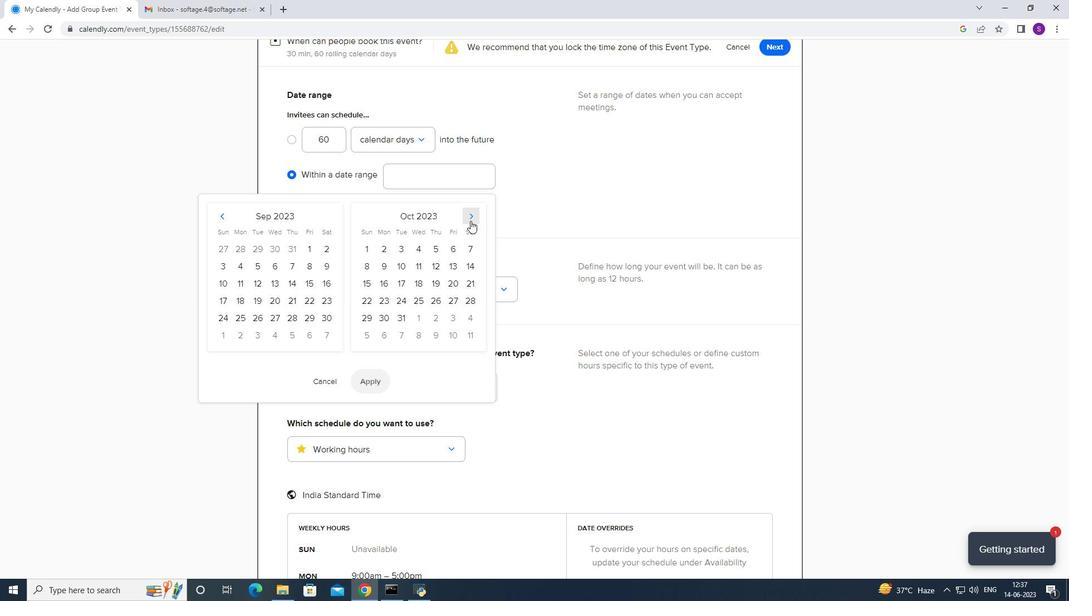 
Action: Mouse pressed left at (470, 221)
Screenshot: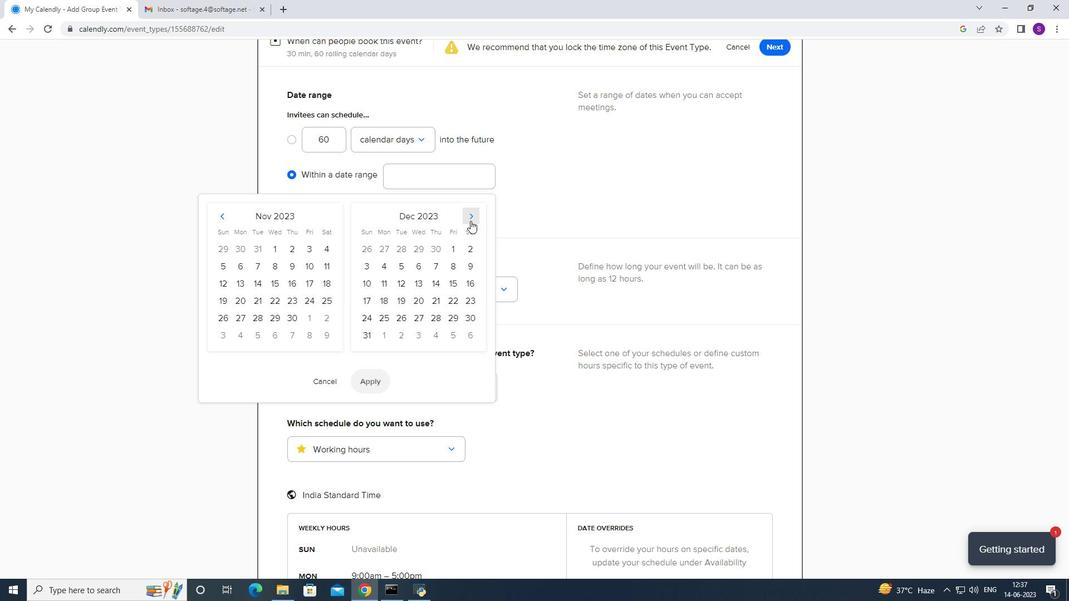 
Action: Mouse pressed left at (470, 221)
Screenshot: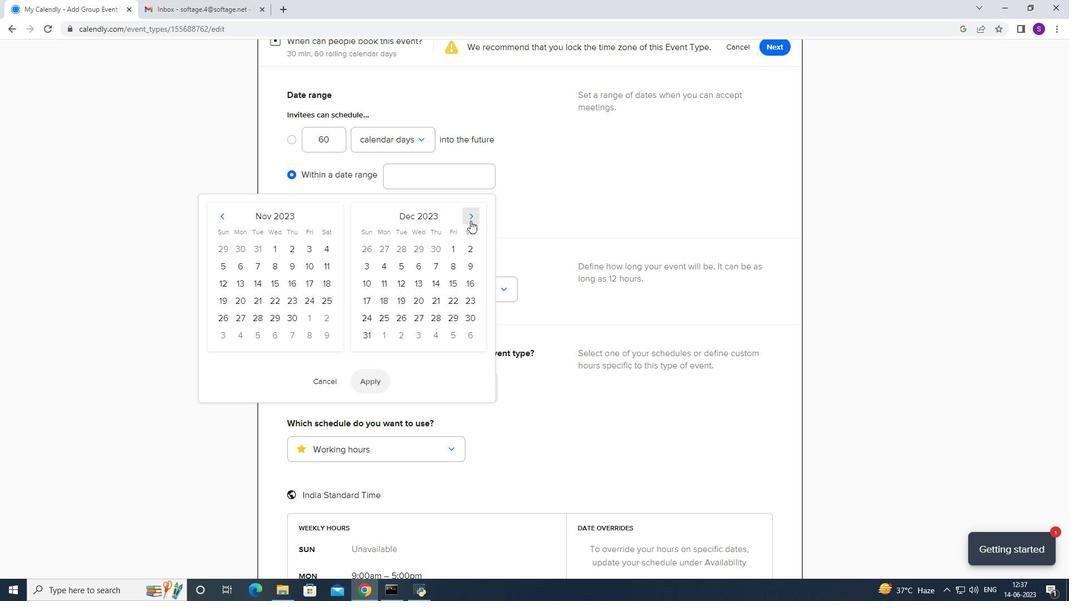 
Action: Mouse pressed left at (470, 221)
Screenshot: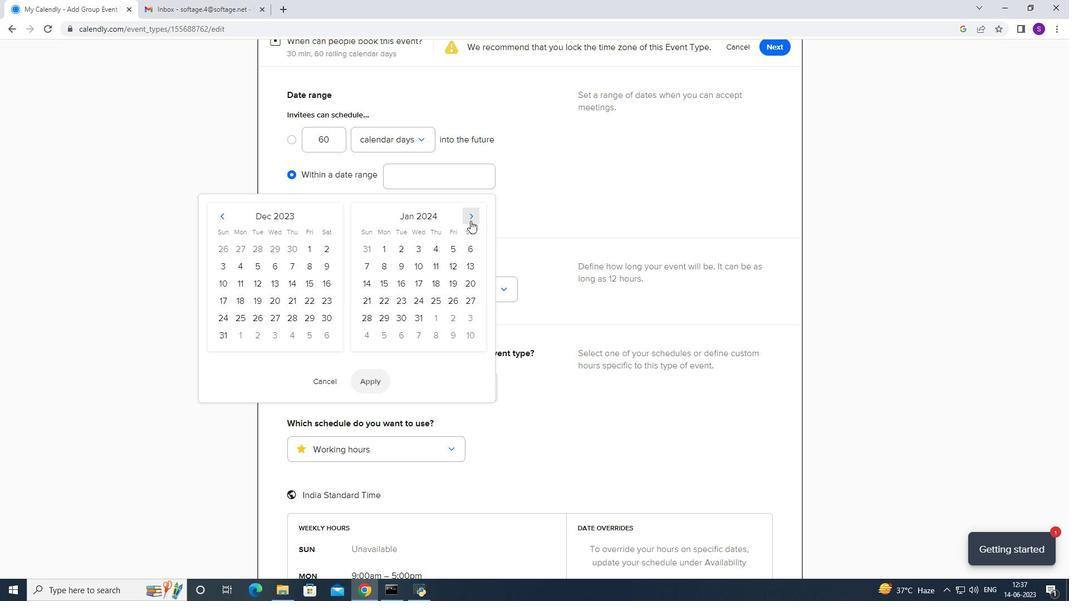 
Action: Mouse pressed left at (470, 221)
Screenshot: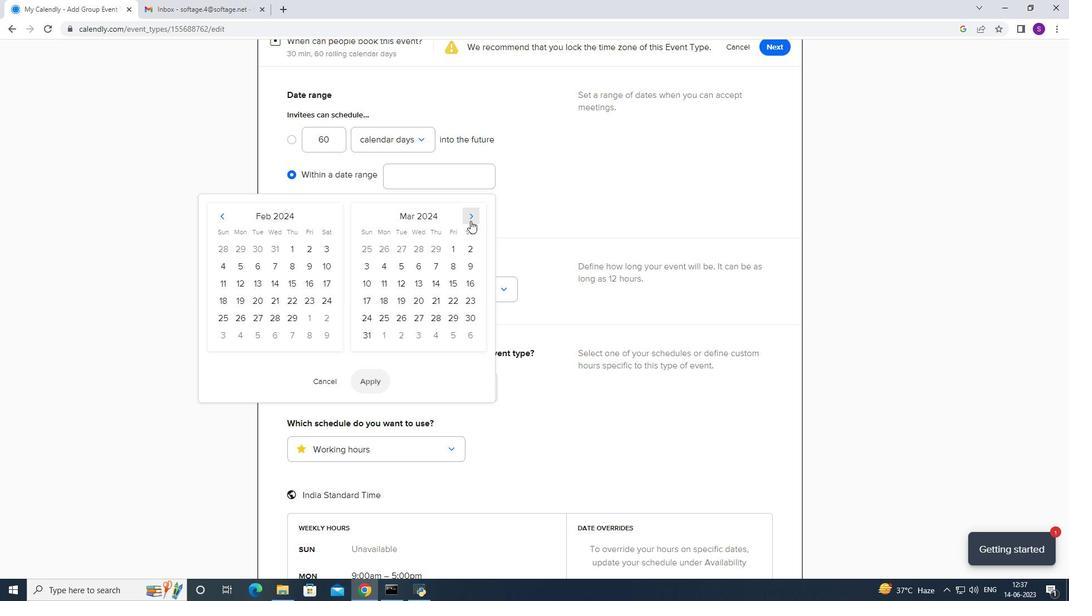 
Action: Mouse pressed left at (470, 221)
Screenshot: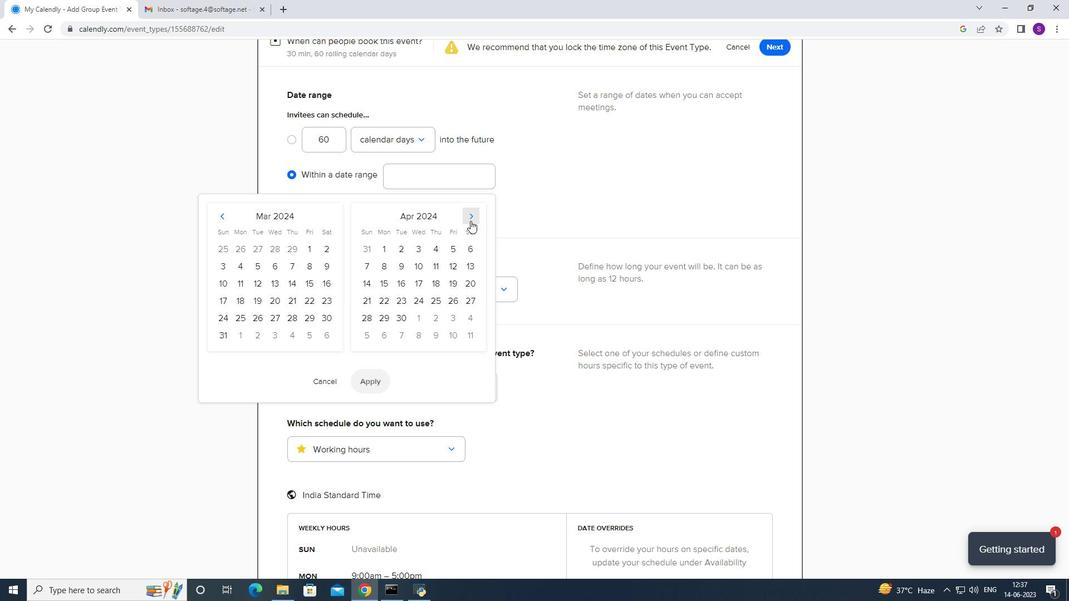 
Action: Mouse moved to (470, 267)
Screenshot: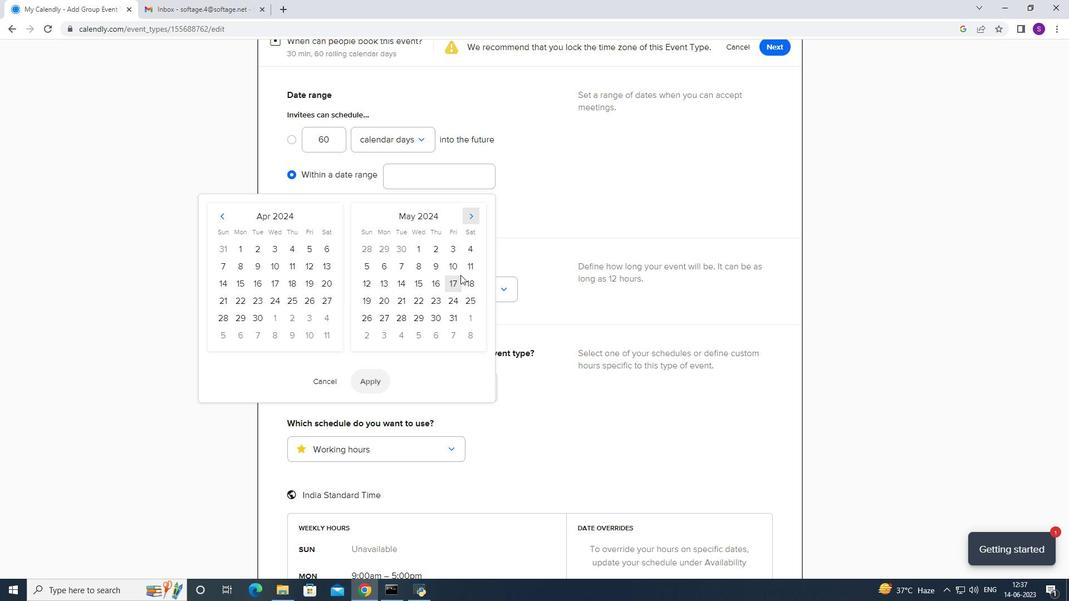 
Action: Mouse pressed left at (470, 267)
Screenshot: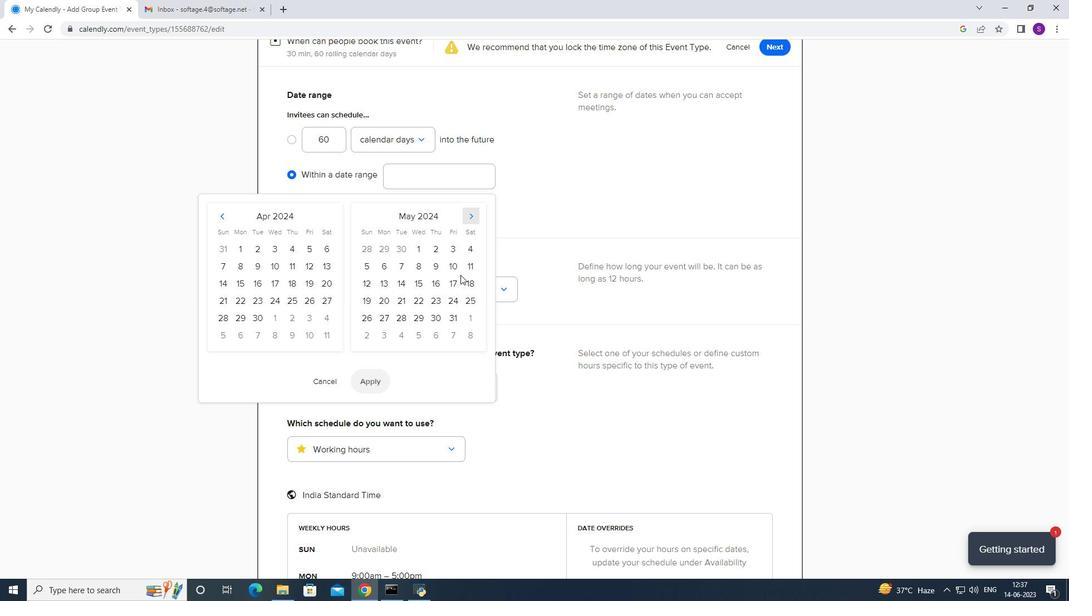
Action: Mouse moved to (368, 285)
Screenshot: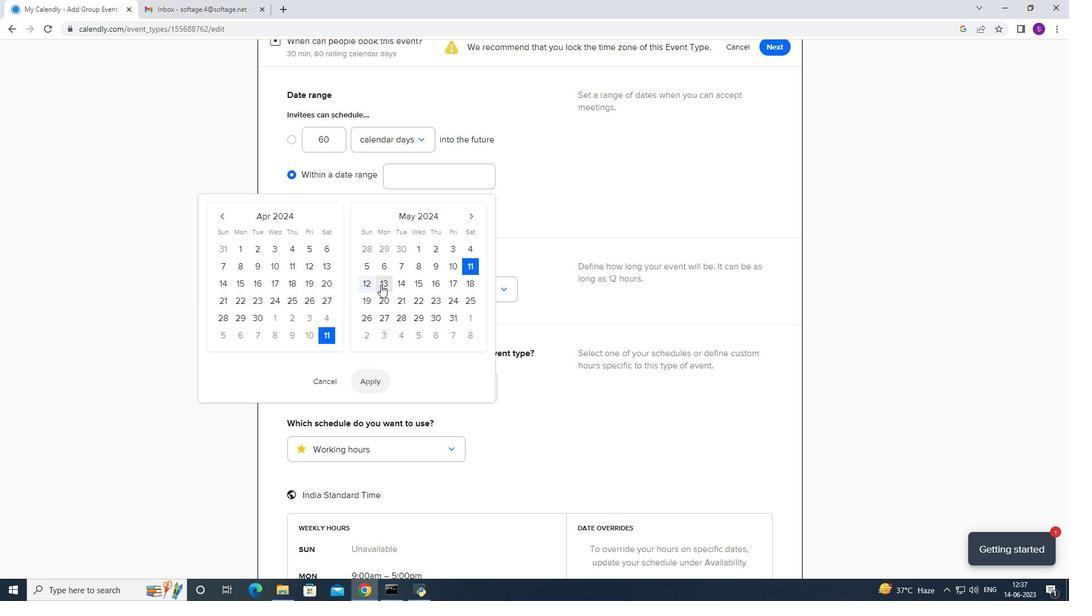 
Action: Mouse pressed left at (368, 285)
Screenshot: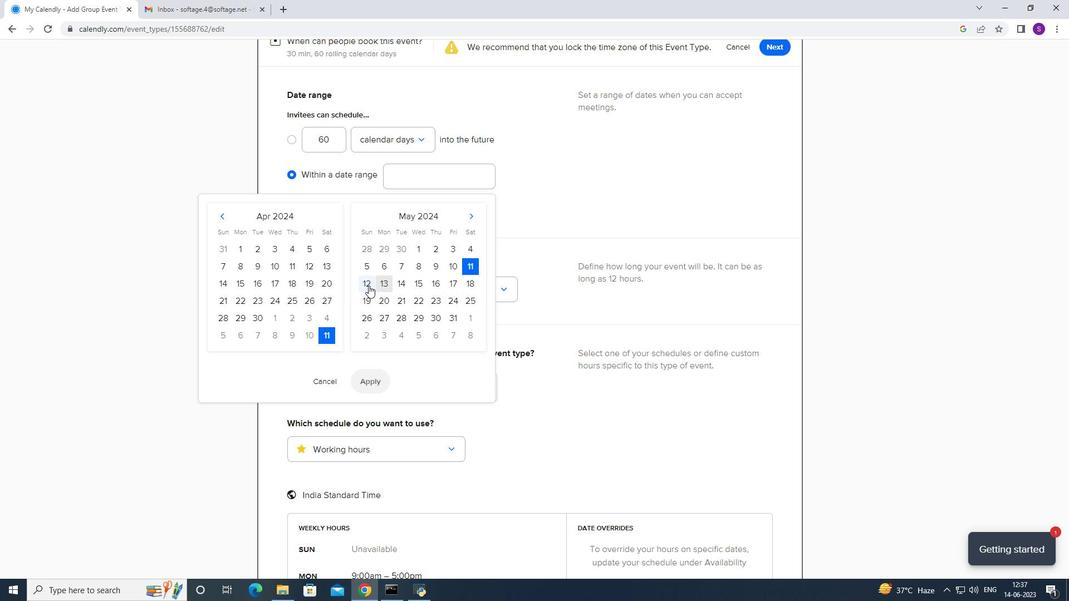 
Action: Mouse moved to (377, 380)
Screenshot: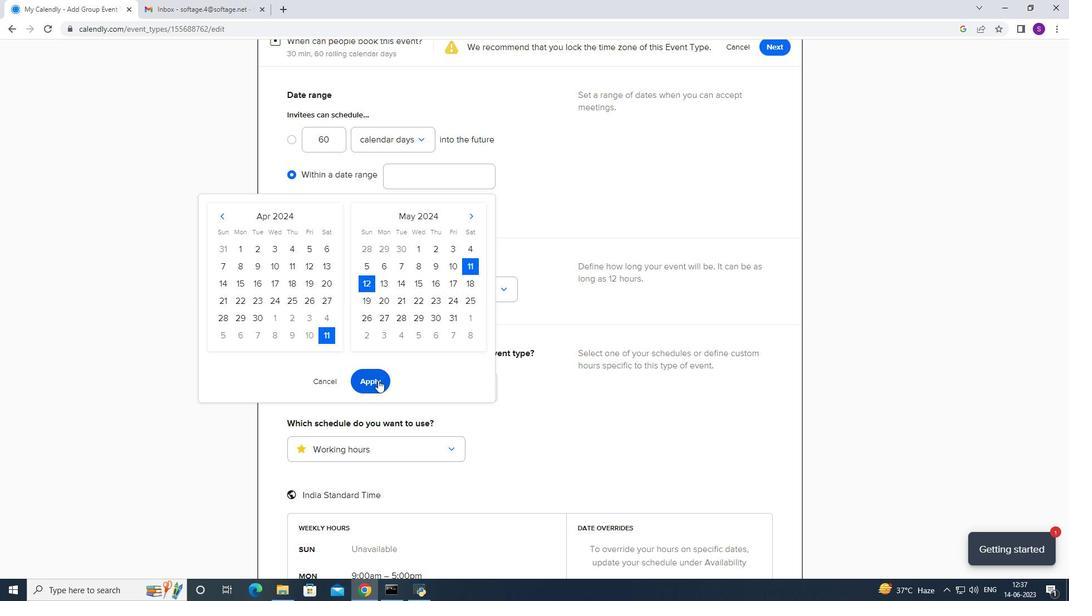 
Action: Mouse pressed left at (377, 380)
Screenshot: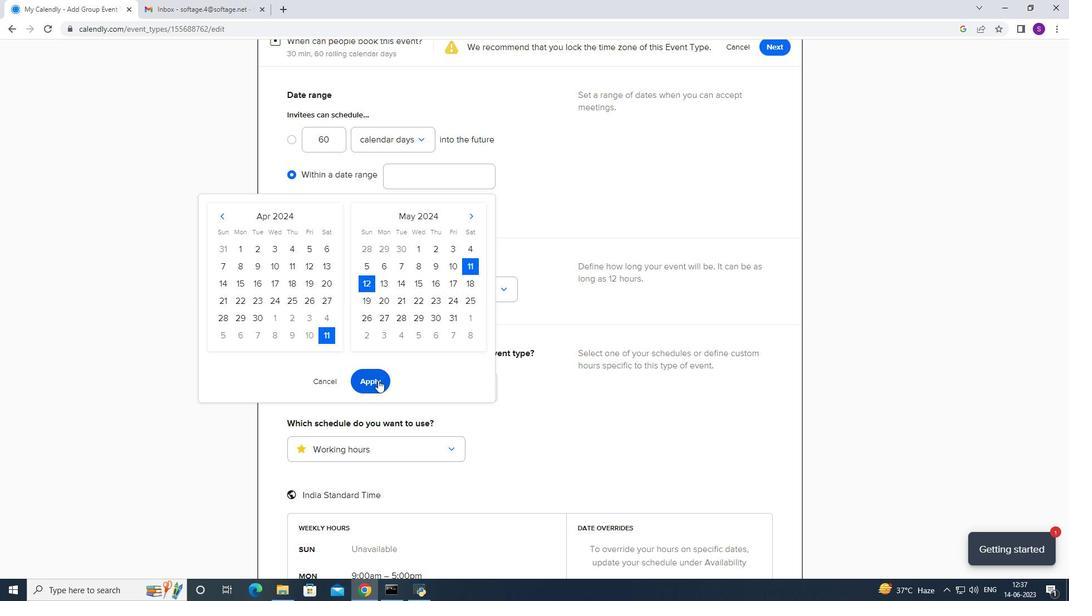 
Action: Mouse moved to (491, 335)
Screenshot: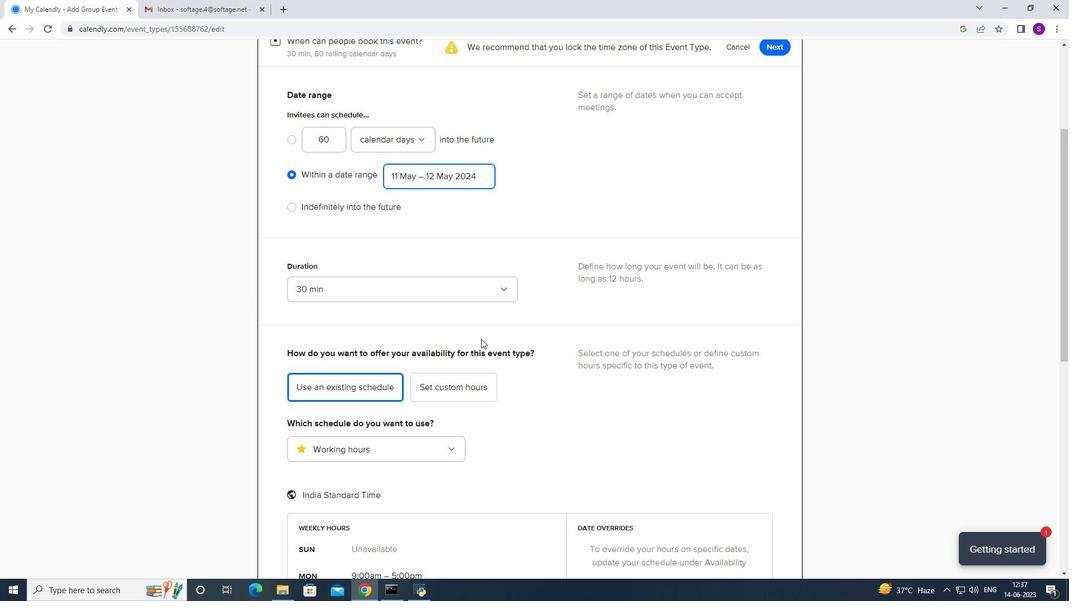 
Action: Mouse scrolled (491, 334) with delta (0, 0)
Screenshot: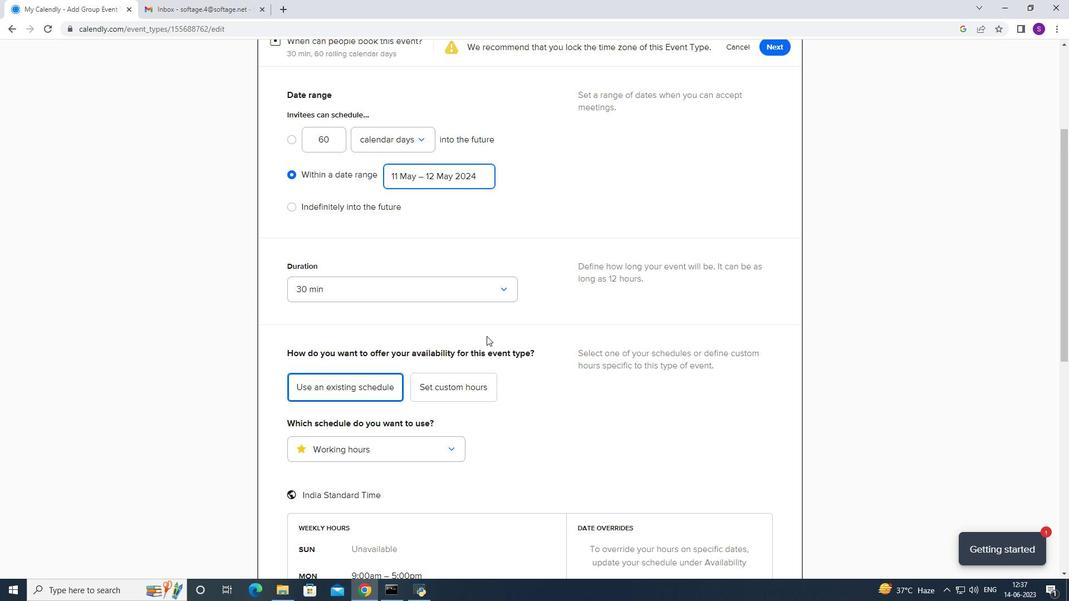 
Action: Mouse scrolled (491, 334) with delta (0, 0)
Screenshot: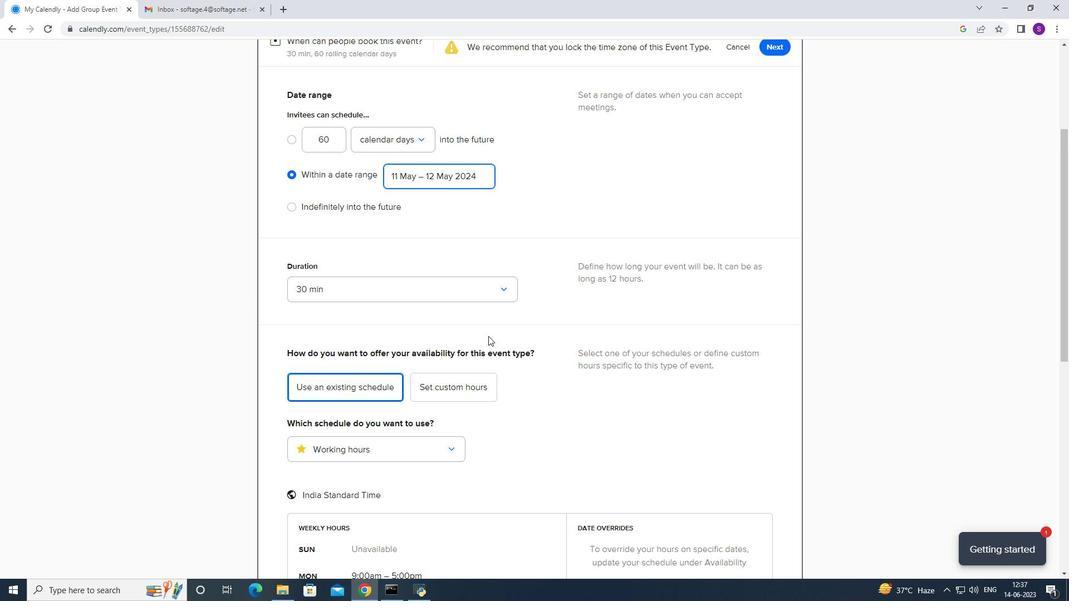 
Action: Mouse scrolled (491, 334) with delta (0, -1)
Screenshot: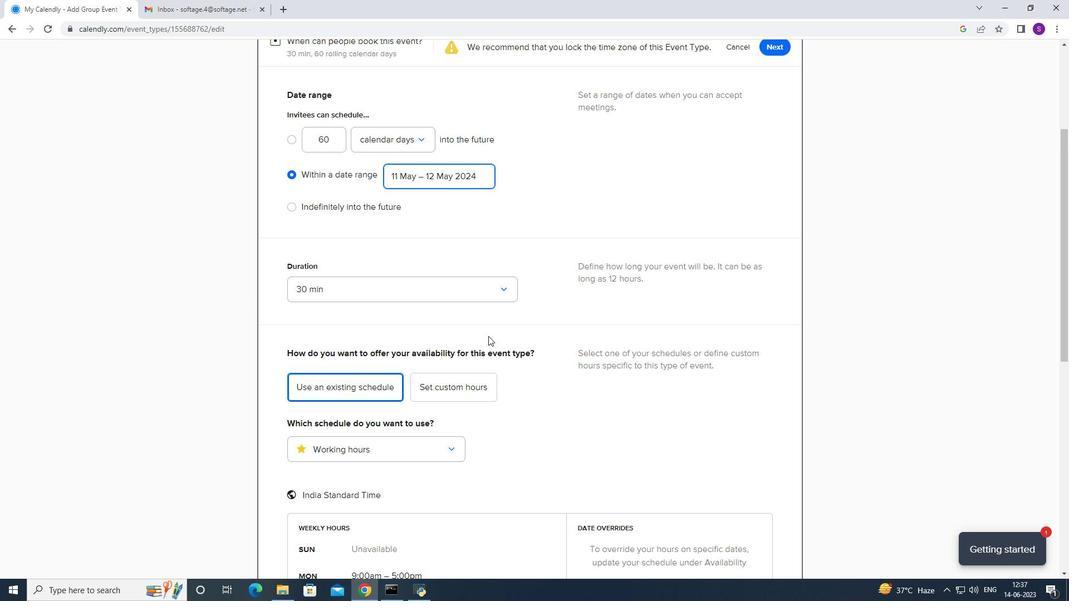 
Action: Mouse scrolled (491, 334) with delta (0, -1)
Screenshot: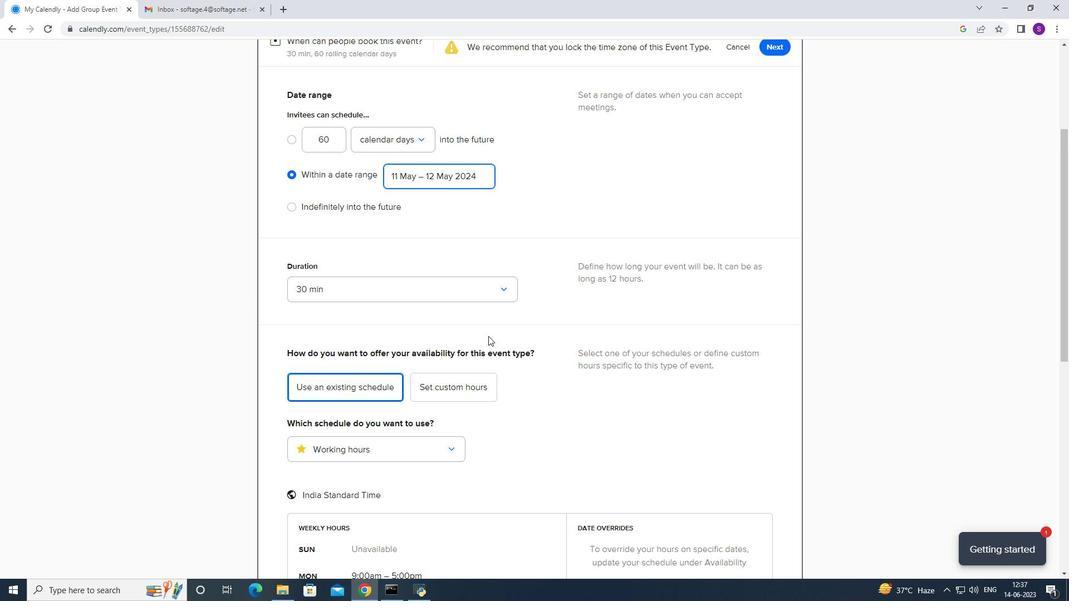 
Action: Mouse moved to (492, 333)
Screenshot: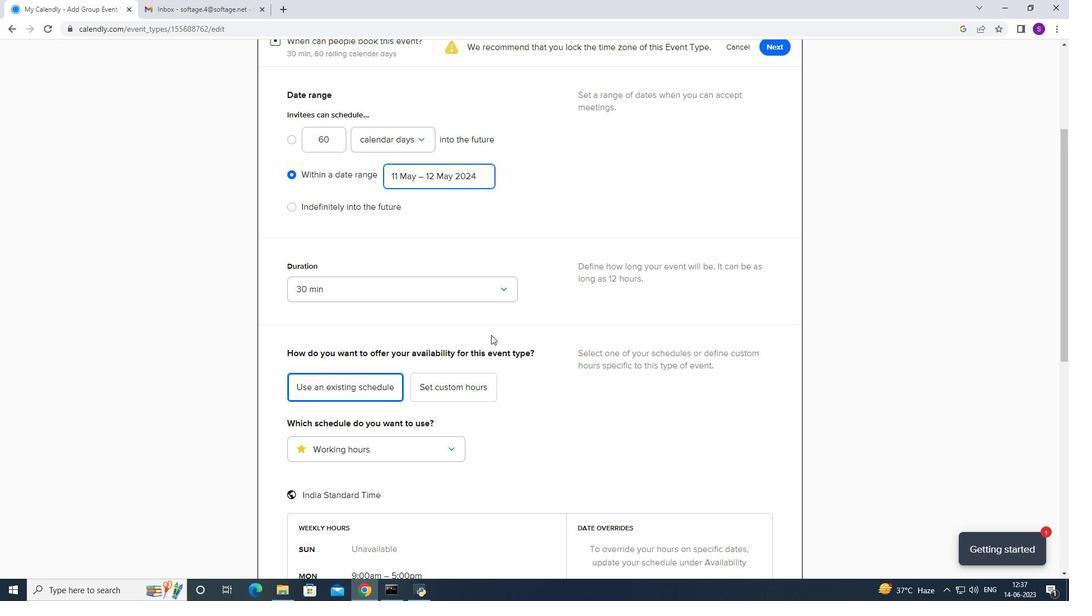 
Action: Mouse scrolled (492, 332) with delta (0, 0)
Screenshot: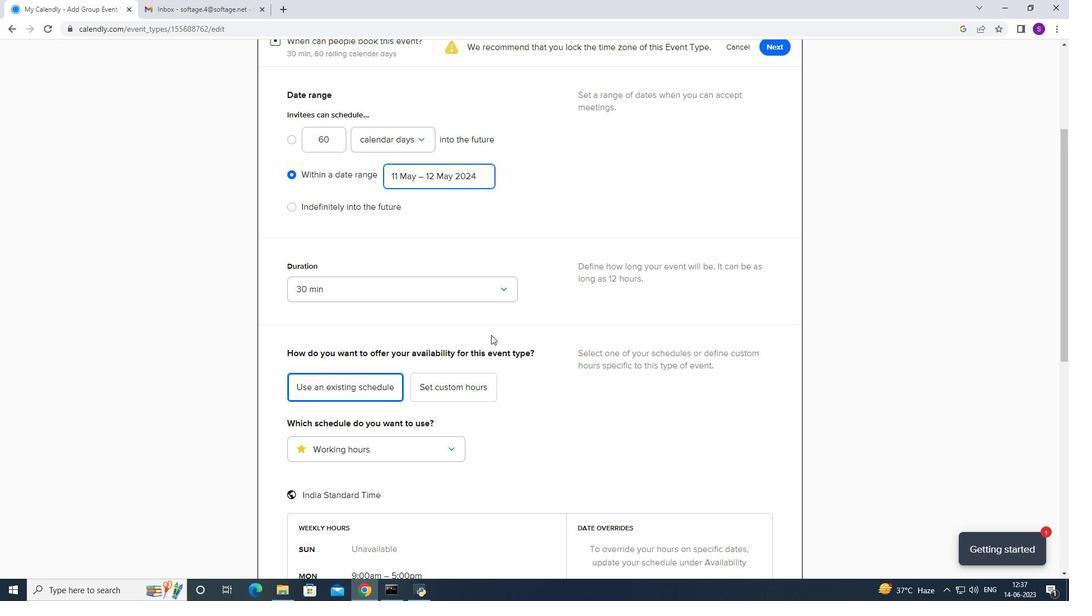 
Action: Mouse moved to (493, 322)
Screenshot: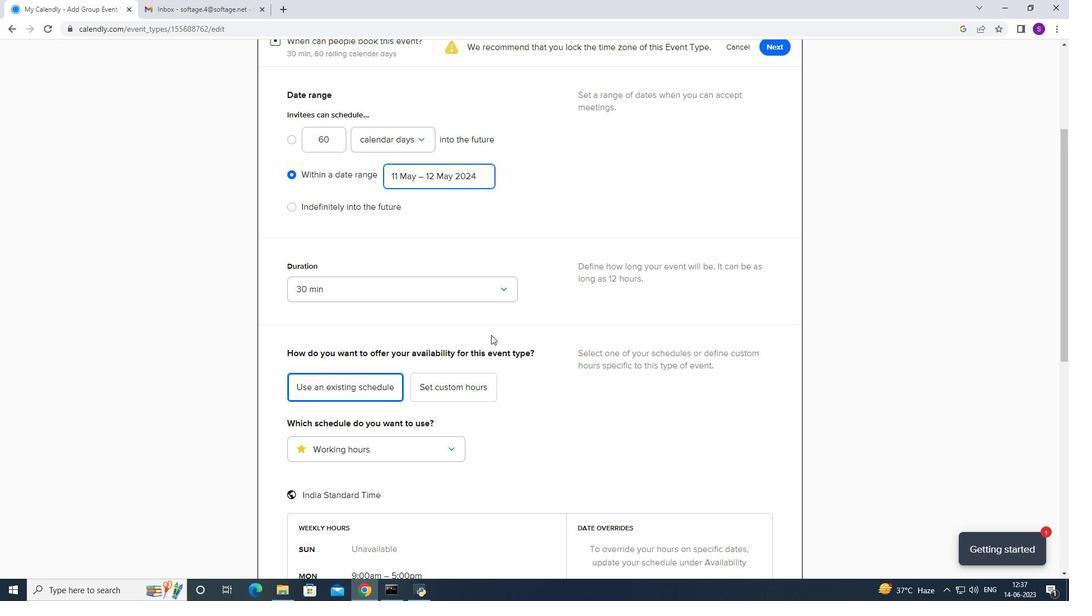 
Action: Mouse scrolled (492, 325) with delta (0, -1)
Screenshot: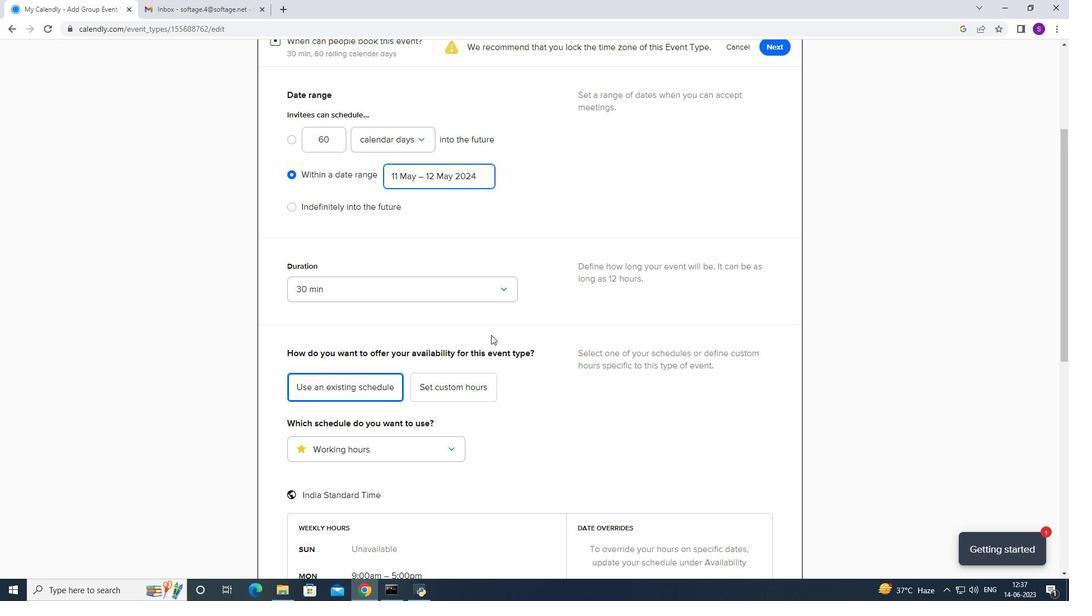 
Action: Mouse moved to (493, 322)
Screenshot: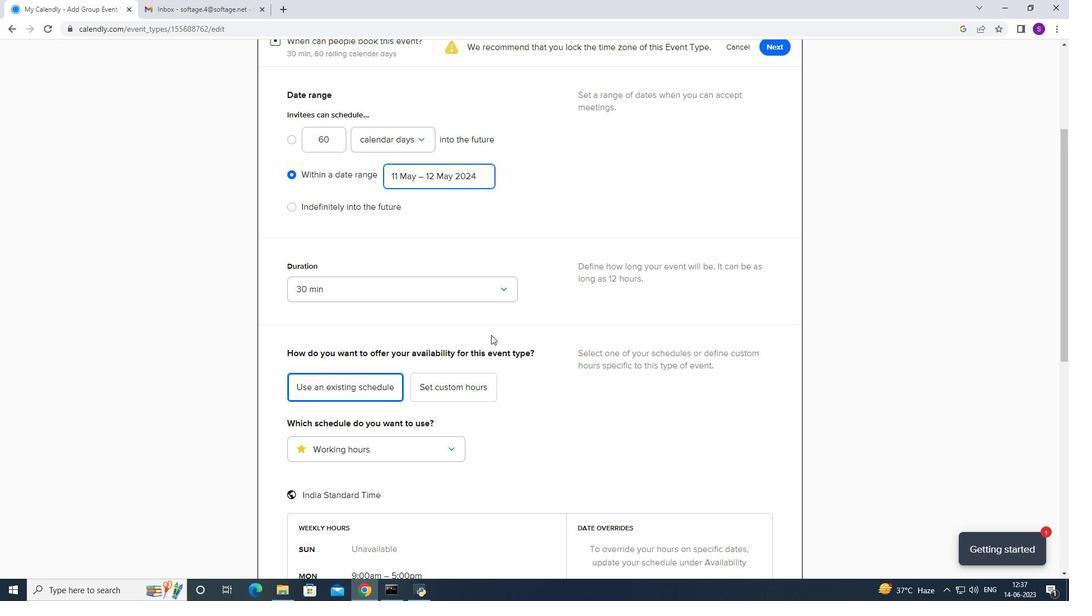 
Action: Mouse scrolled (493, 322) with delta (0, 0)
Screenshot: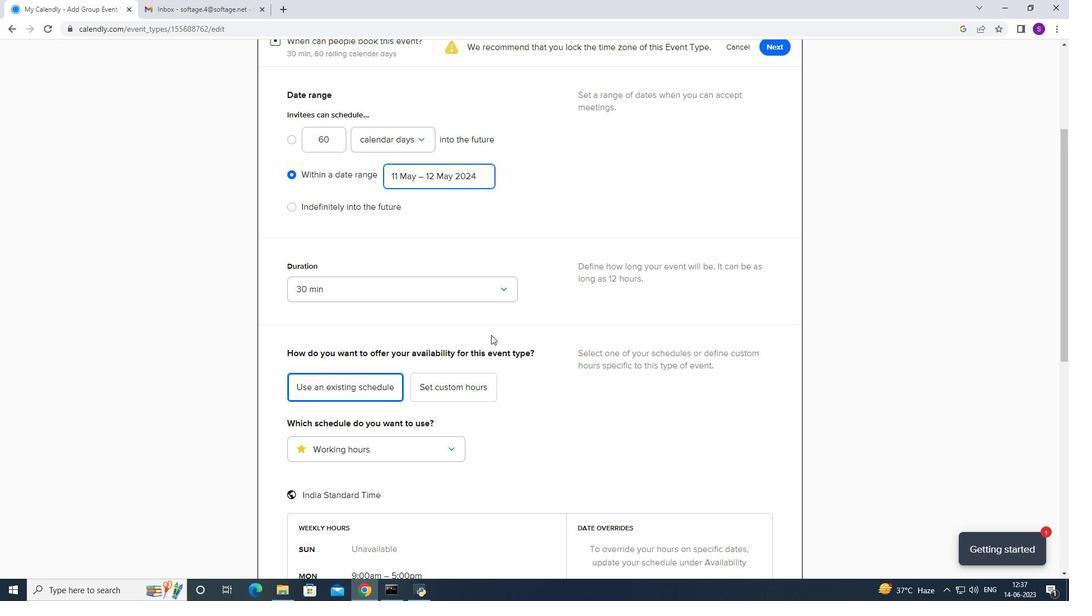 
Action: Mouse moved to (493, 322)
Screenshot: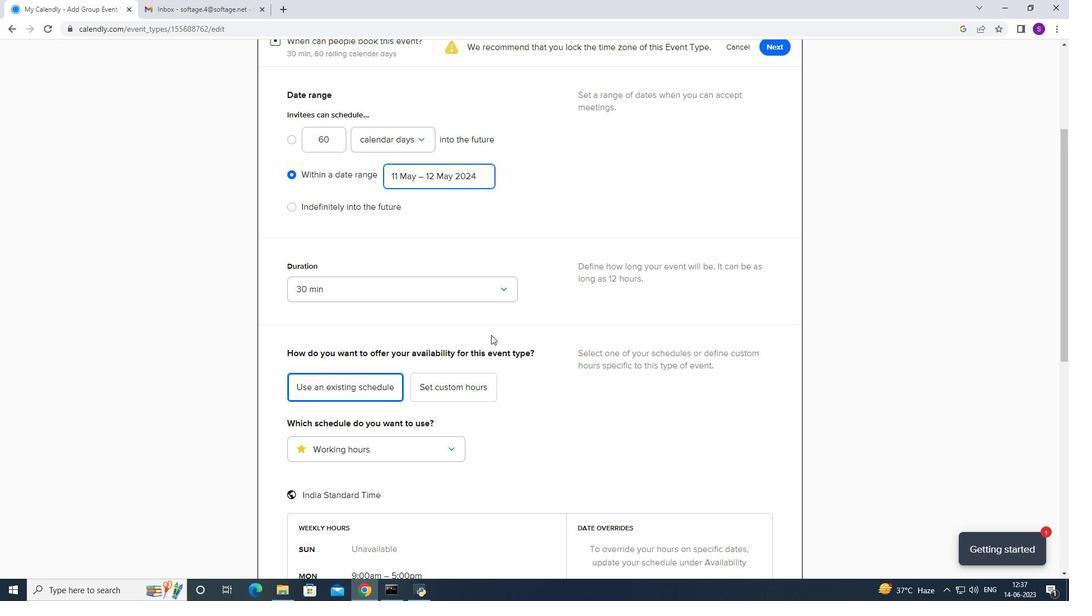 
Action: Mouse scrolled (493, 322) with delta (0, 0)
Screenshot: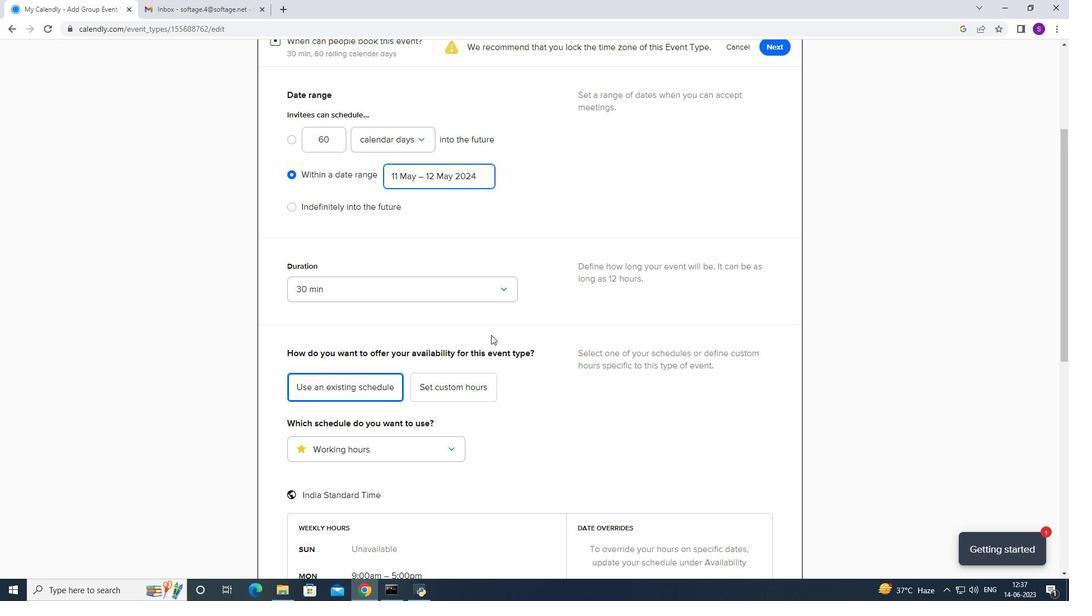 
Action: Mouse moved to (495, 321)
Screenshot: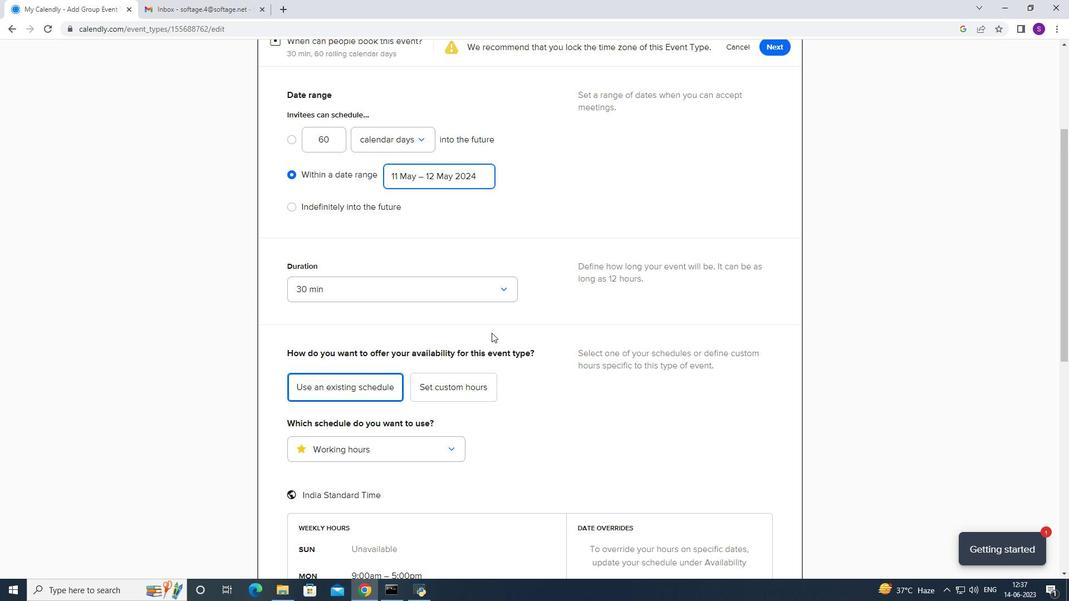 
Action: Mouse scrolled (495, 320) with delta (0, 0)
Screenshot: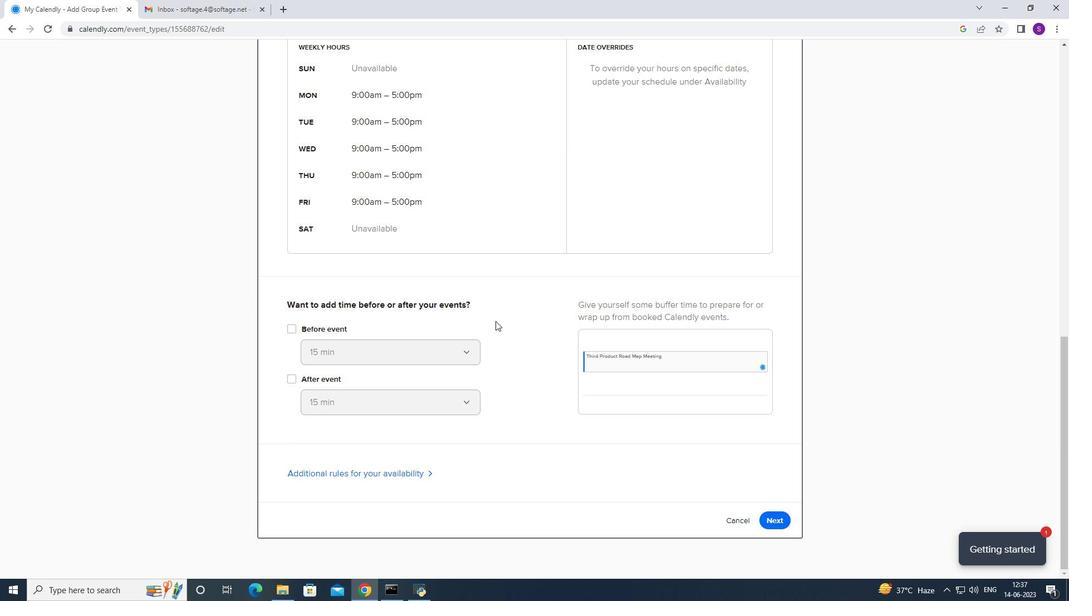 
Action: Mouse scrolled (495, 320) with delta (0, 0)
Screenshot: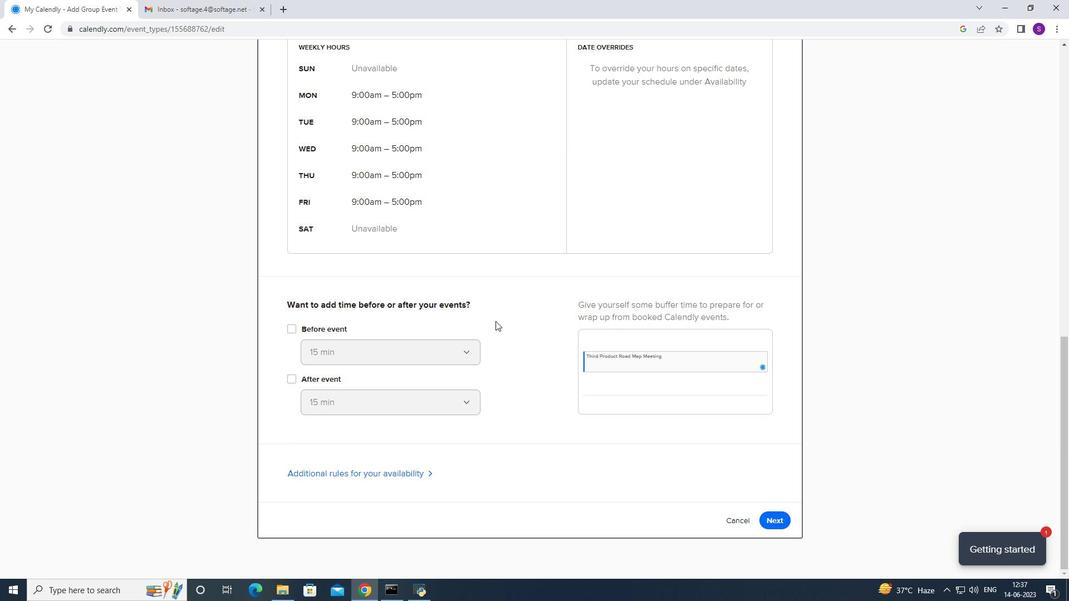 
Action: Mouse scrolled (495, 320) with delta (0, 0)
Screenshot: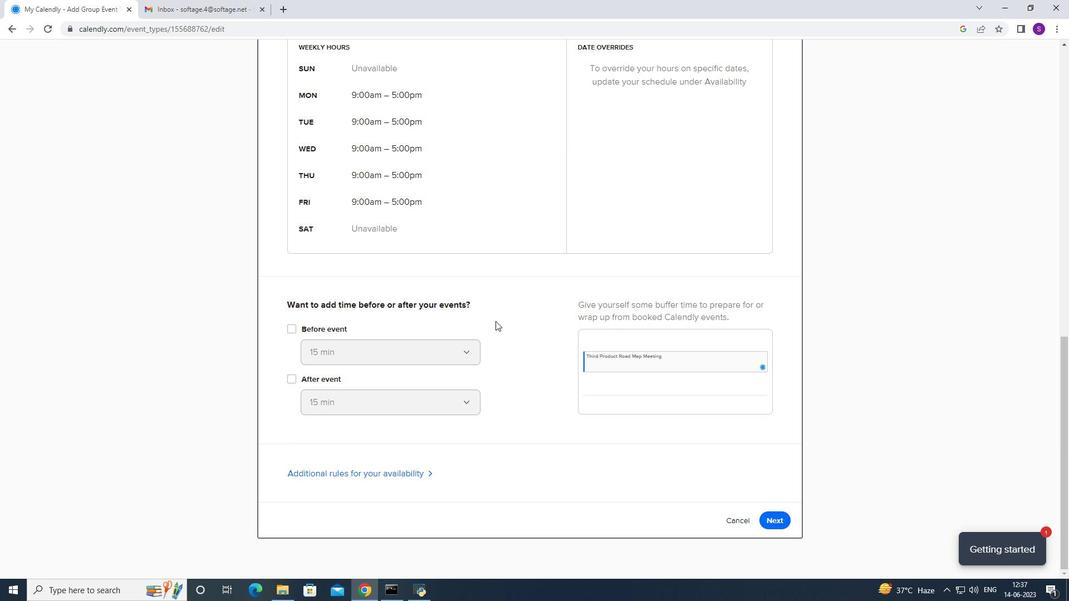 
Action: Mouse moved to (839, 402)
Screenshot: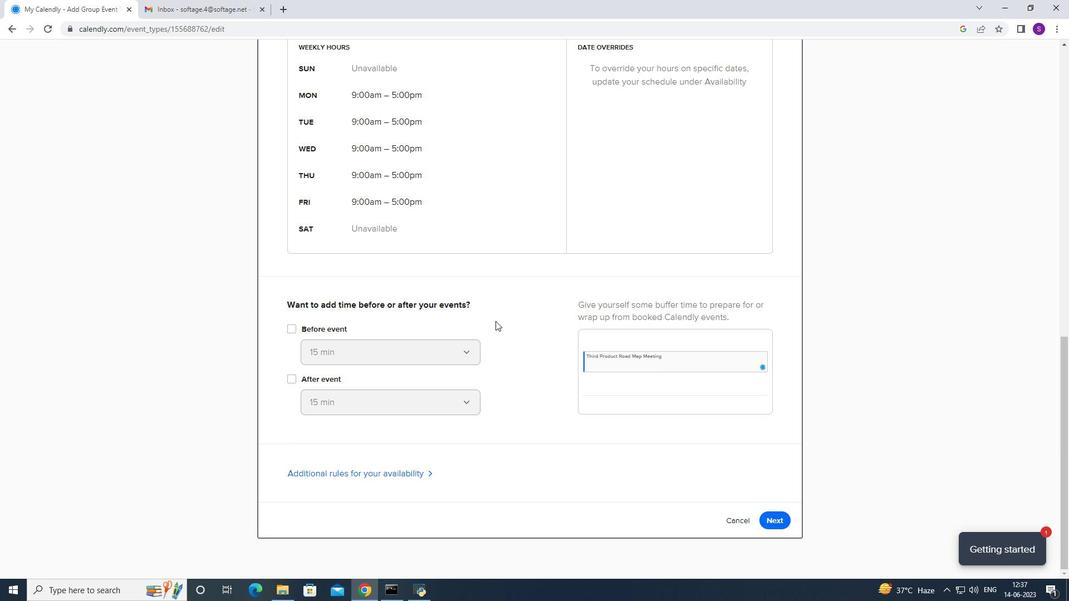 
Action: Mouse scrolled (500, 319) with delta (0, 0)
Screenshot: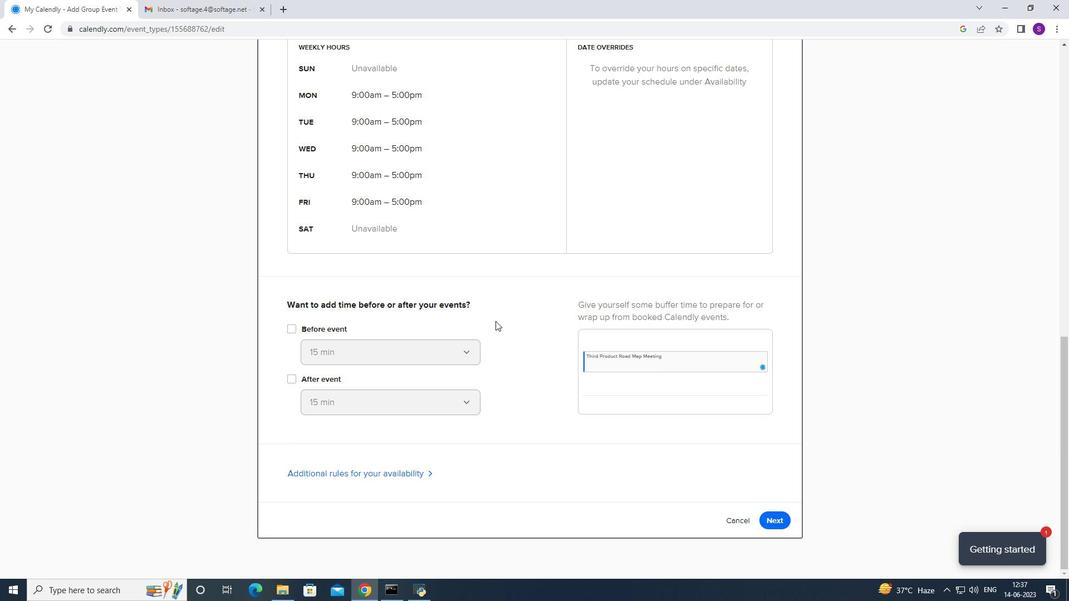 
Action: Mouse moved to (887, 415)
Screenshot: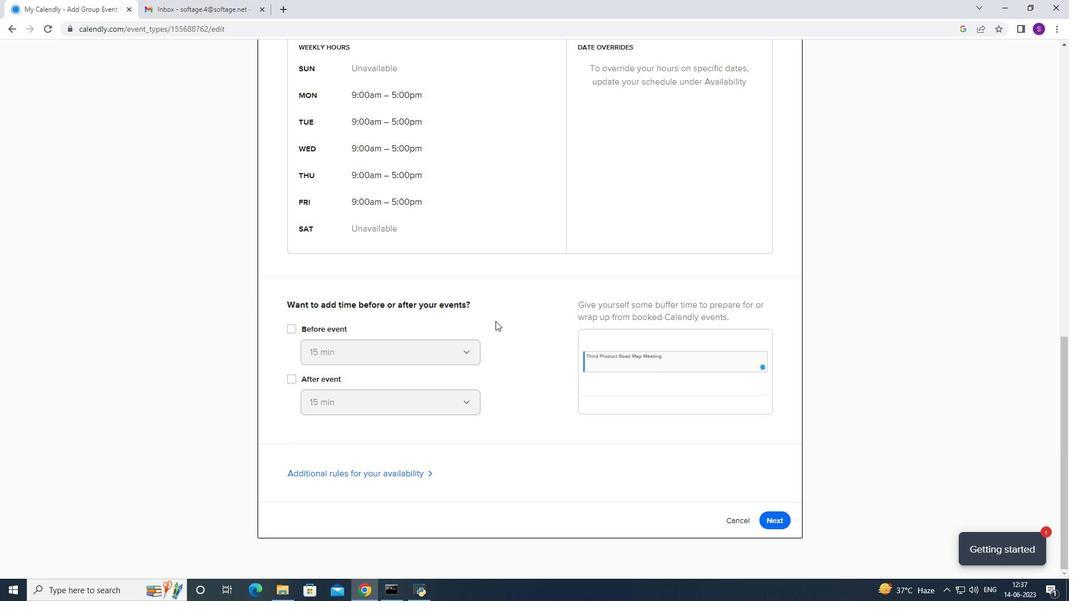 
Action: Mouse scrolled (508, 319) with delta (0, 0)
Screenshot: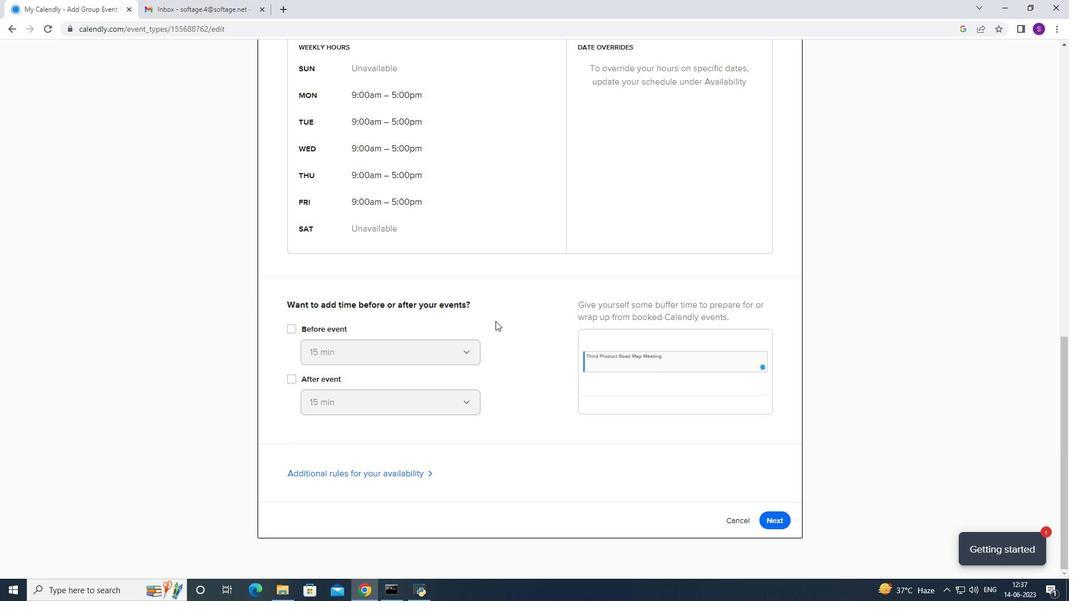 
Action: Mouse moved to (794, 533)
Screenshot: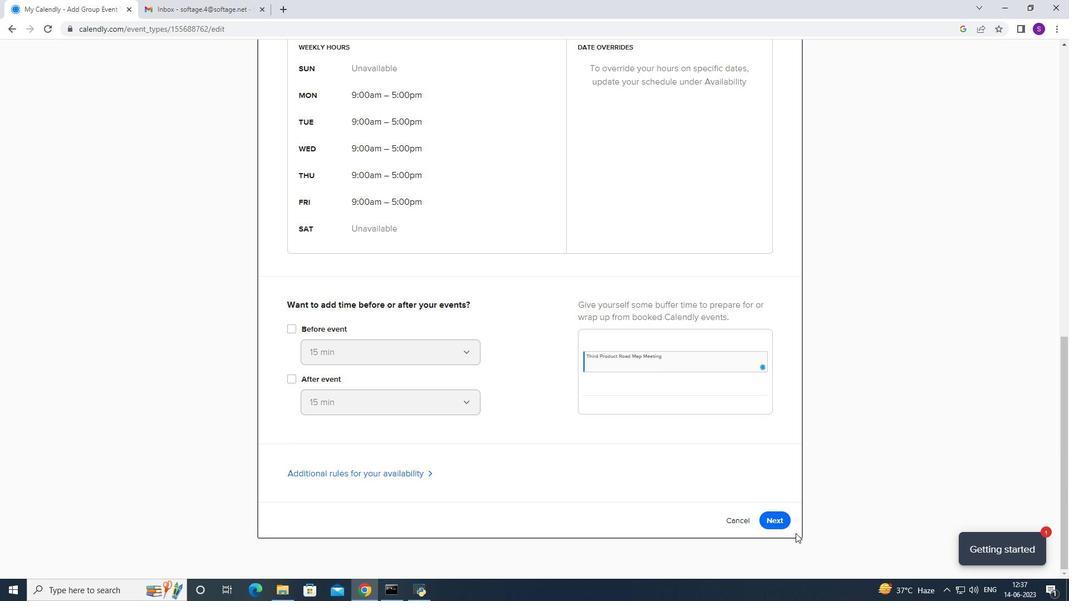 
Action: Mouse pressed left at (794, 533)
Screenshot: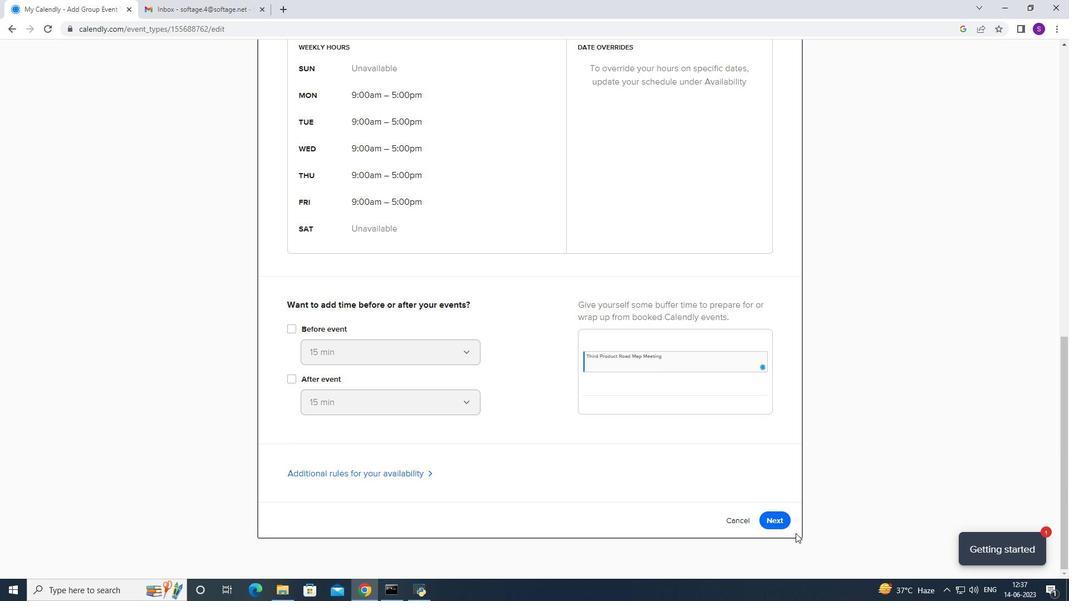 
Action: Mouse moved to (776, 522)
Screenshot: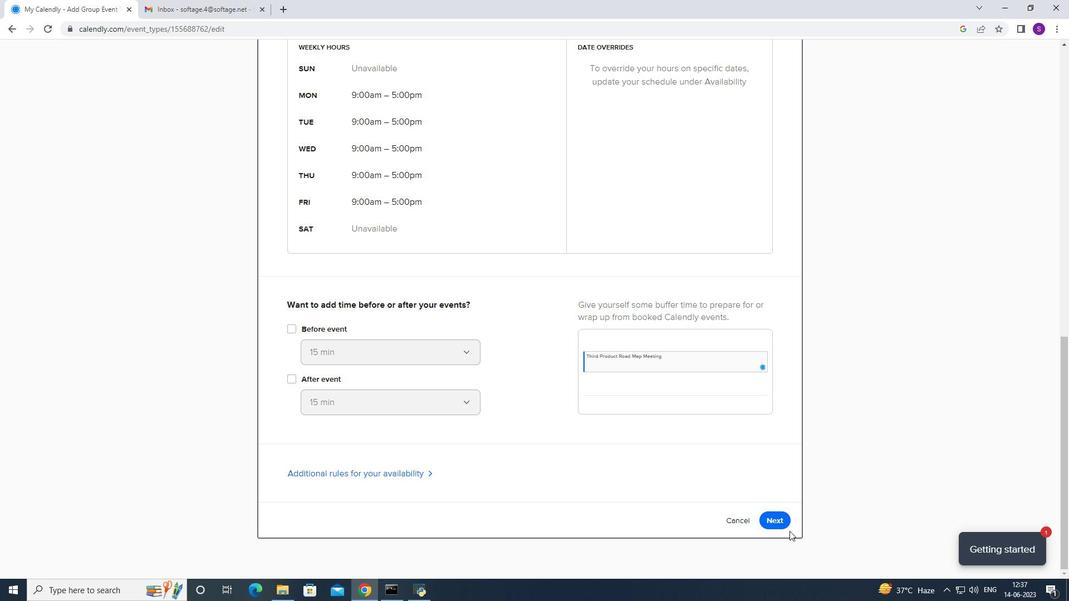 
Action: Mouse pressed left at (776, 522)
Screenshot: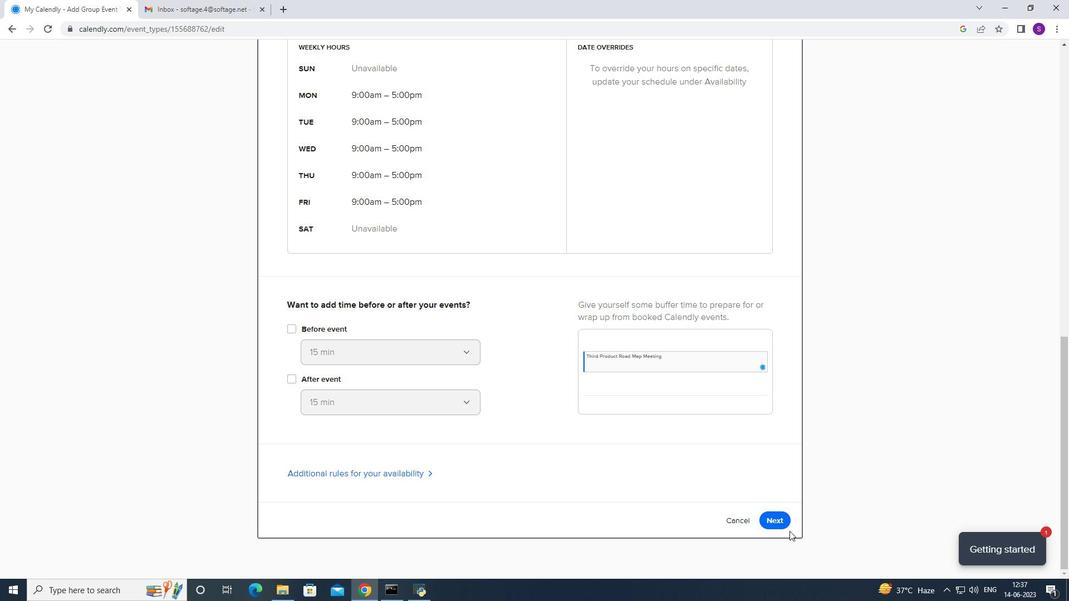 
Action: Mouse moved to (801, 104)
Screenshot: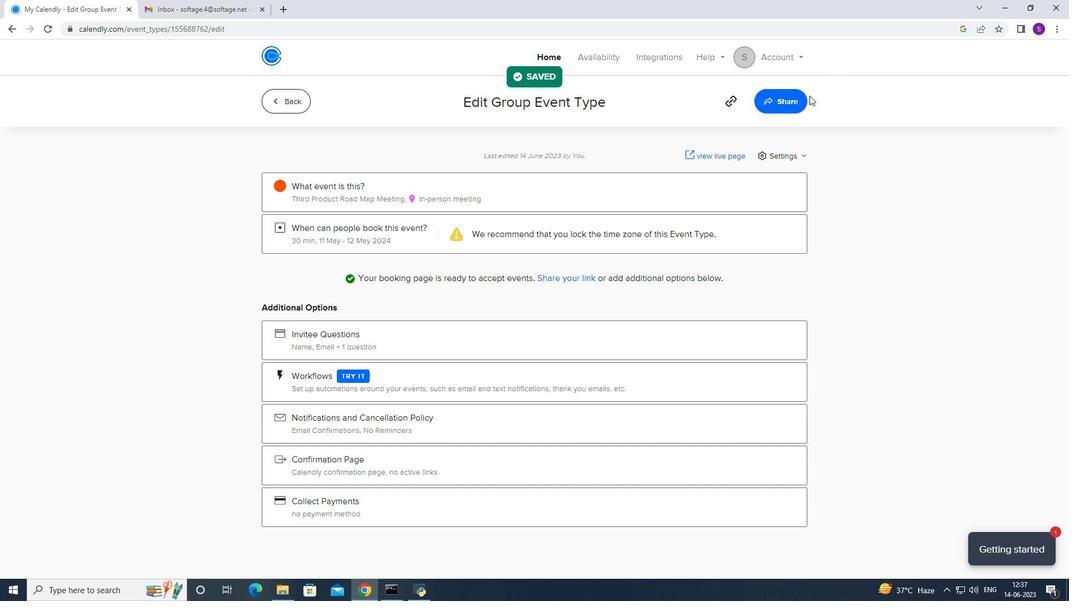 
Action: Mouse pressed left at (801, 104)
Screenshot: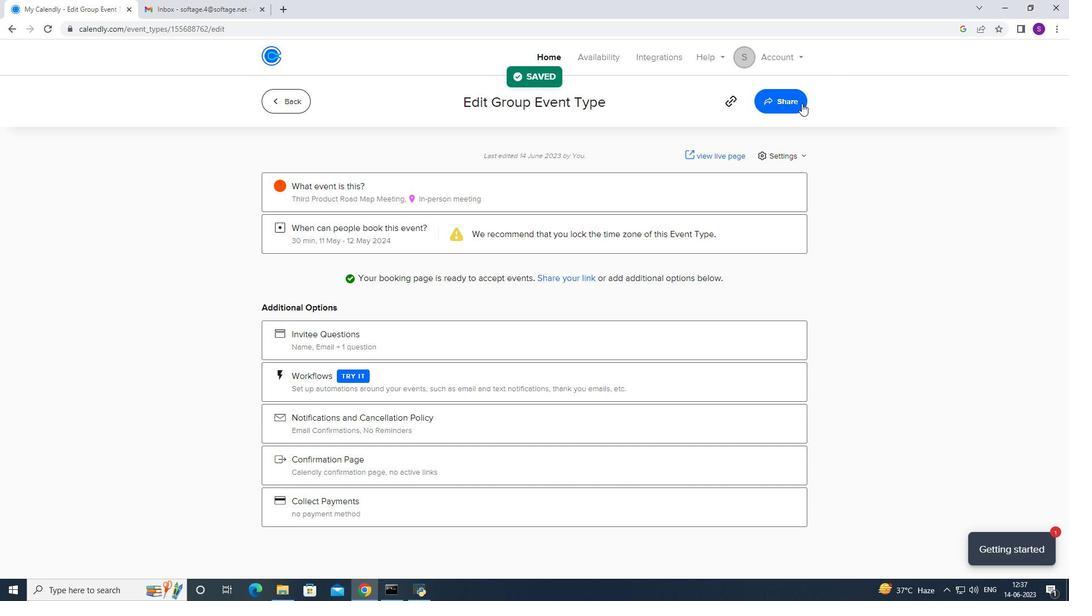 
Action: Mouse moved to (650, 206)
Screenshot: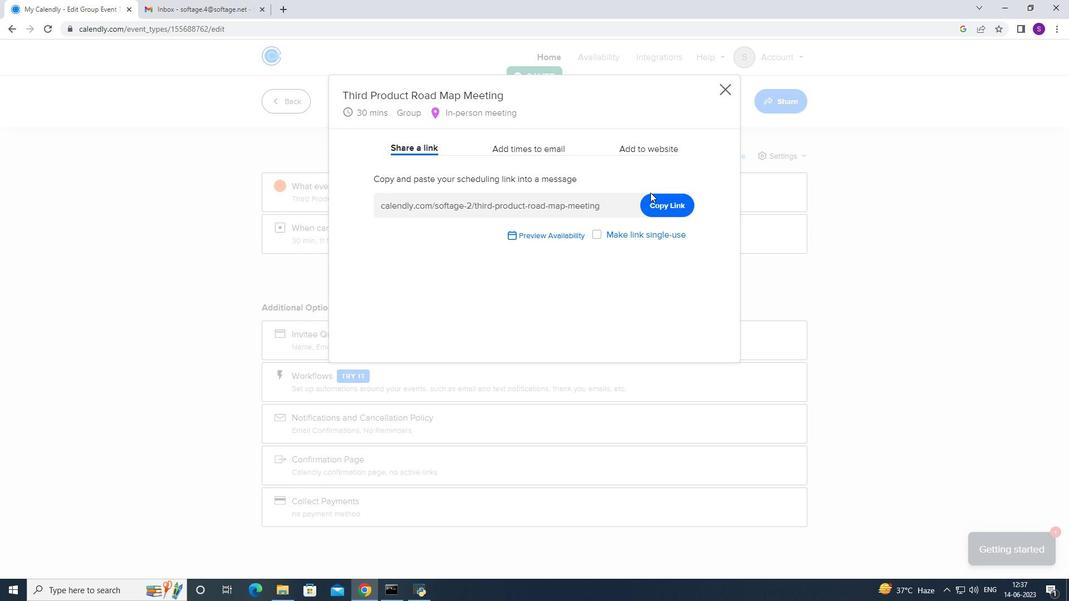
Action: Mouse pressed left at (650, 206)
Screenshot: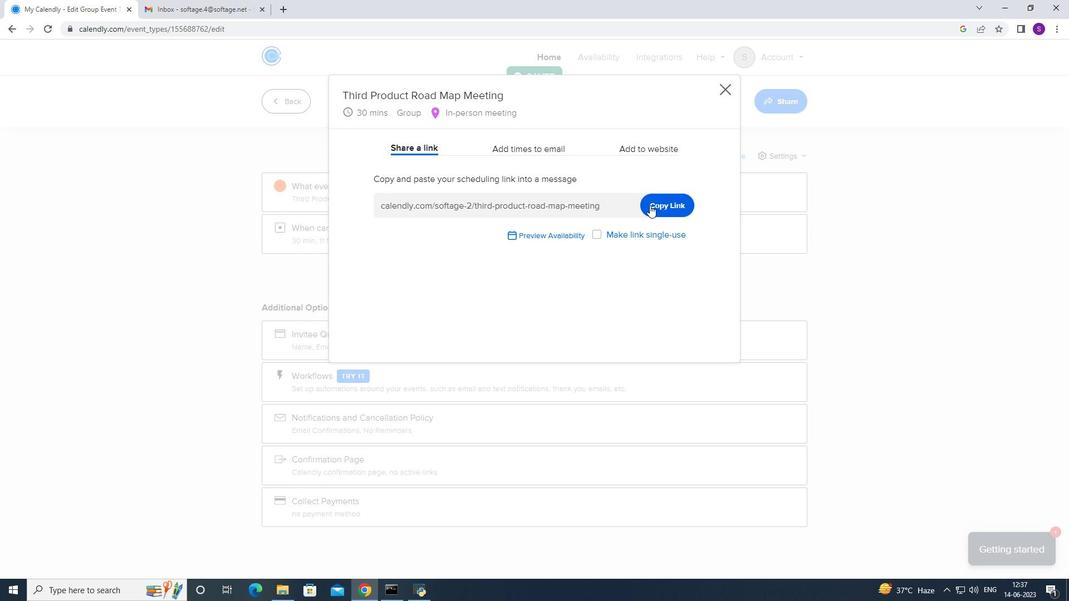 
Action: Mouse moved to (192, 20)
Screenshot: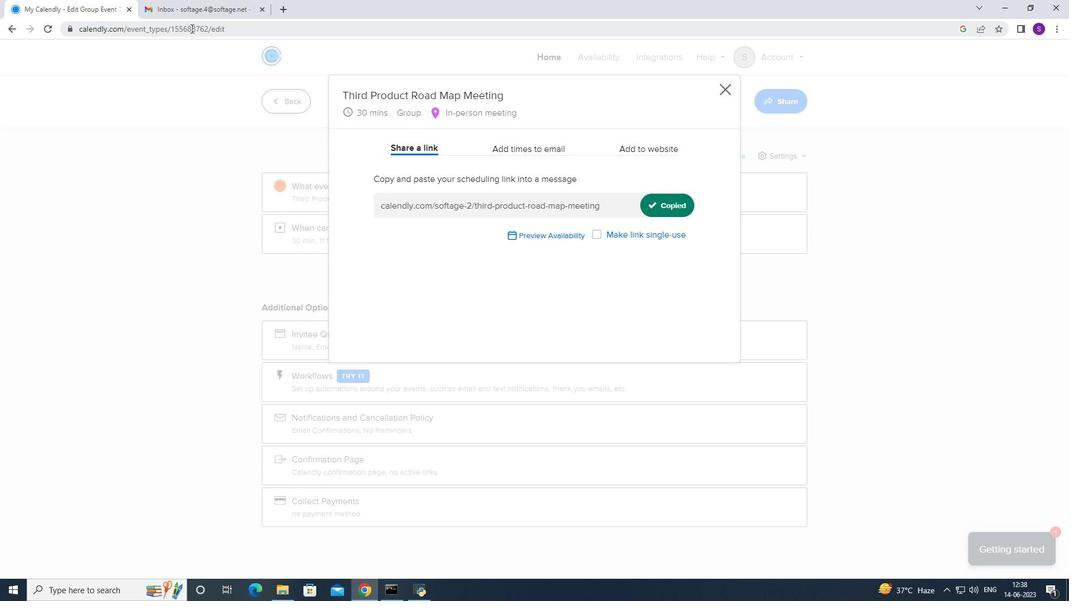 
Action: Mouse pressed left at (192, 20)
Screenshot: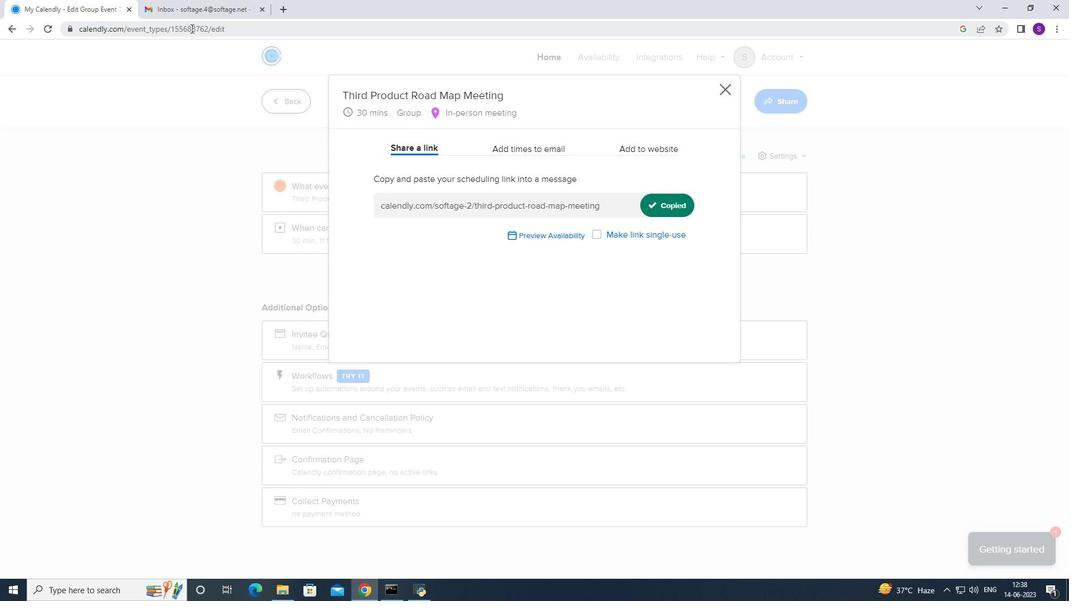 
Action: Mouse moved to (192, 18)
Screenshot: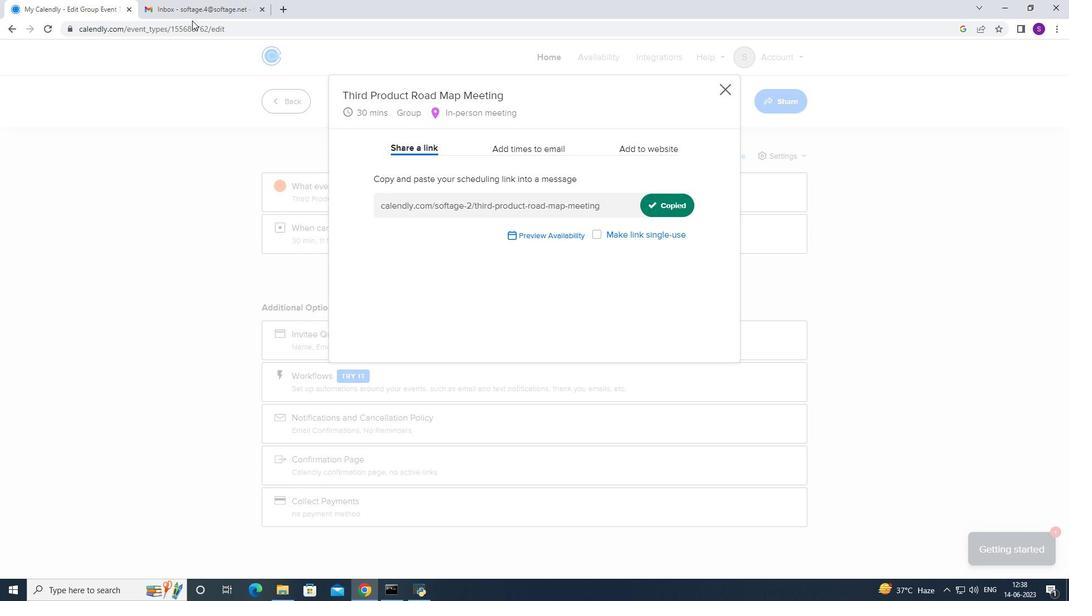 
Action: Mouse pressed left at (192, 18)
Screenshot: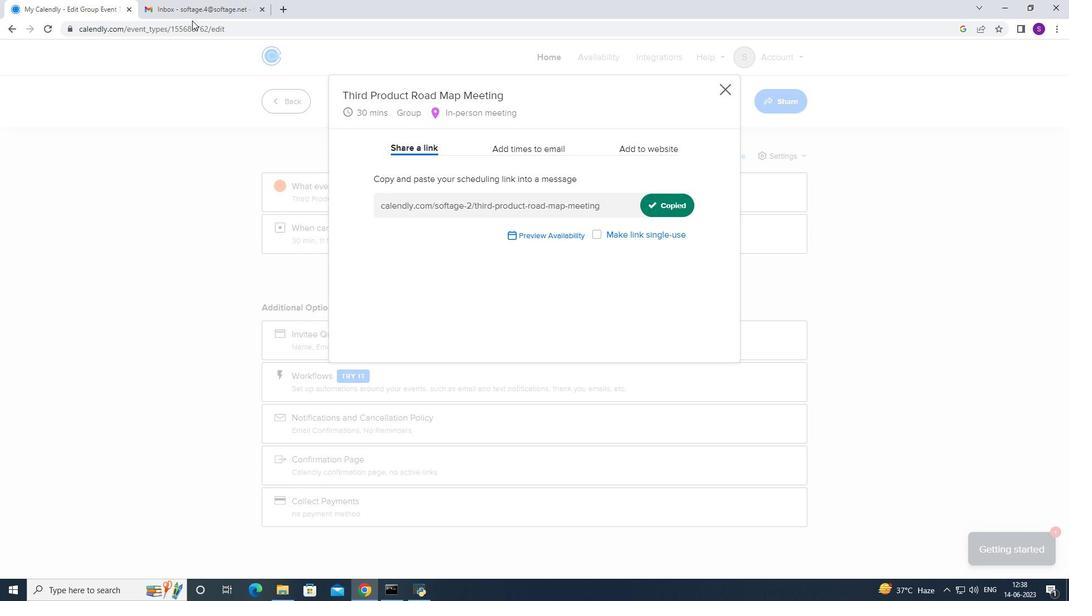 
Action: Mouse moved to (196, 13)
Screenshot: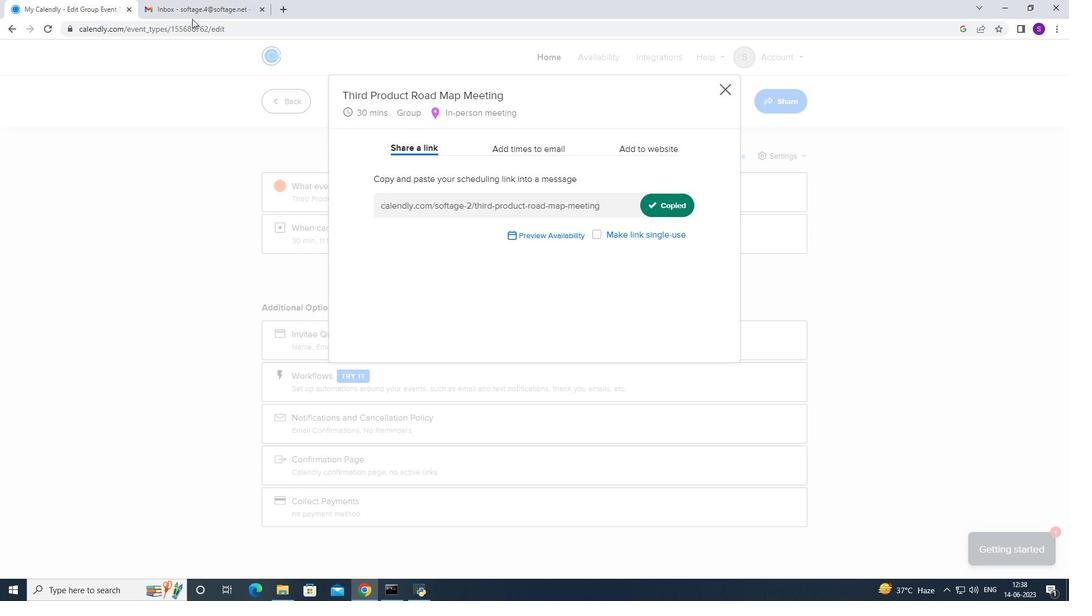 
Action: Mouse pressed left at (196, 13)
Screenshot: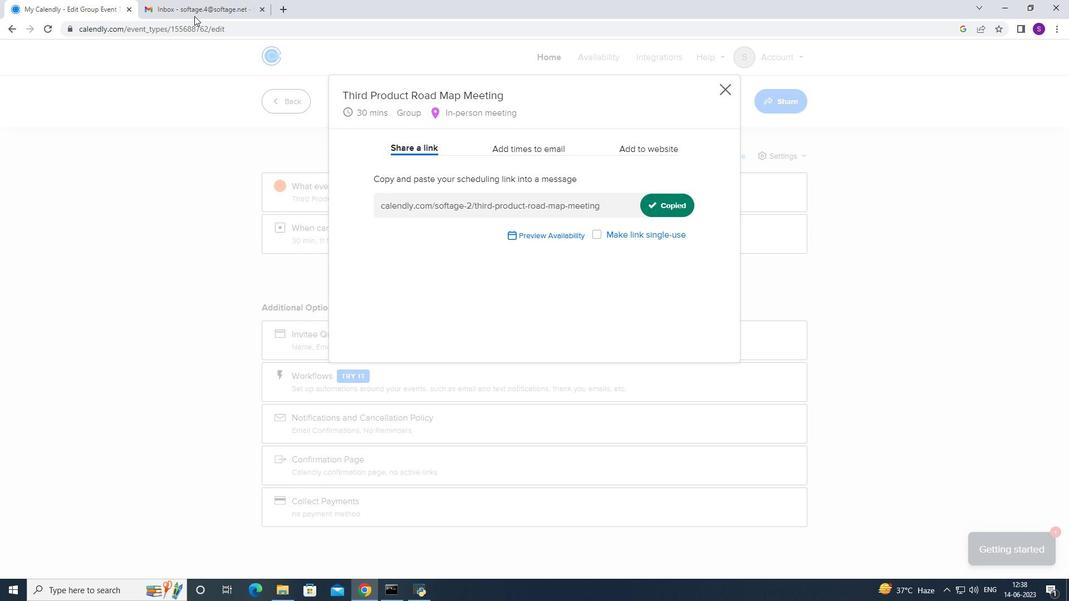 
Action: Mouse moved to (103, 85)
Screenshot: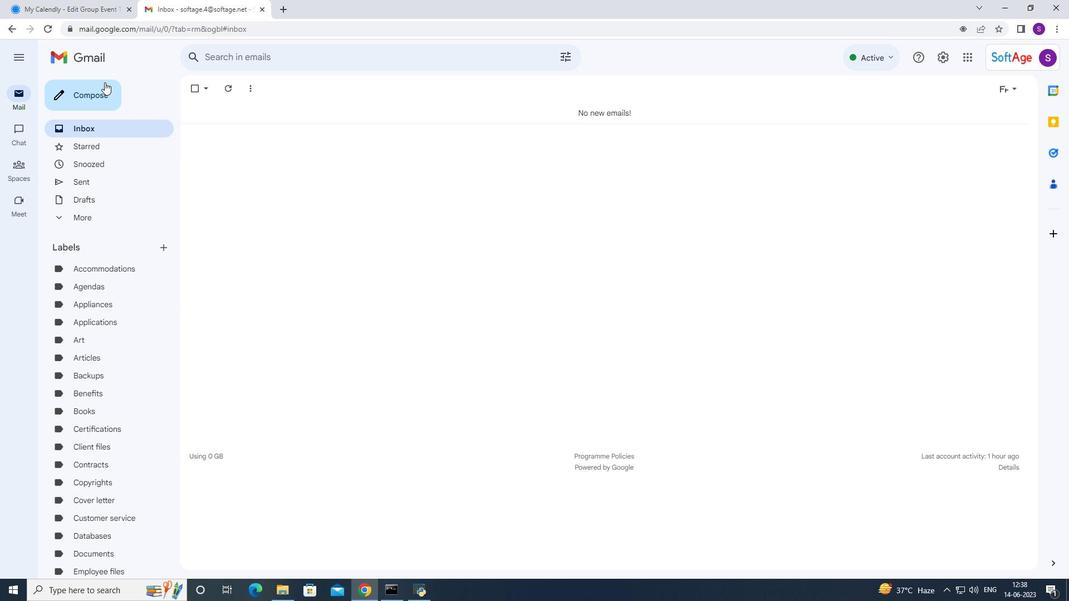 
Action: Mouse pressed left at (103, 85)
Screenshot: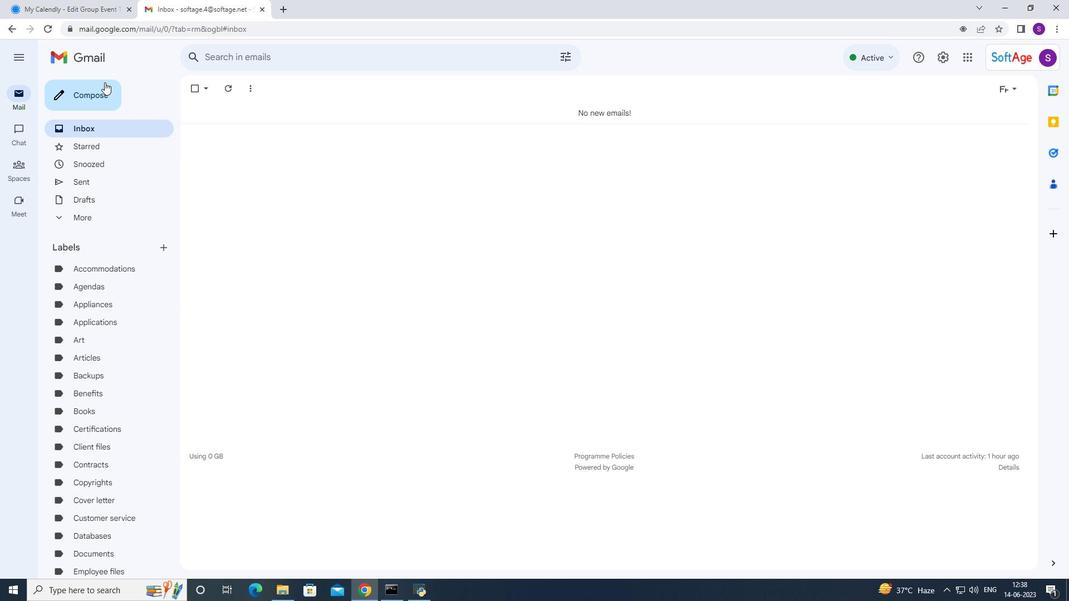 
Action: Mouse moved to (740, 351)
Screenshot: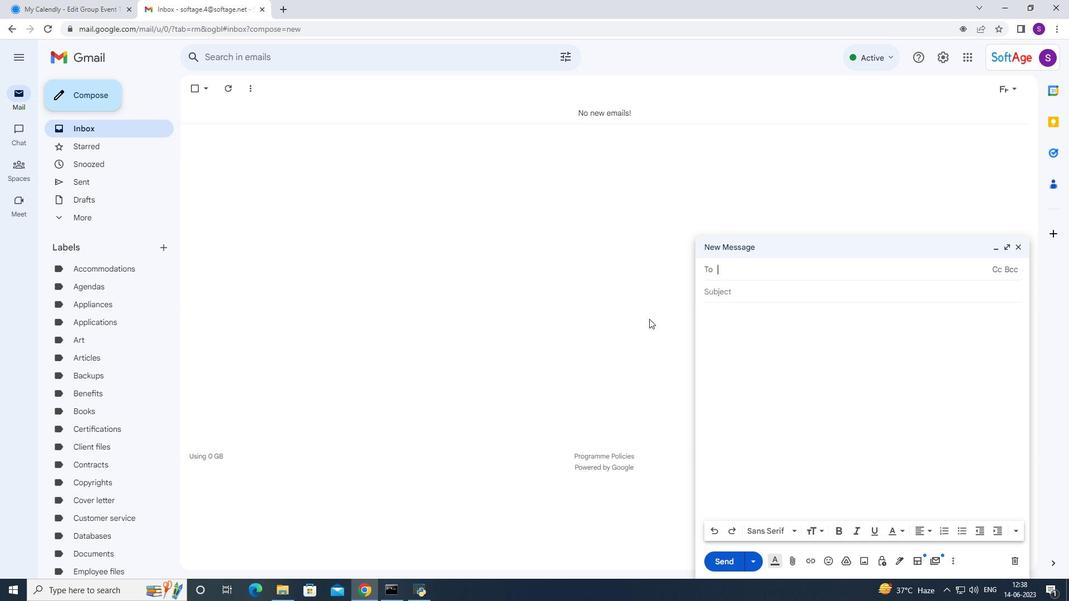 
Action: Mouse pressed right at (740, 351)
Screenshot: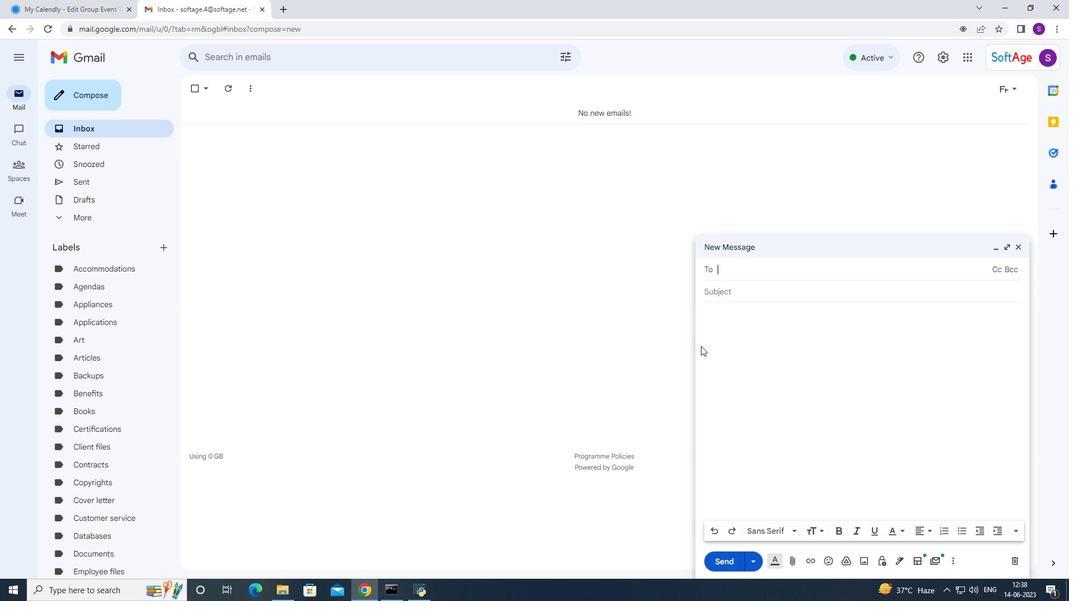 
Action: Mouse moved to (813, 438)
Screenshot: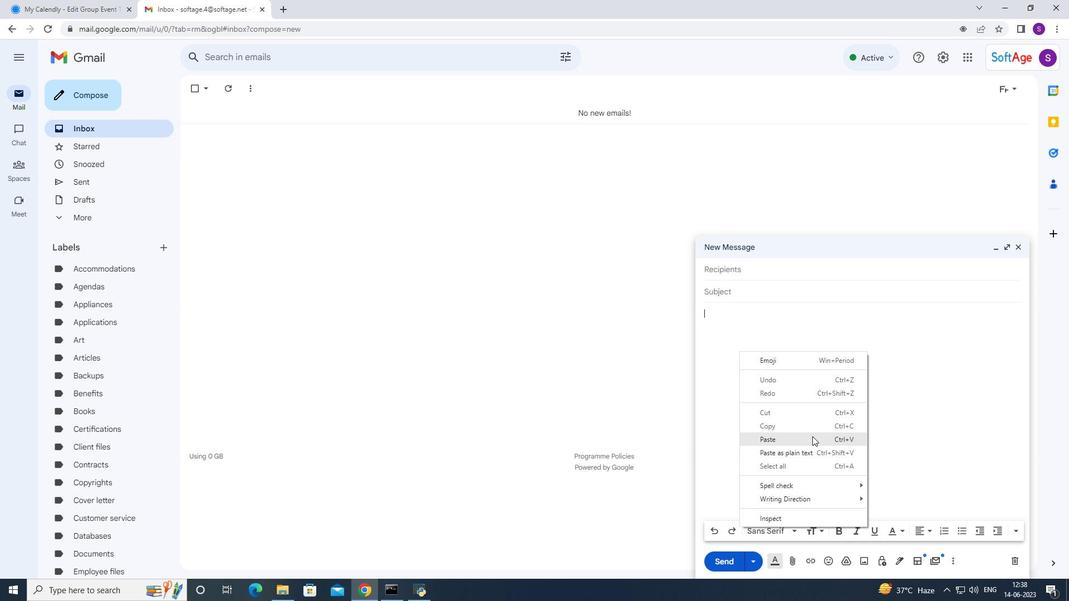 
Action: Mouse pressed left at (813, 438)
Screenshot: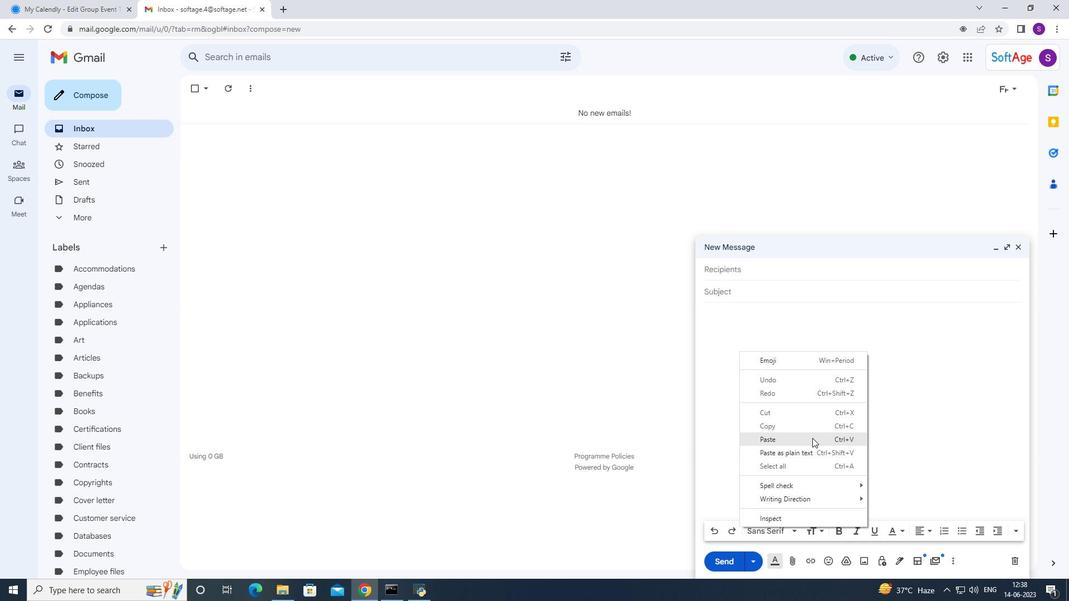 
Action: Mouse moved to (757, 276)
Screenshot: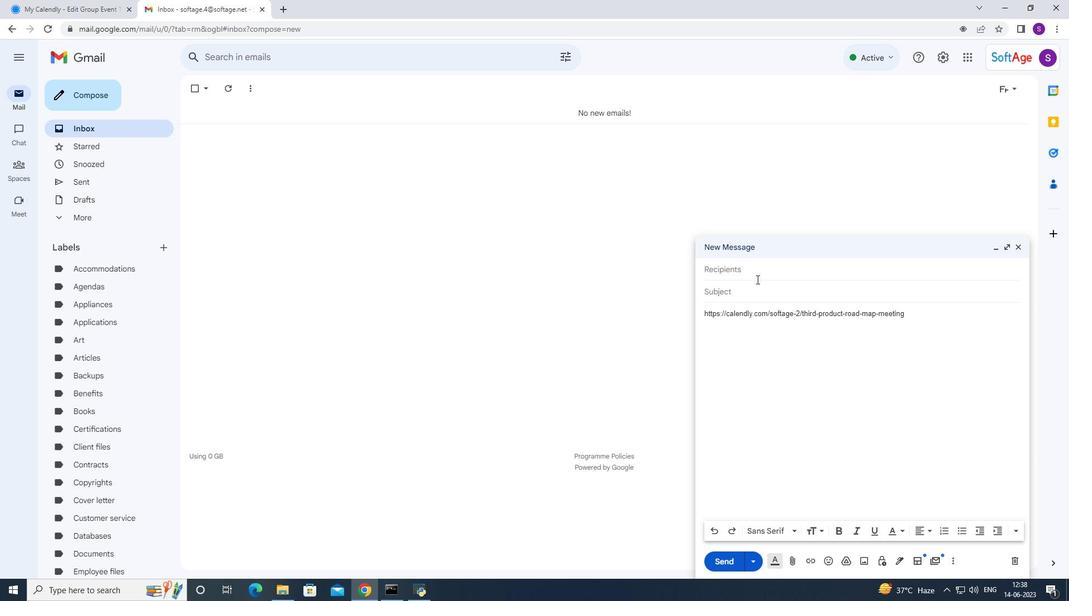 
Action: Mouse pressed left at (757, 276)
Screenshot: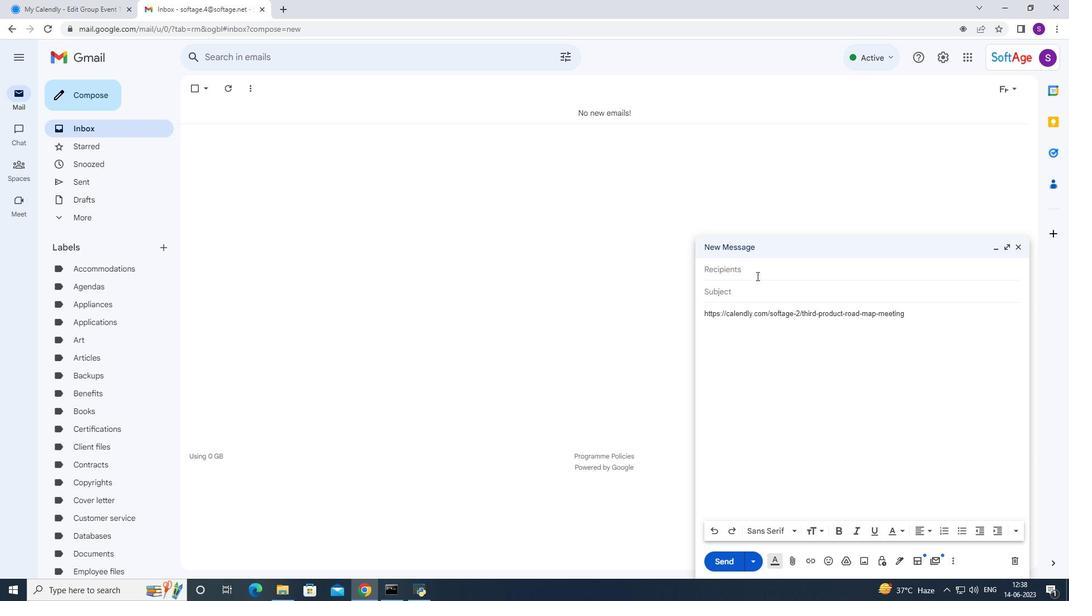 
Action: Key pressed s
Screenshot: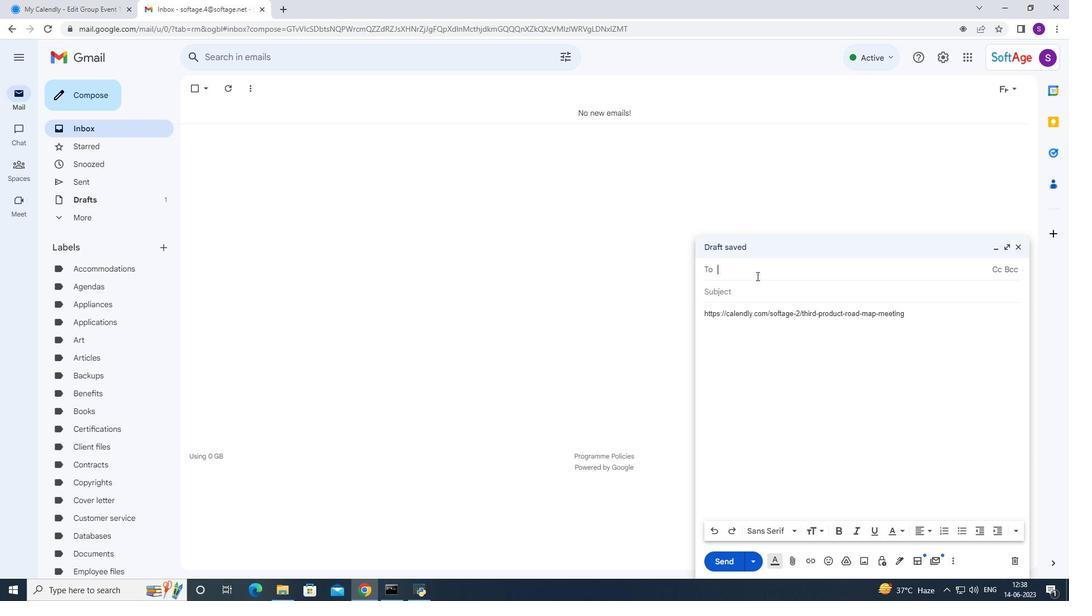 
Action: Mouse moved to (757, 270)
Screenshot: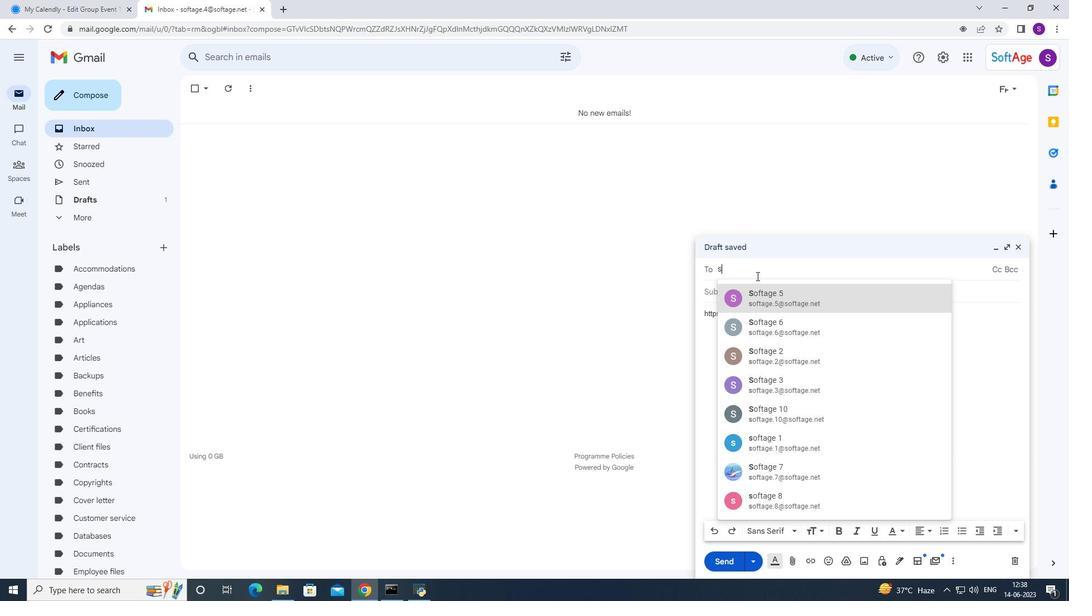 
Action: Key pressed o
Screenshot: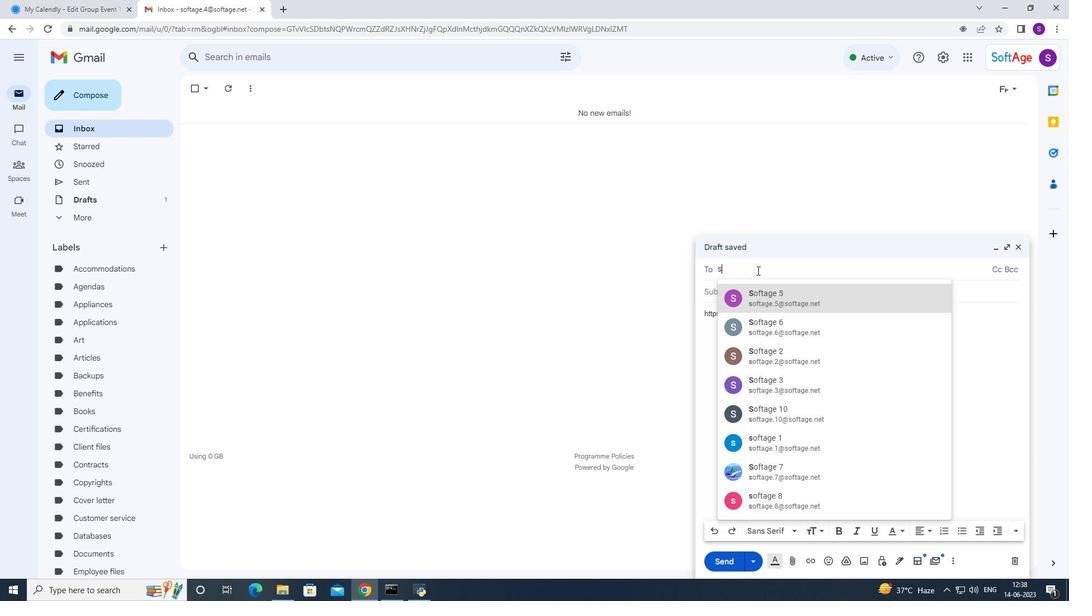 
Action: Mouse moved to (758, 266)
Screenshot: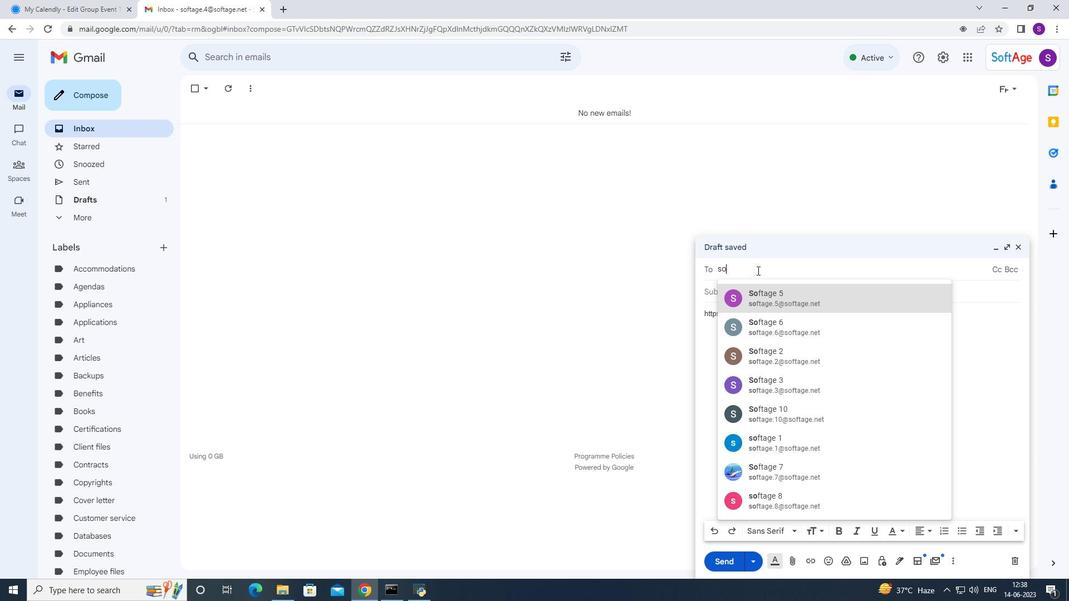 
Action: Key pressed f
Screenshot: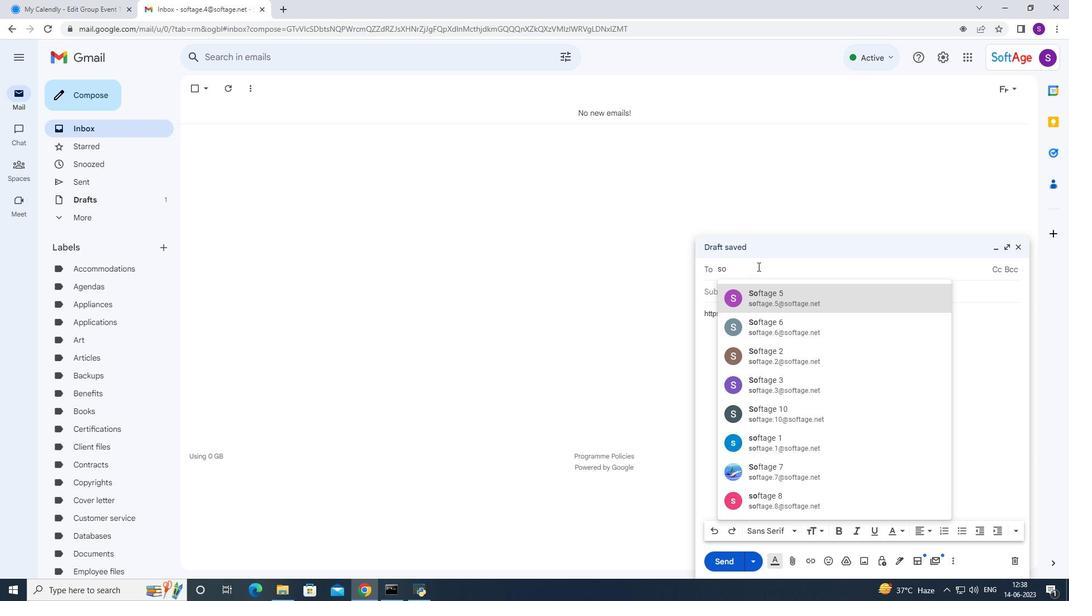
Action: Mouse moved to (780, 305)
Screenshot: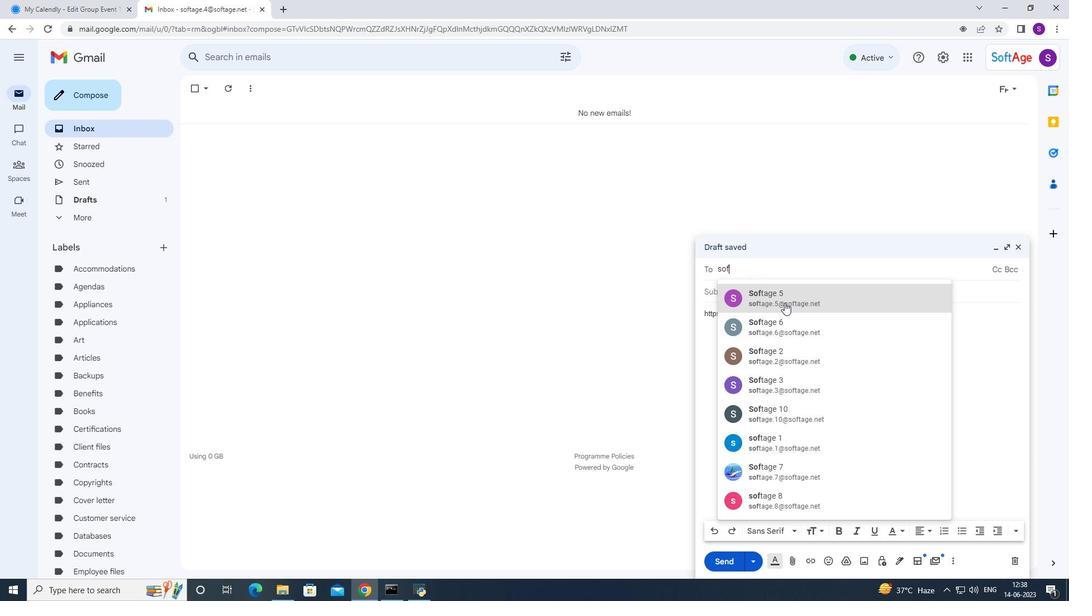 
Action: Mouse pressed left at (780, 305)
Screenshot: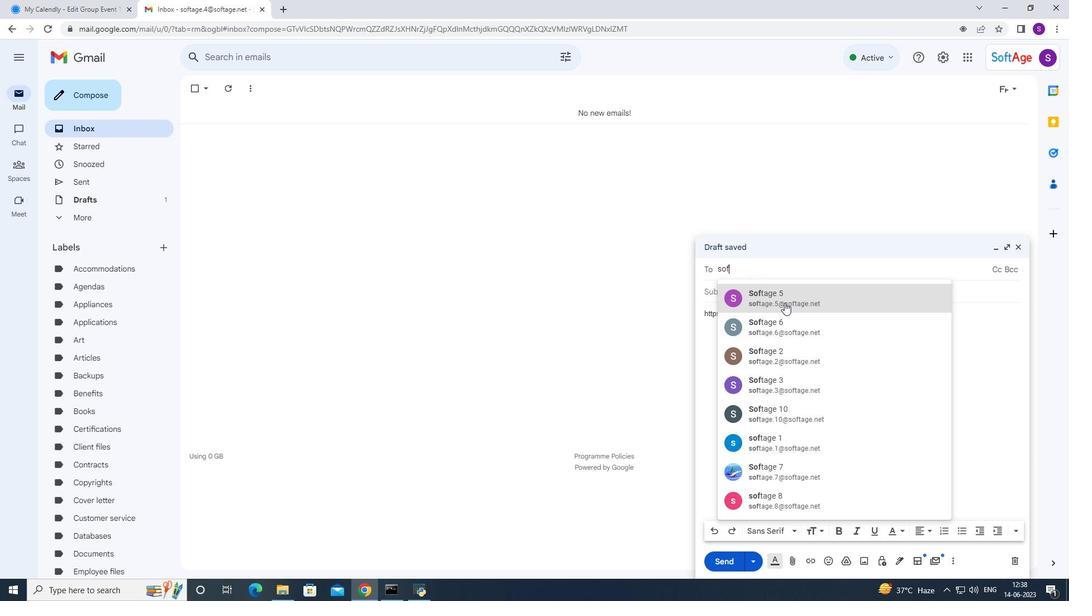 
Action: Mouse moved to (779, 305)
Screenshot: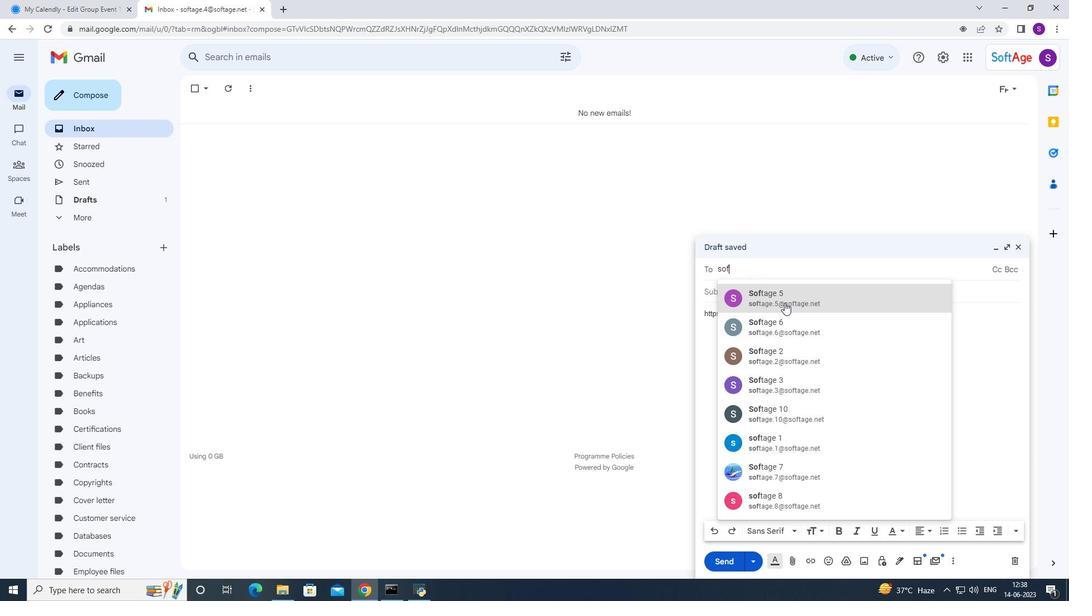 
Action: Key pressed s
Screenshot: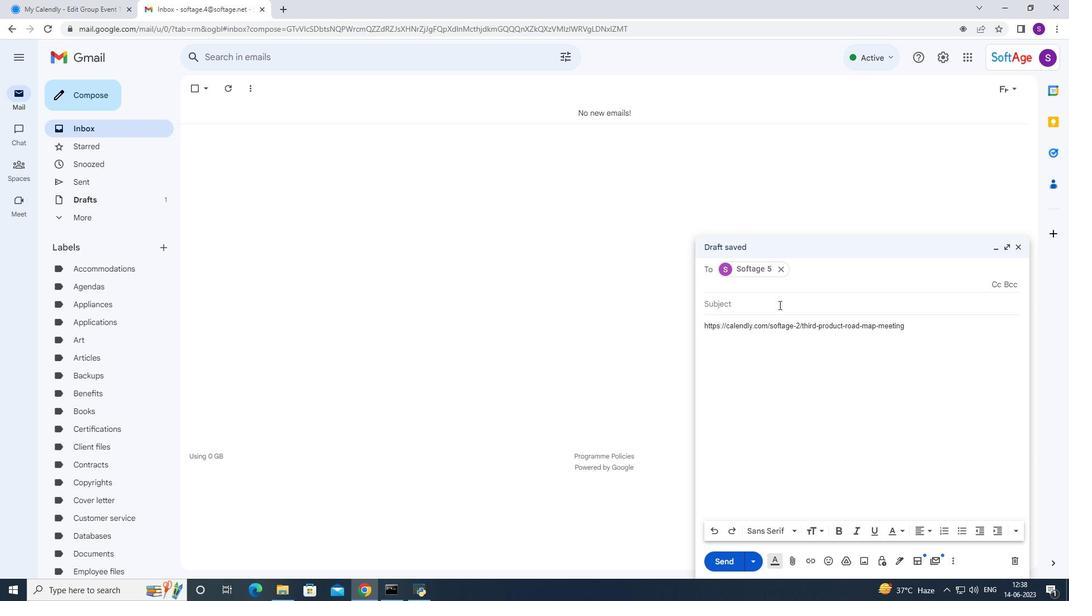 
Action: Mouse moved to (779, 300)
Screenshot: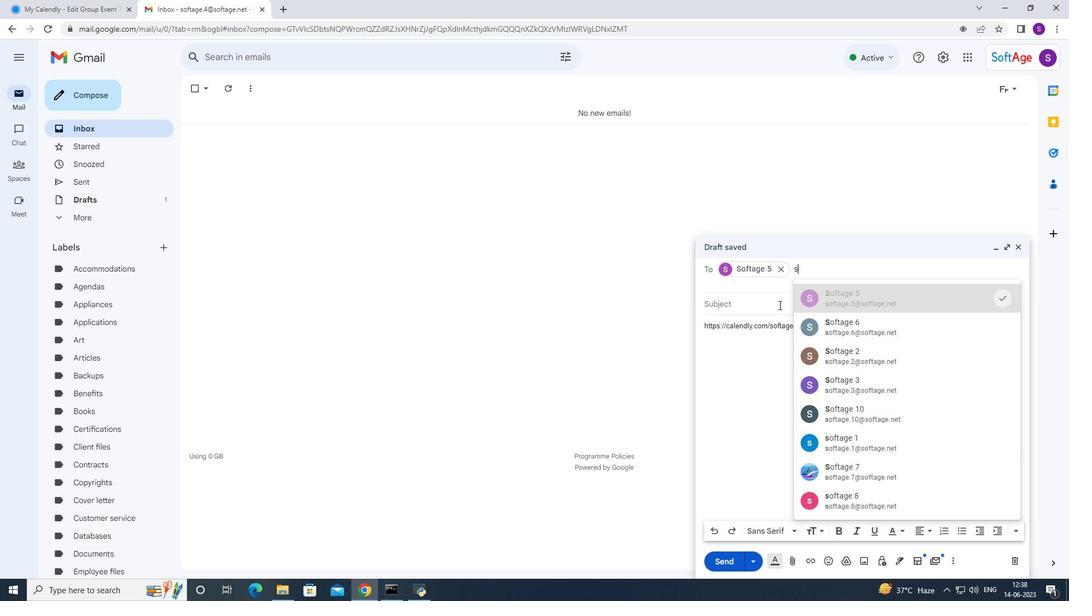 
Action: Key pressed o
Screenshot: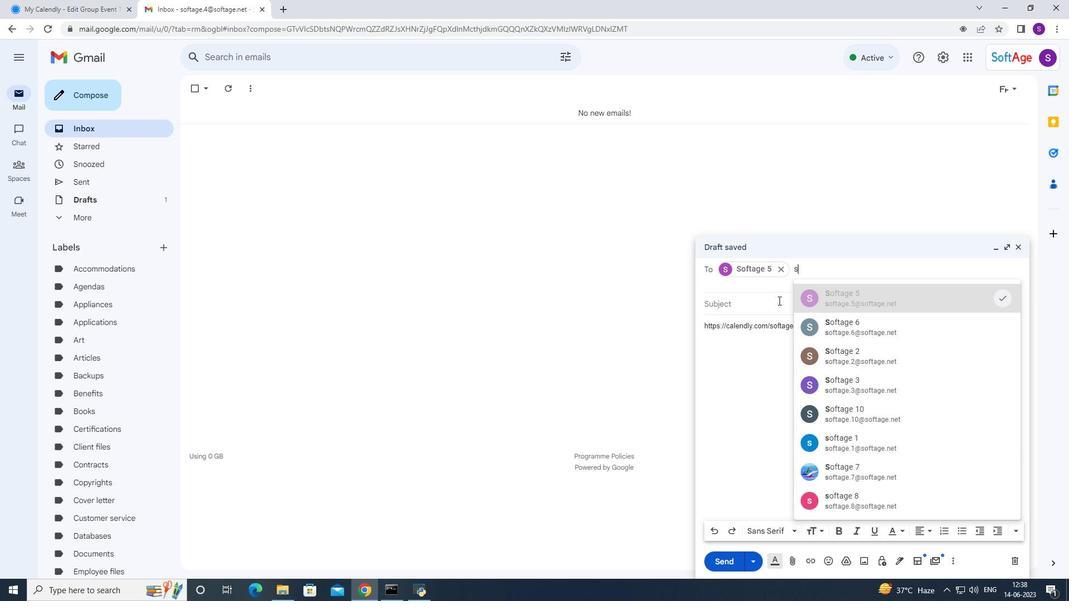 
Action: Mouse moved to (779, 299)
Screenshot: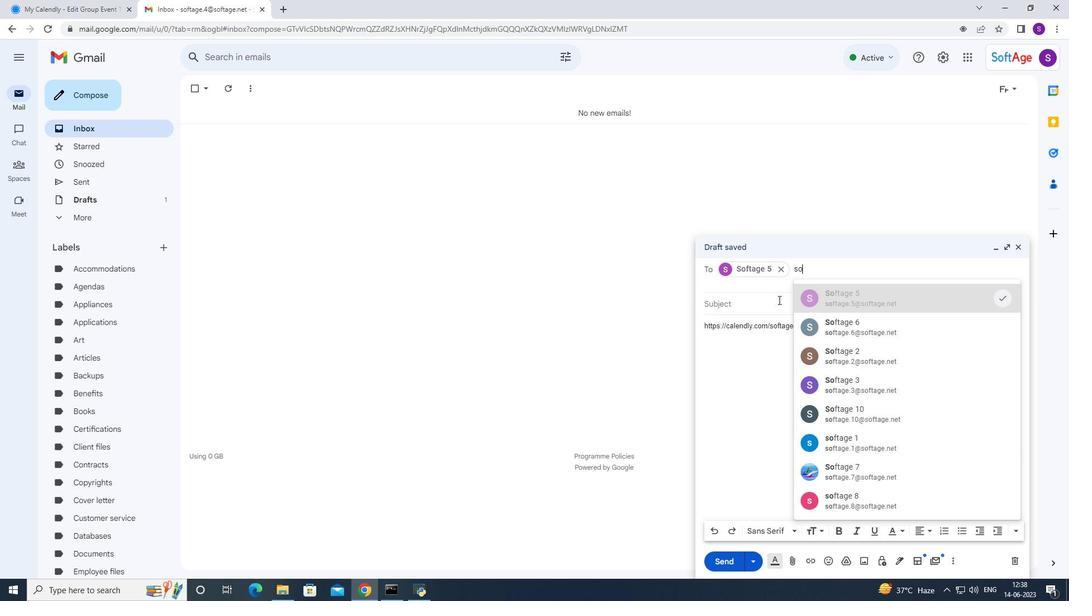 
Action: Key pressed f
Screenshot: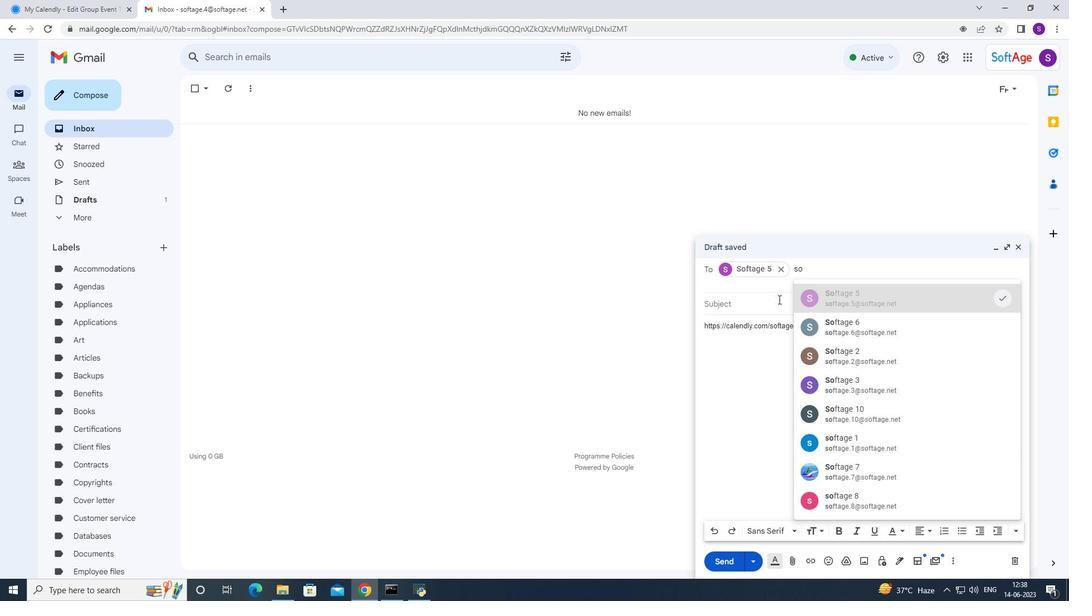 
Action: Mouse moved to (849, 386)
Screenshot: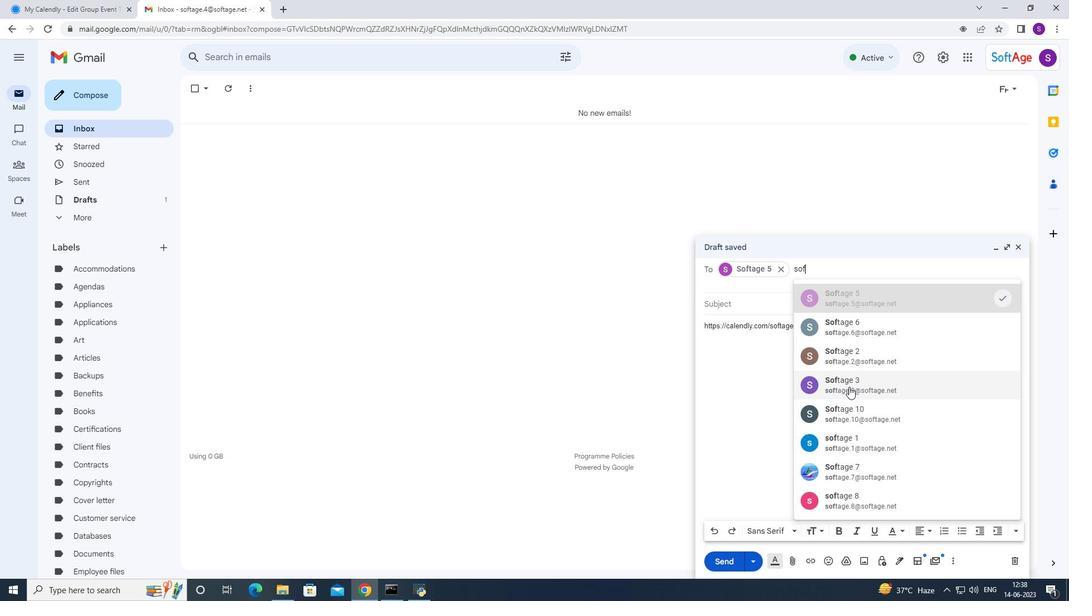 
Action: Mouse pressed left at (849, 386)
Screenshot: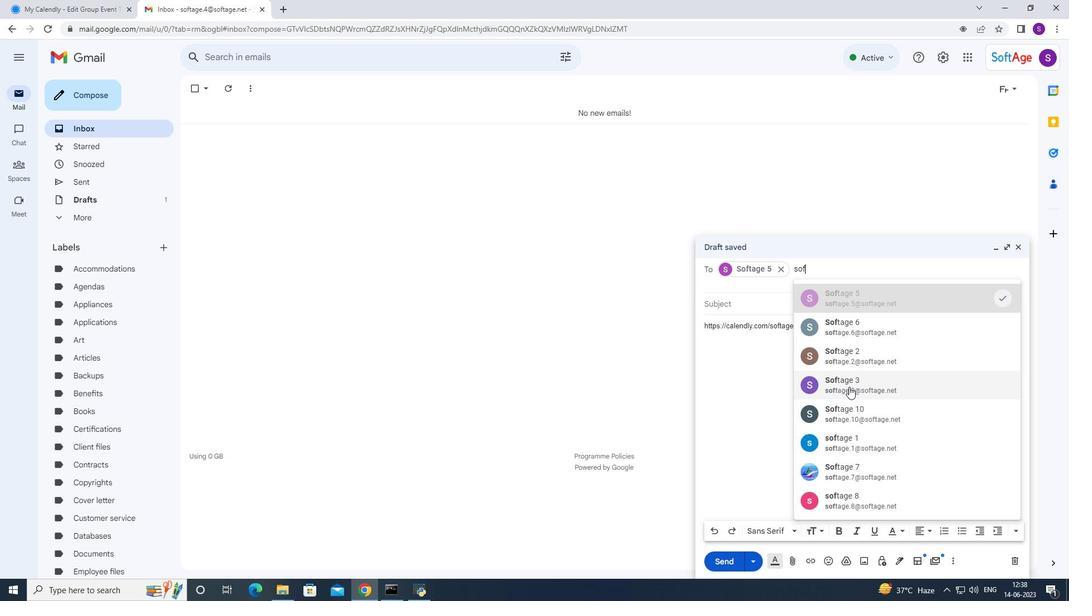 
Action: Mouse moved to (830, 400)
Screenshot: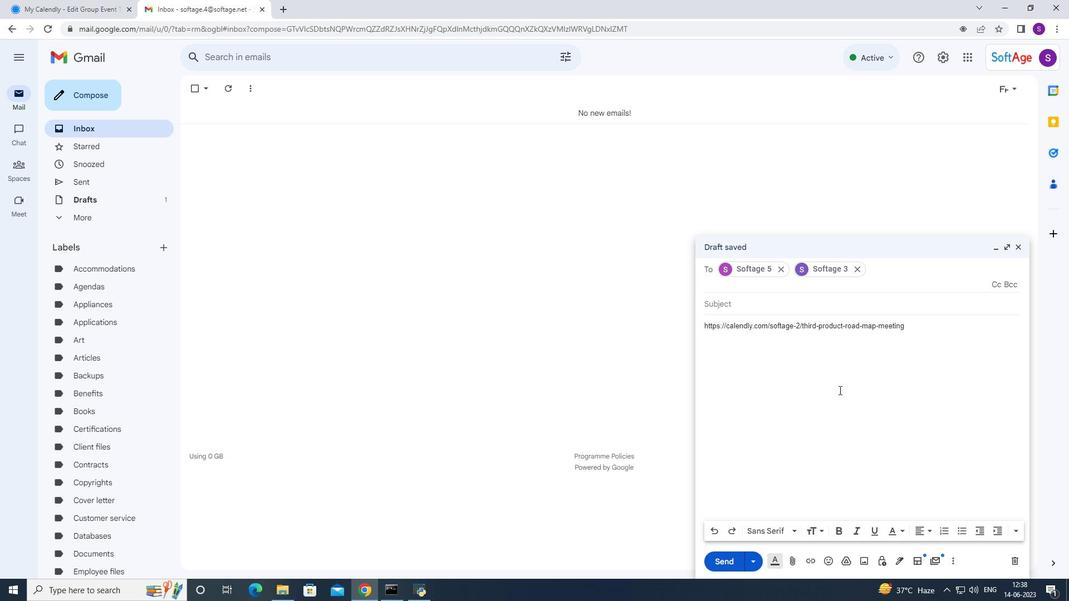 
Action: Mouse pressed left at (830, 400)
Screenshot: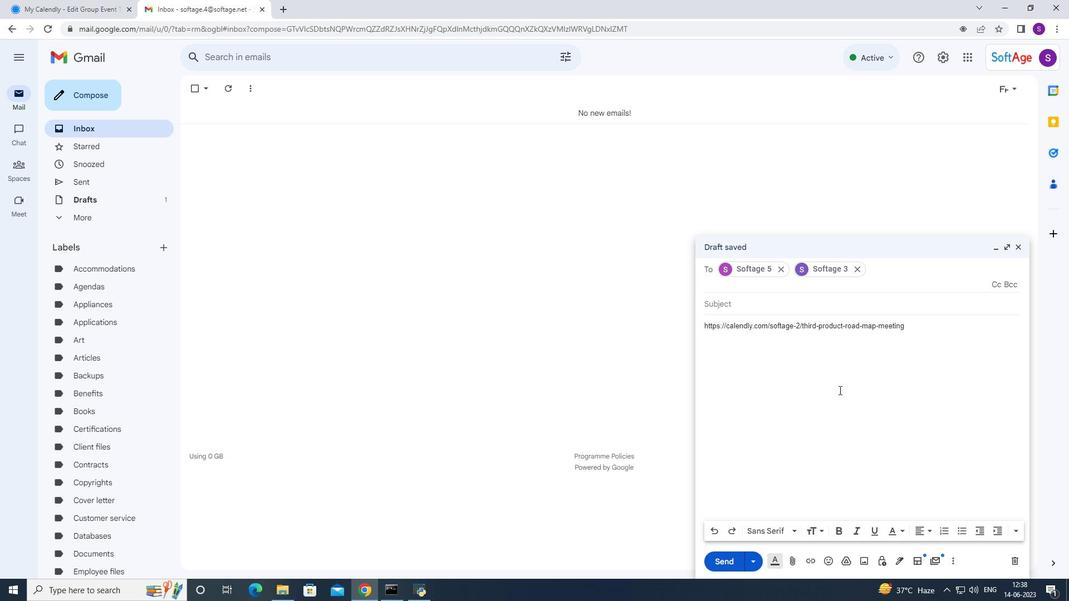 
Action: Mouse moved to (734, 556)
Screenshot: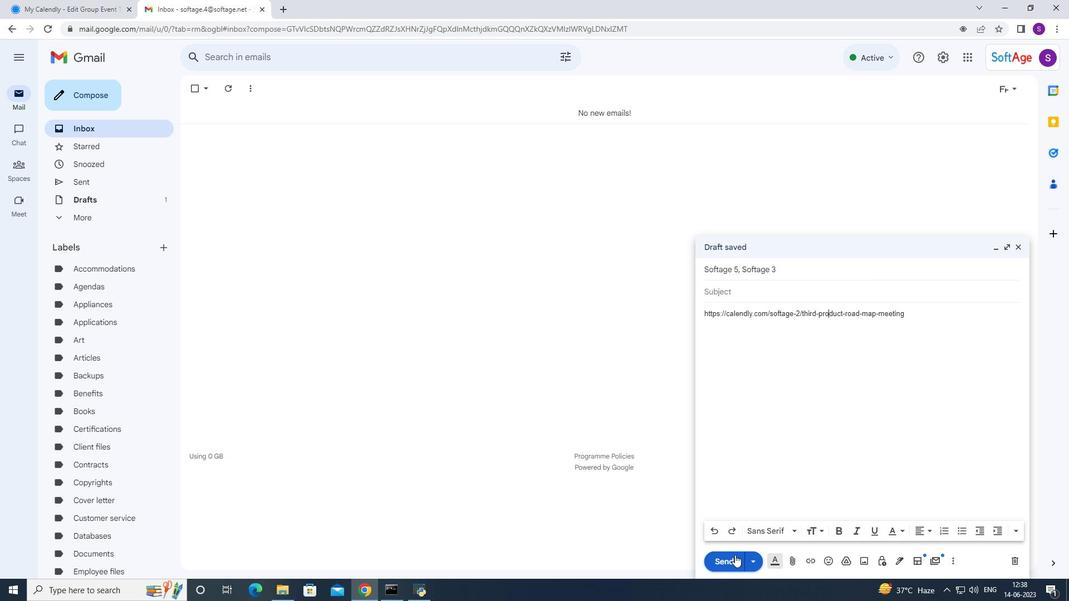 
Action: Mouse pressed left at (734, 556)
Screenshot: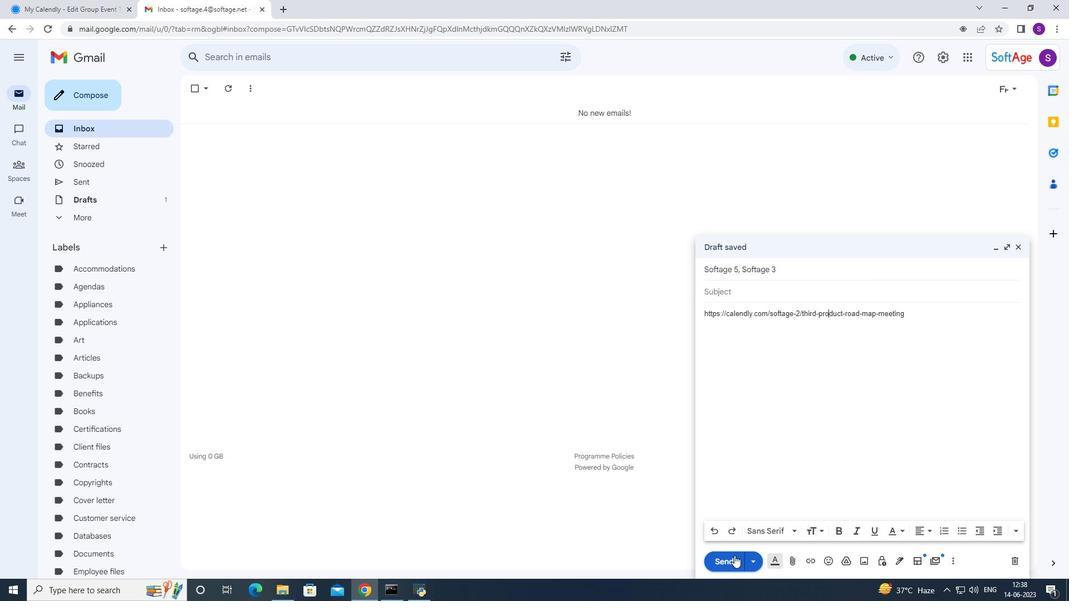 
Action: Mouse moved to (732, 544)
Screenshot: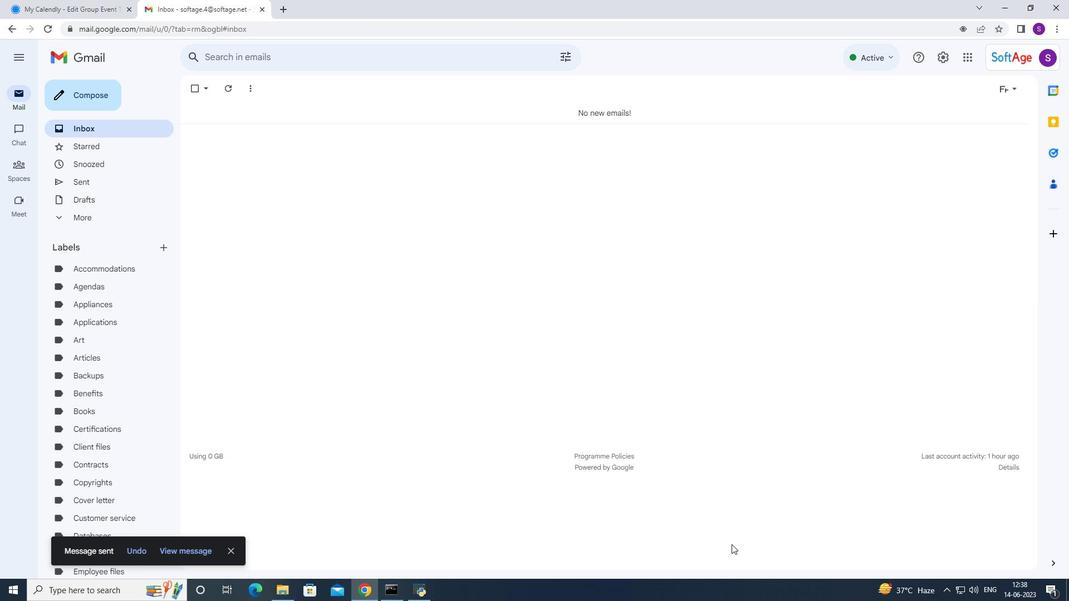 
